 Task: Look for space in Telerghma, Algeria from 4th June, 2023 to 8th June, 2023 for 2 adults in price range Rs.8000 to Rs.16000. Place can be private room with 1  bedroom having 1 bed and 1 bathroom. Property type can be house, flat, hotel. Amenities needed are: washing machine. Booking option can be shelf check-in. Required host language is .
Action: Mouse moved to (796, 94)
Screenshot: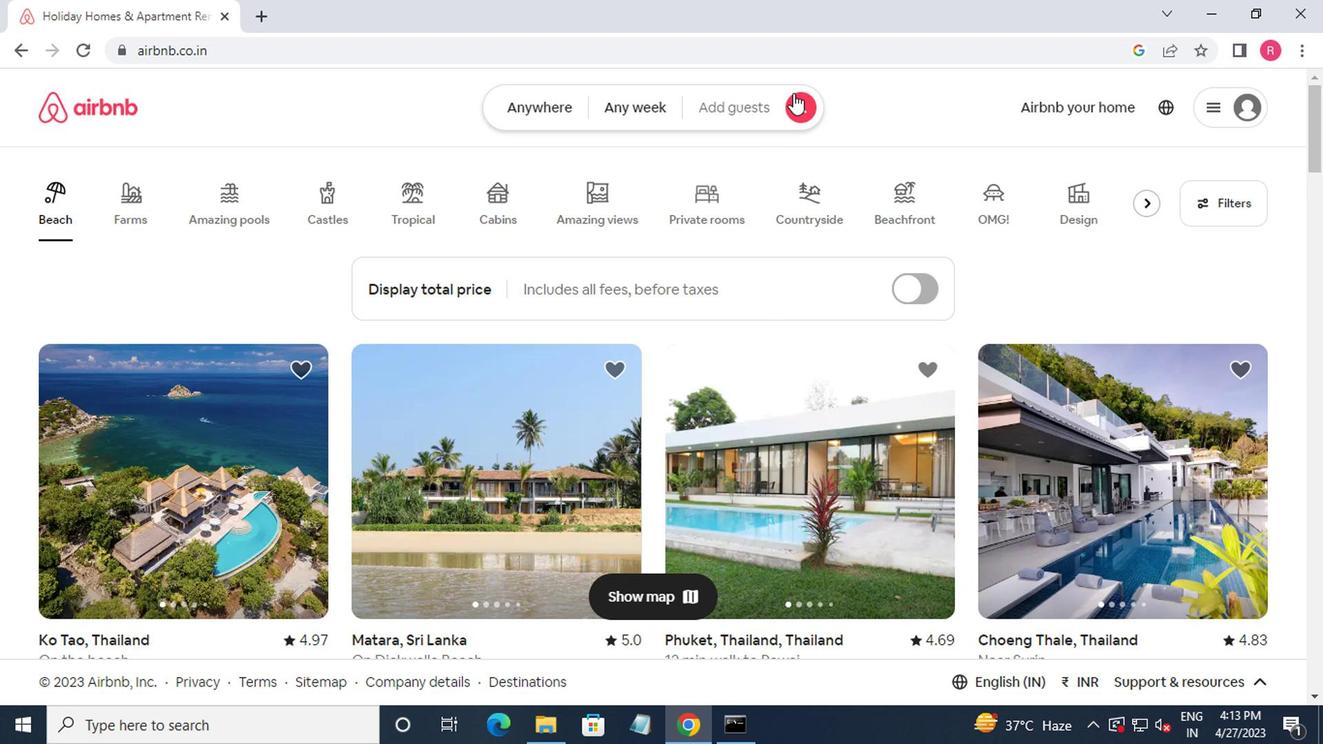 
Action: Mouse pressed left at (796, 94)
Screenshot: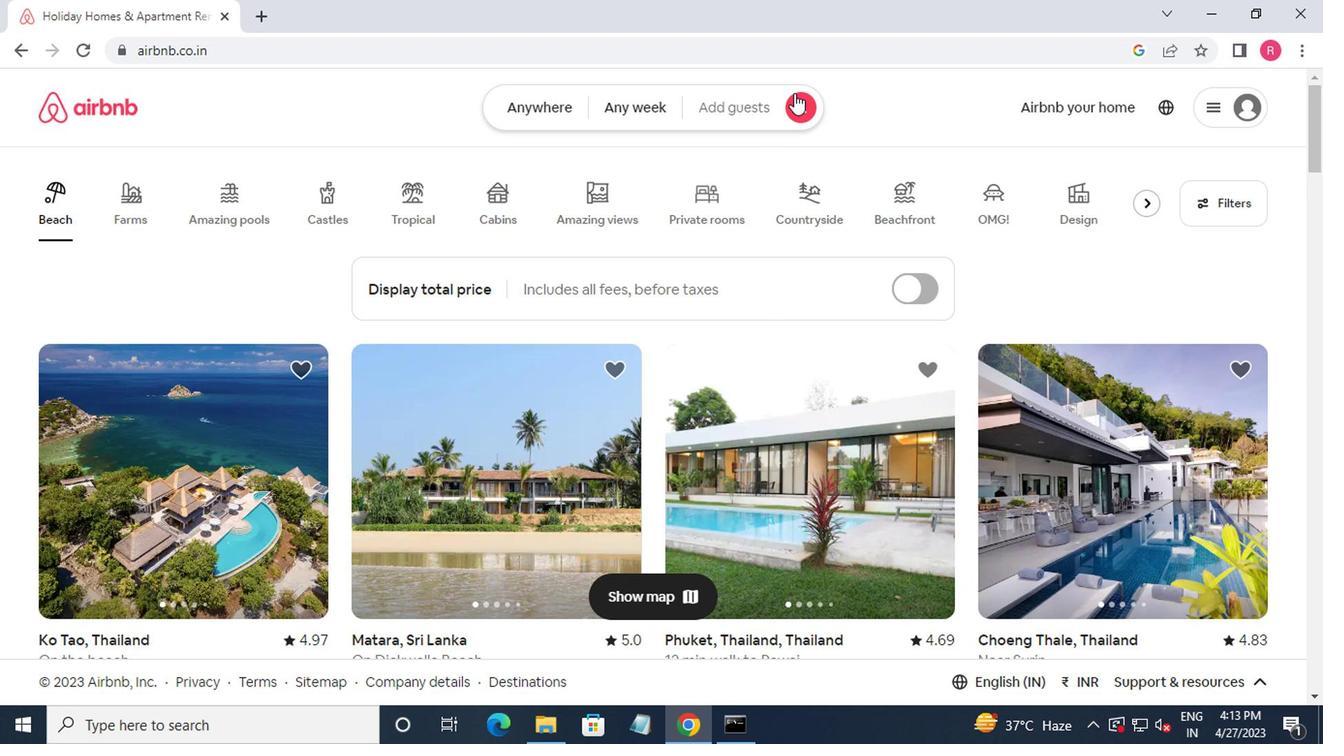 
Action: Mouse moved to (465, 190)
Screenshot: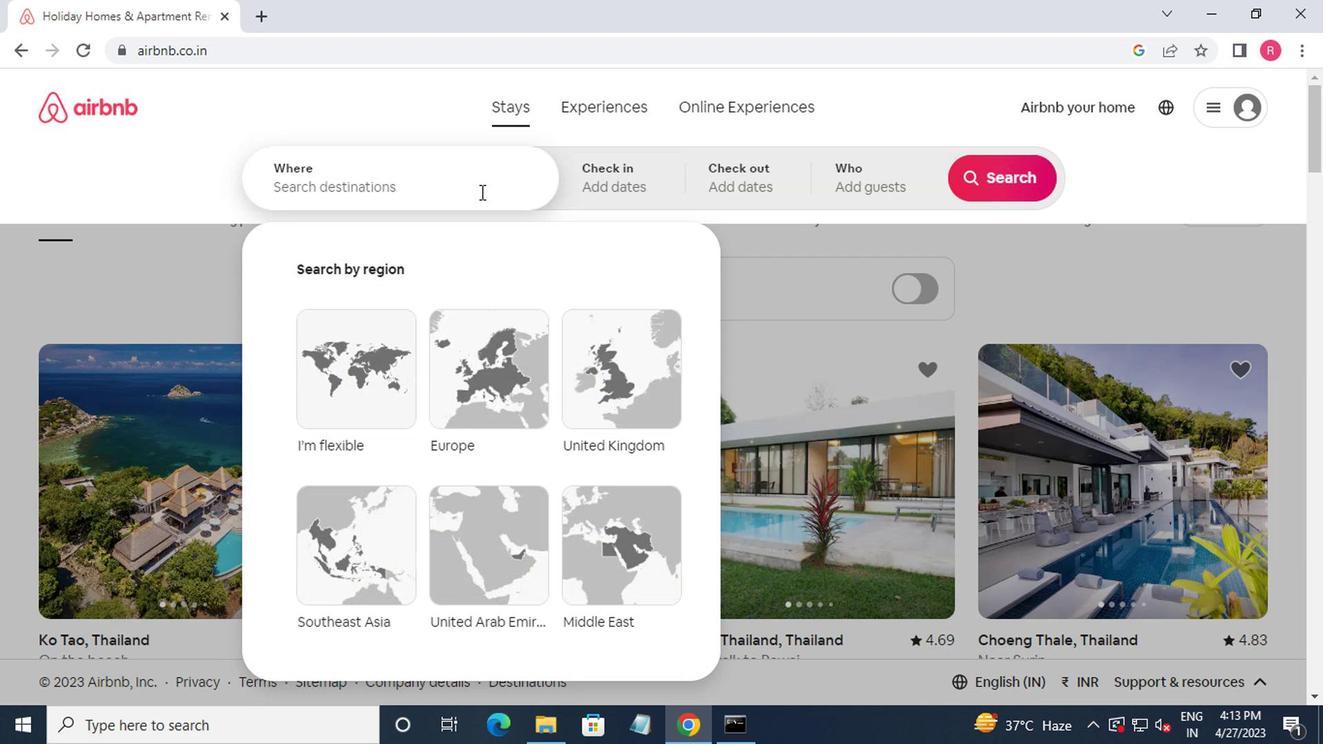
Action: Mouse pressed left at (465, 190)
Screenshot: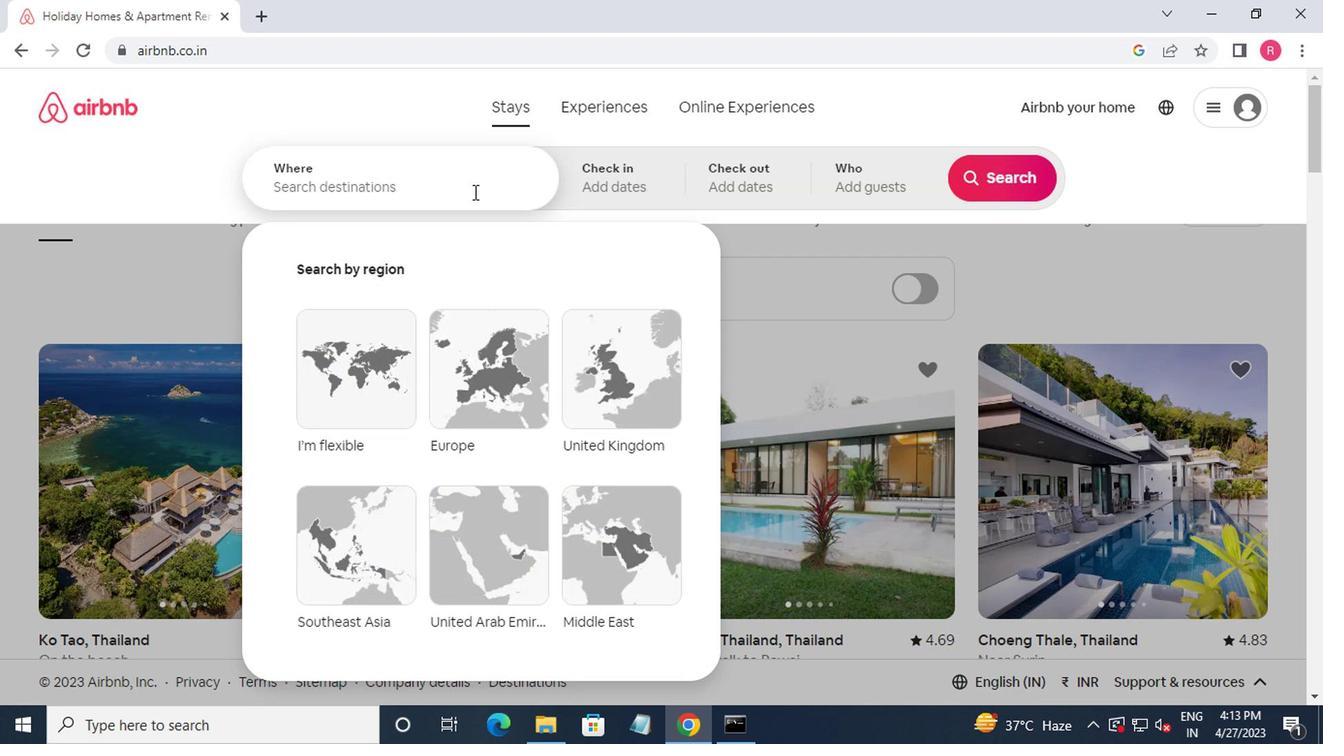 
Action: Mouse moved to (470, 198)
Screenshot: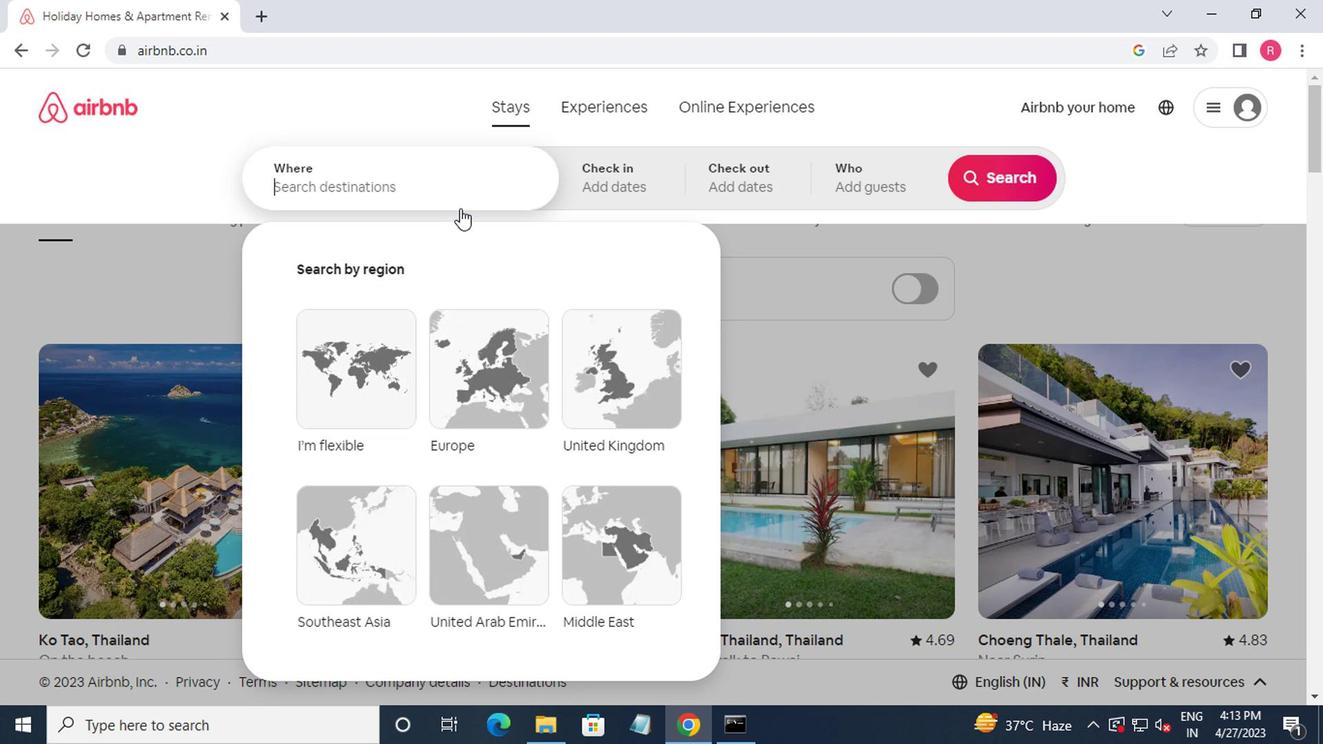 
Action: Key pressed telerghma<Key.down><Key.enter>
Screenshot: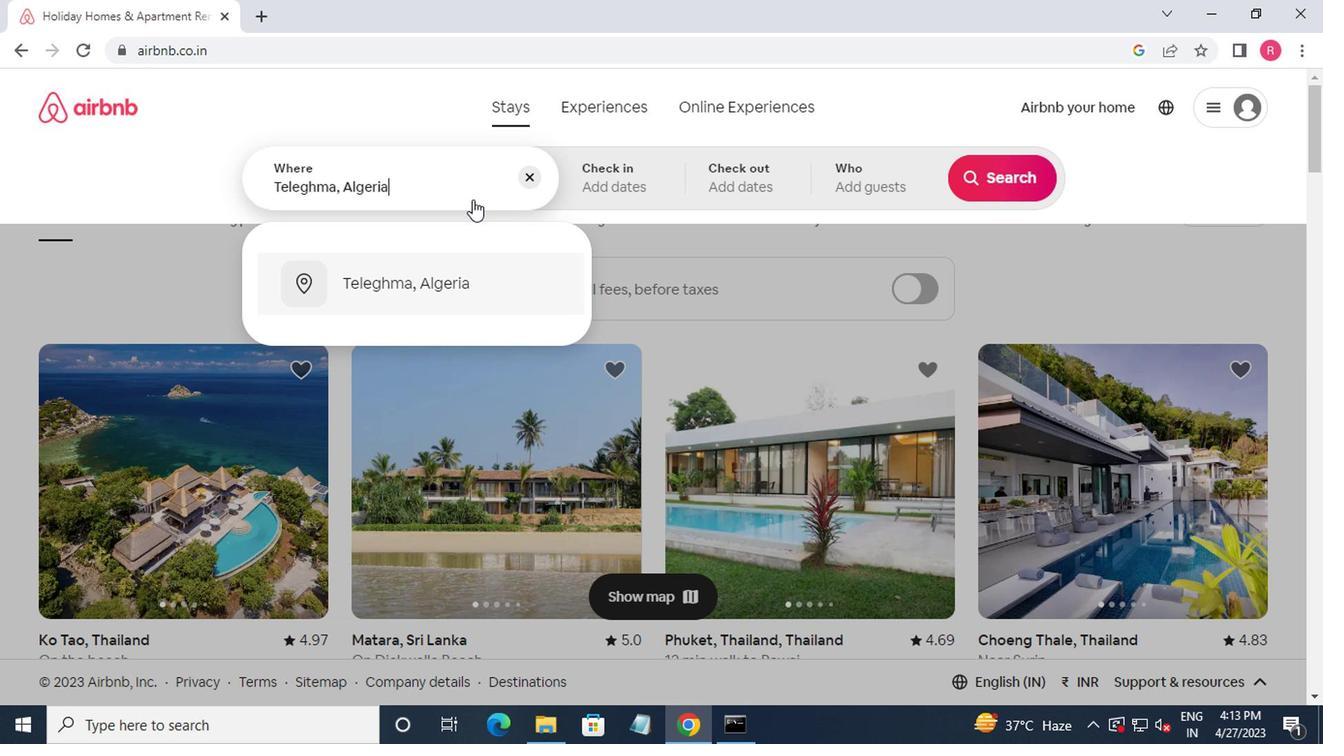
Action: Mouse moved to (974, 336)
Screenshot: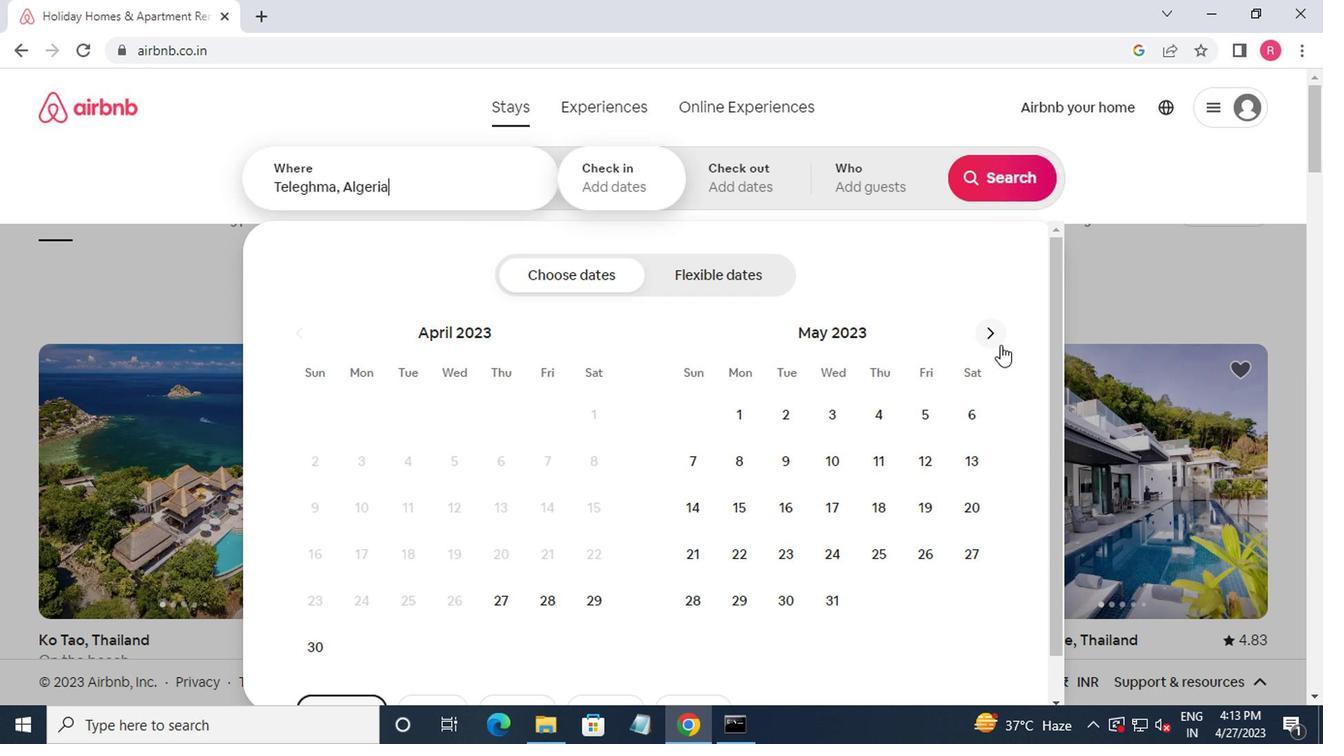 
Action: Mouse pressed left at (974, 336)
Screenshot: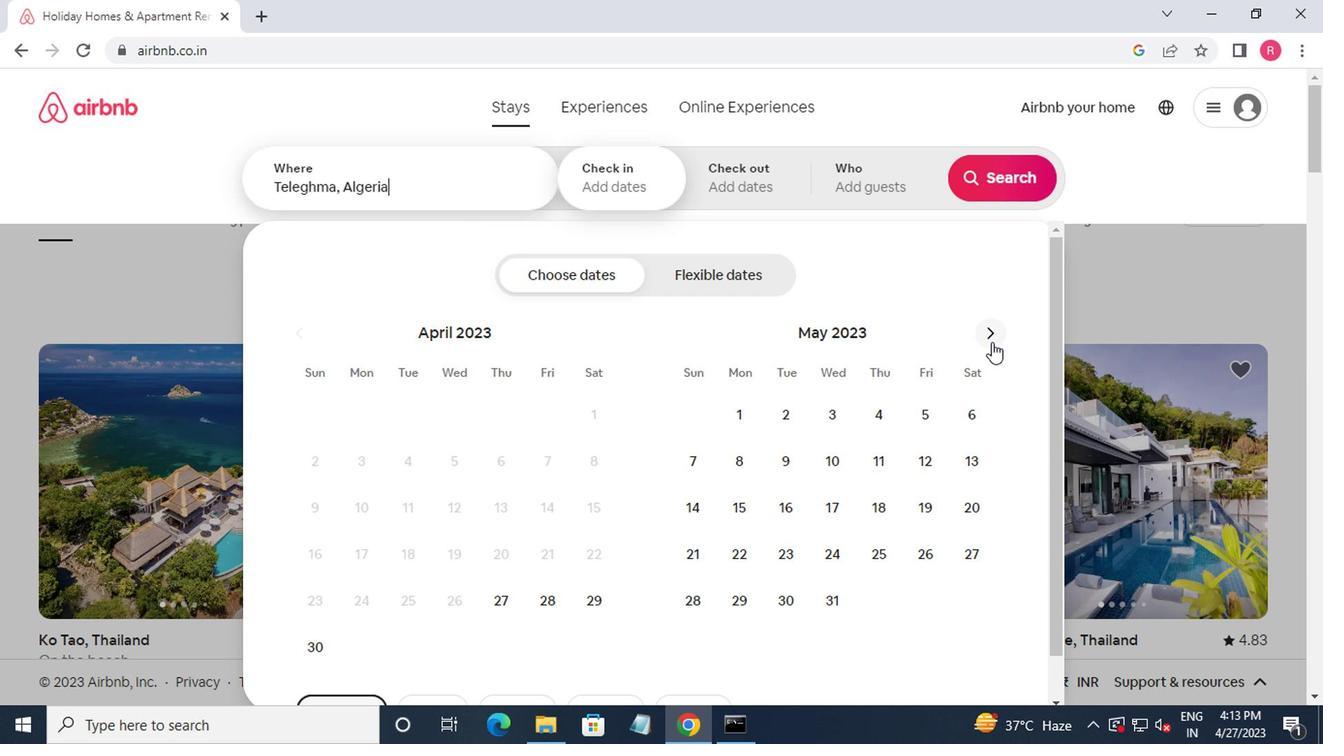 
Action: Mouse moved to (702, 467)
Screenshot: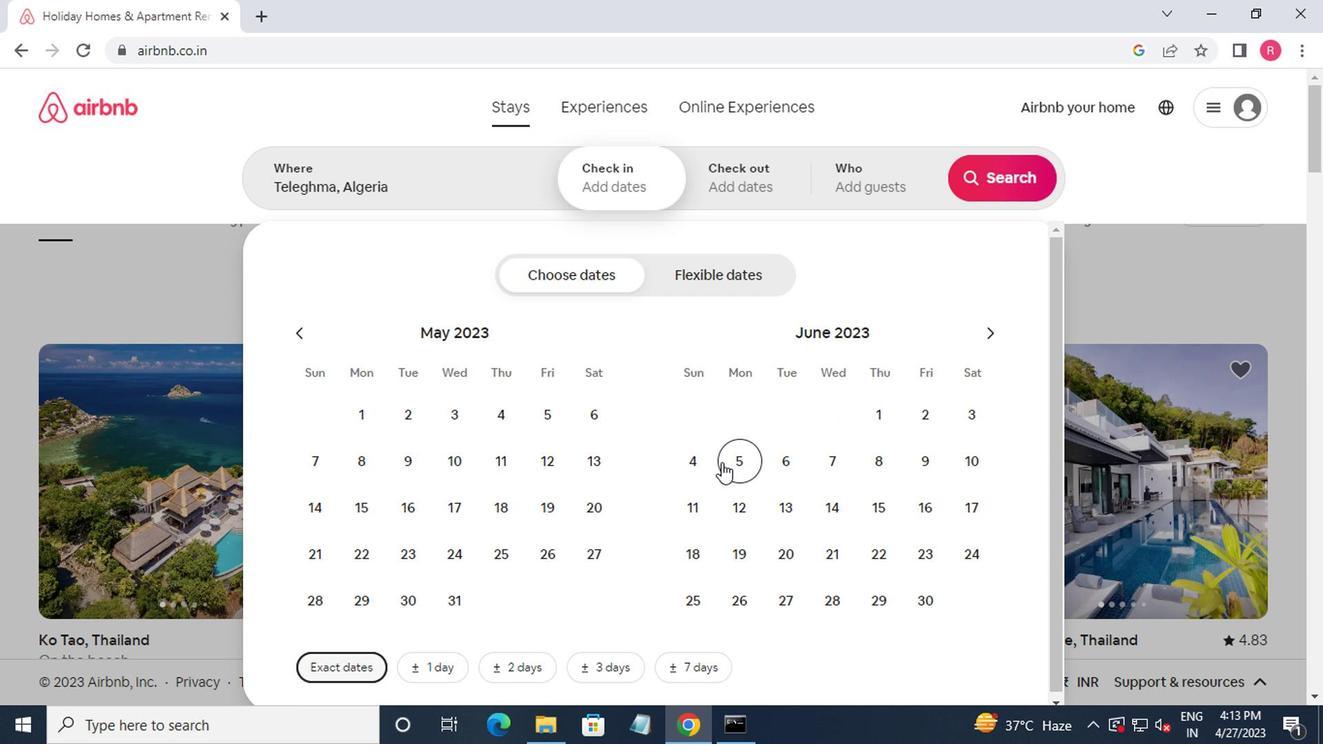 
Action: Mouse pressed left at (702, 467)
Screenshot: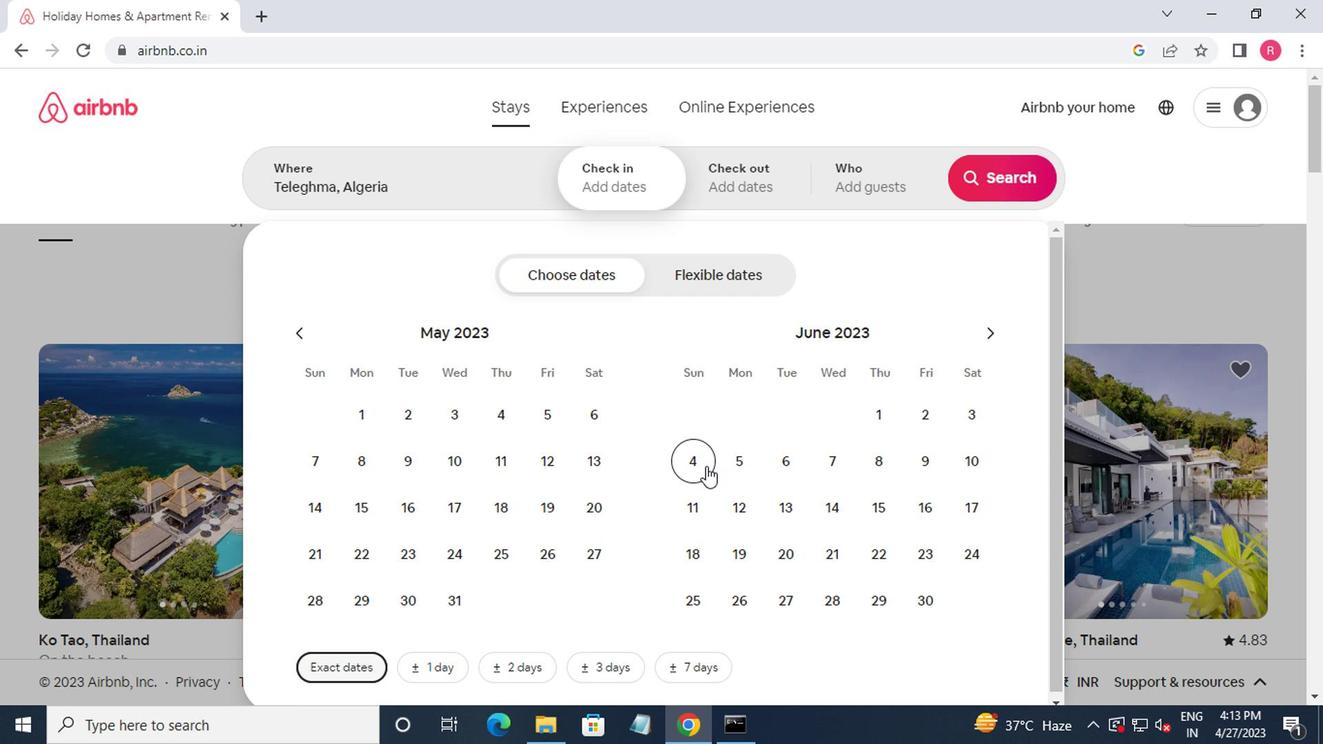 
Action: Mouse moved to (860, 470)
Screenshot: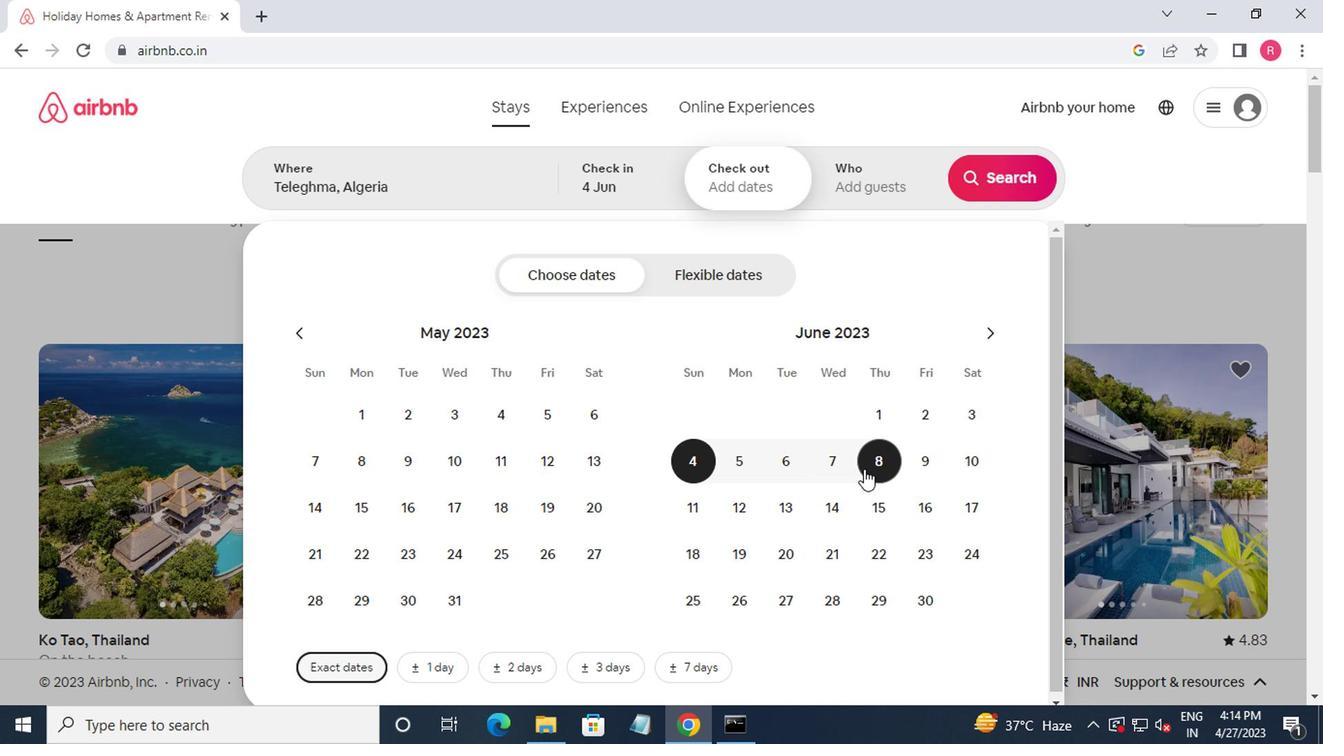 
Action: Mouse pressed left at (860, 470)
Screenshot: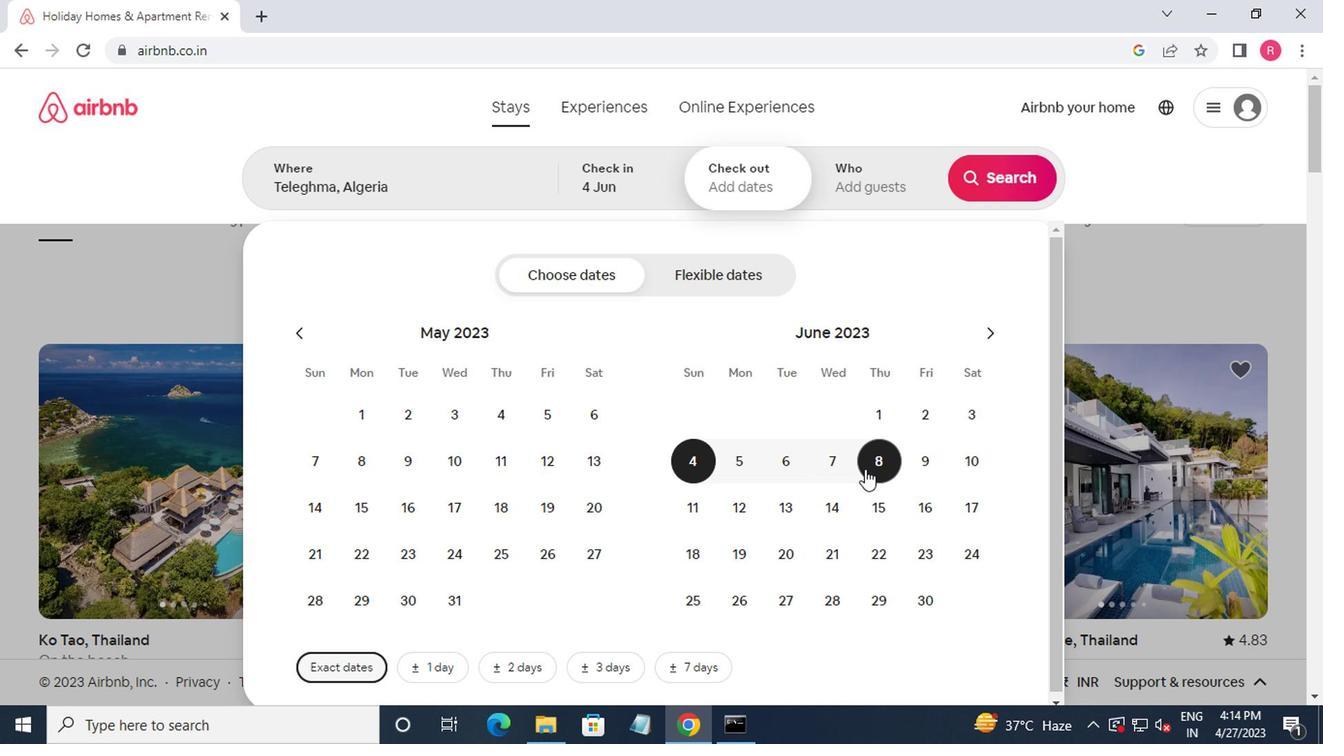 
Action: Mouse moved to (849, 170)
Screenshot: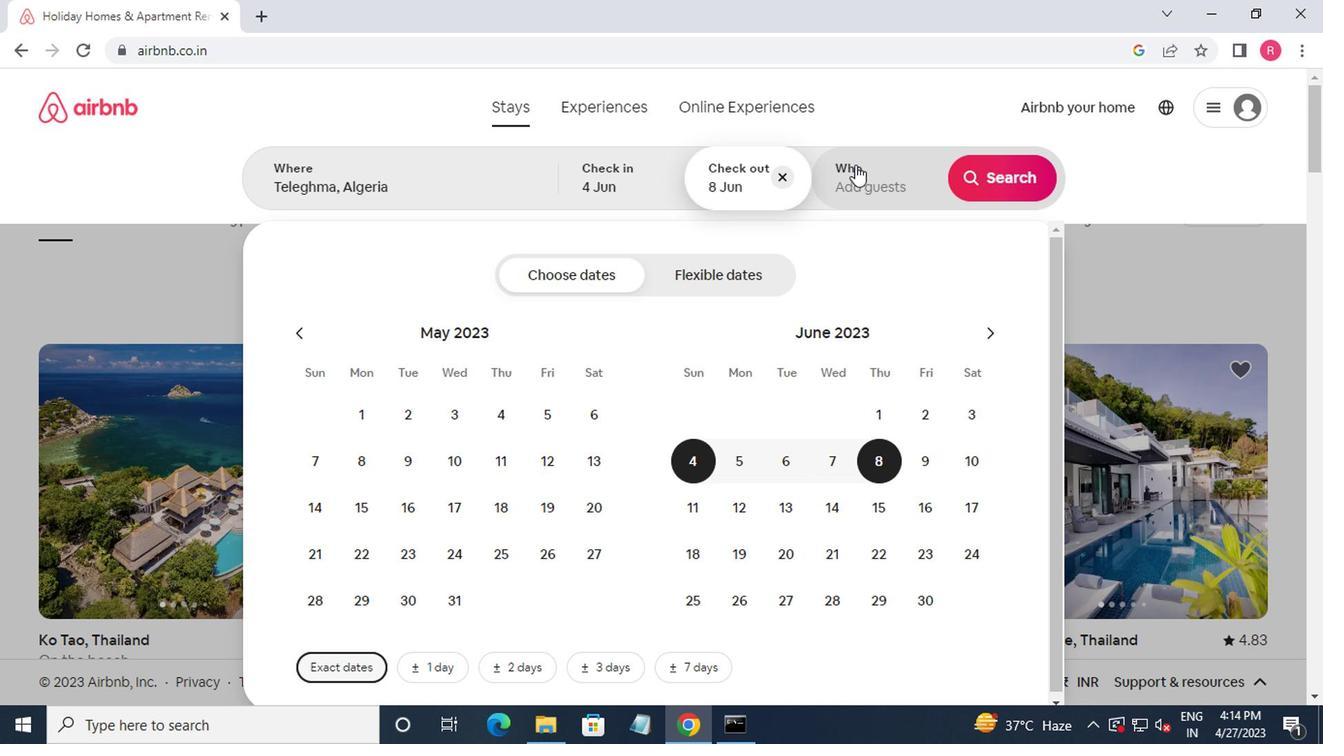 
Action: Mouse pressed left at (849, 170)
Screenshot: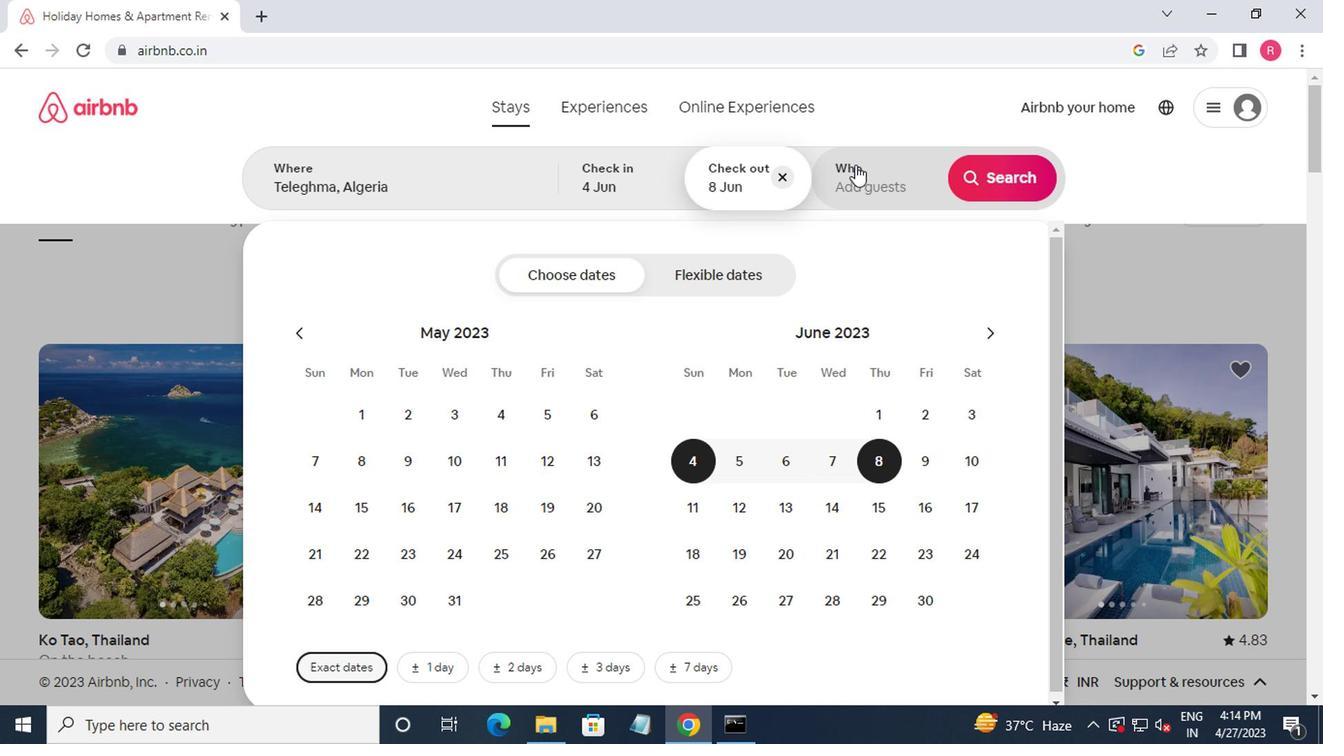 
Action: Mouse moved to (997, 282)
Screenshot: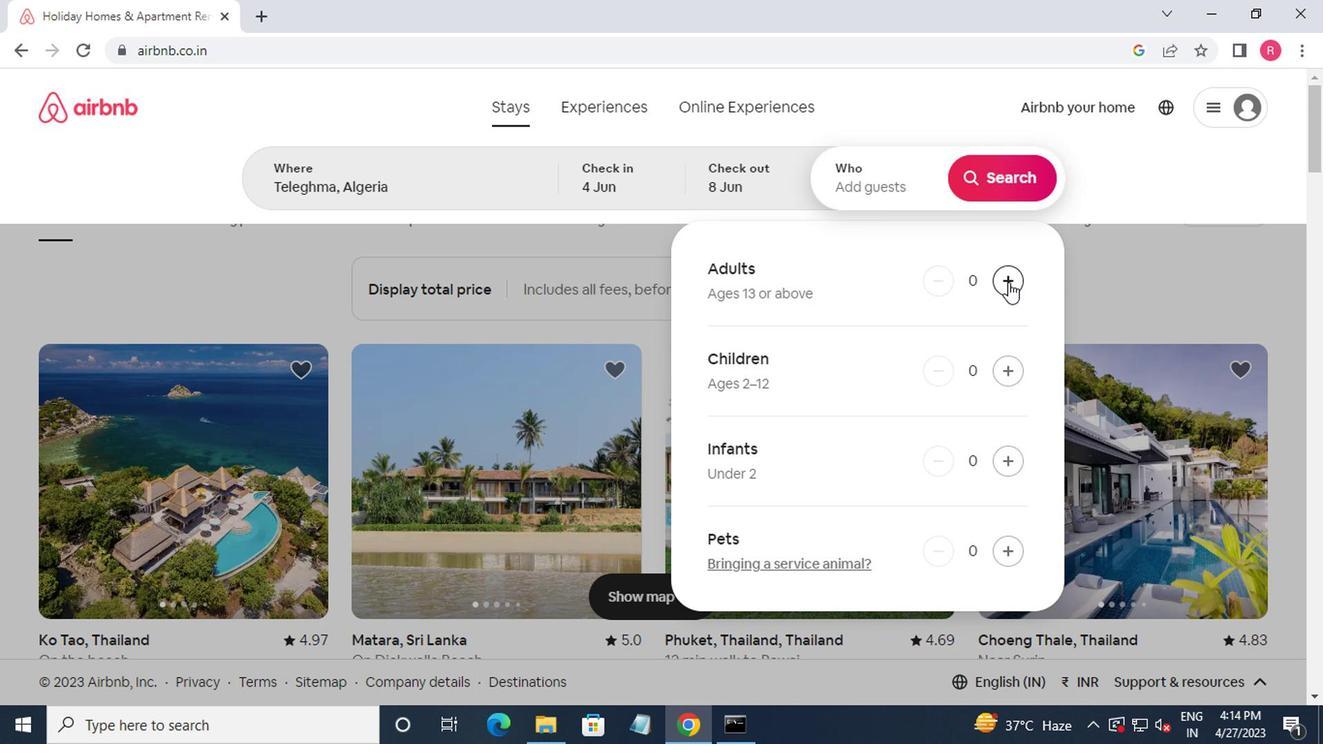 
Action: Mouse pressed left at (997, 282)
Screenshot: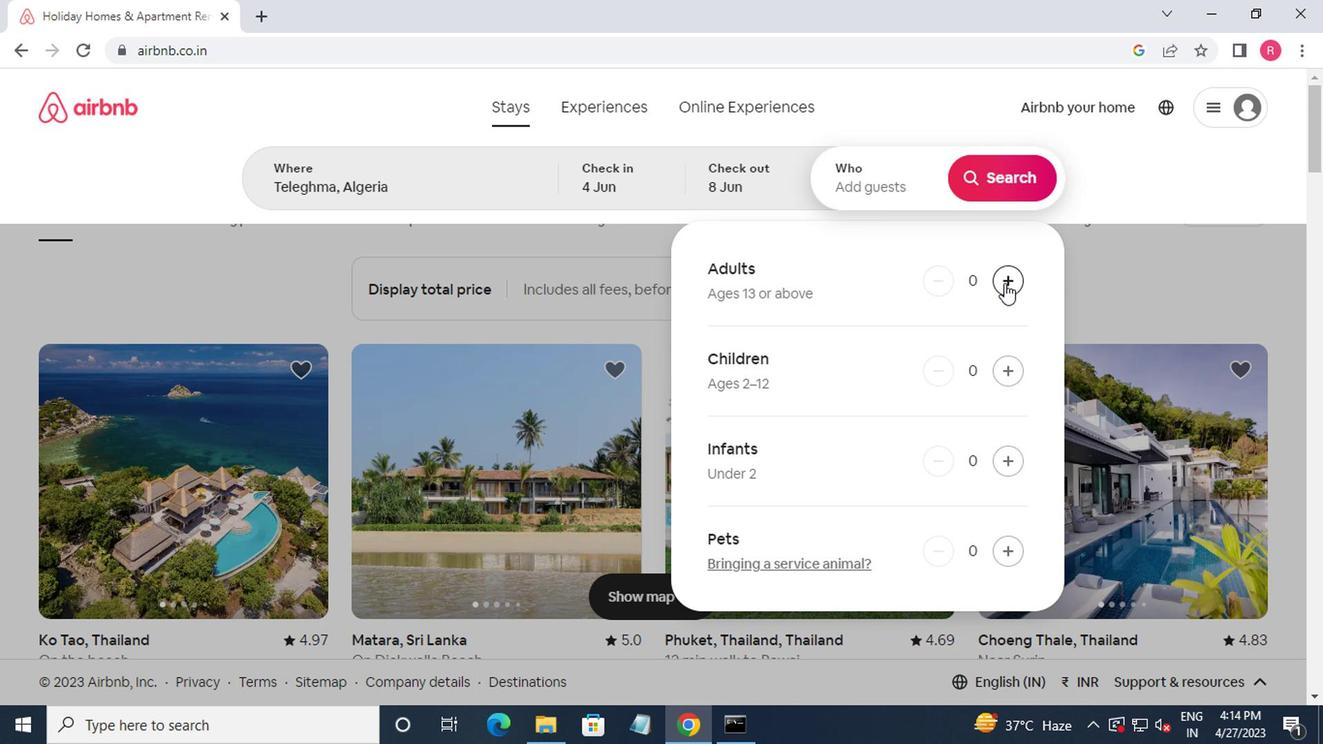 
Action: Mouse moved to (997, 282)
Screenshot: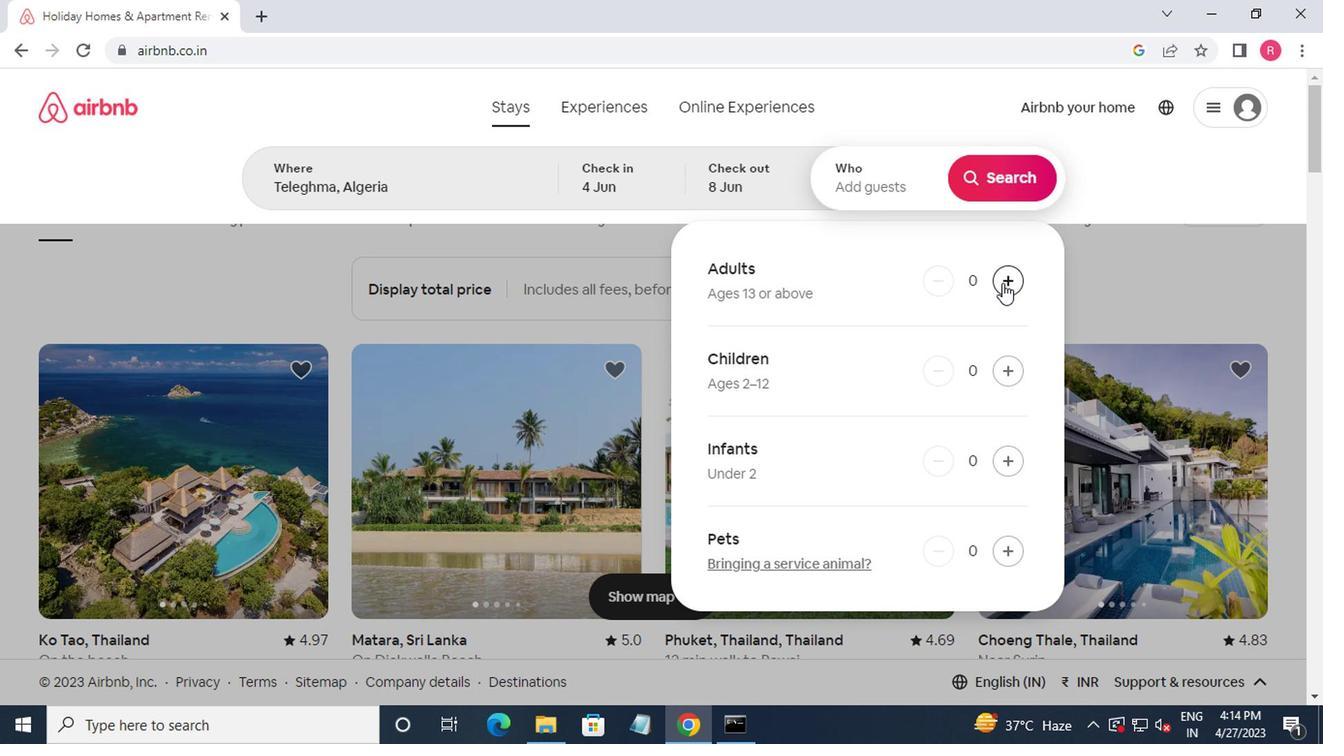 
Action: Mouse pressed left at (997, 282)
Screenshot: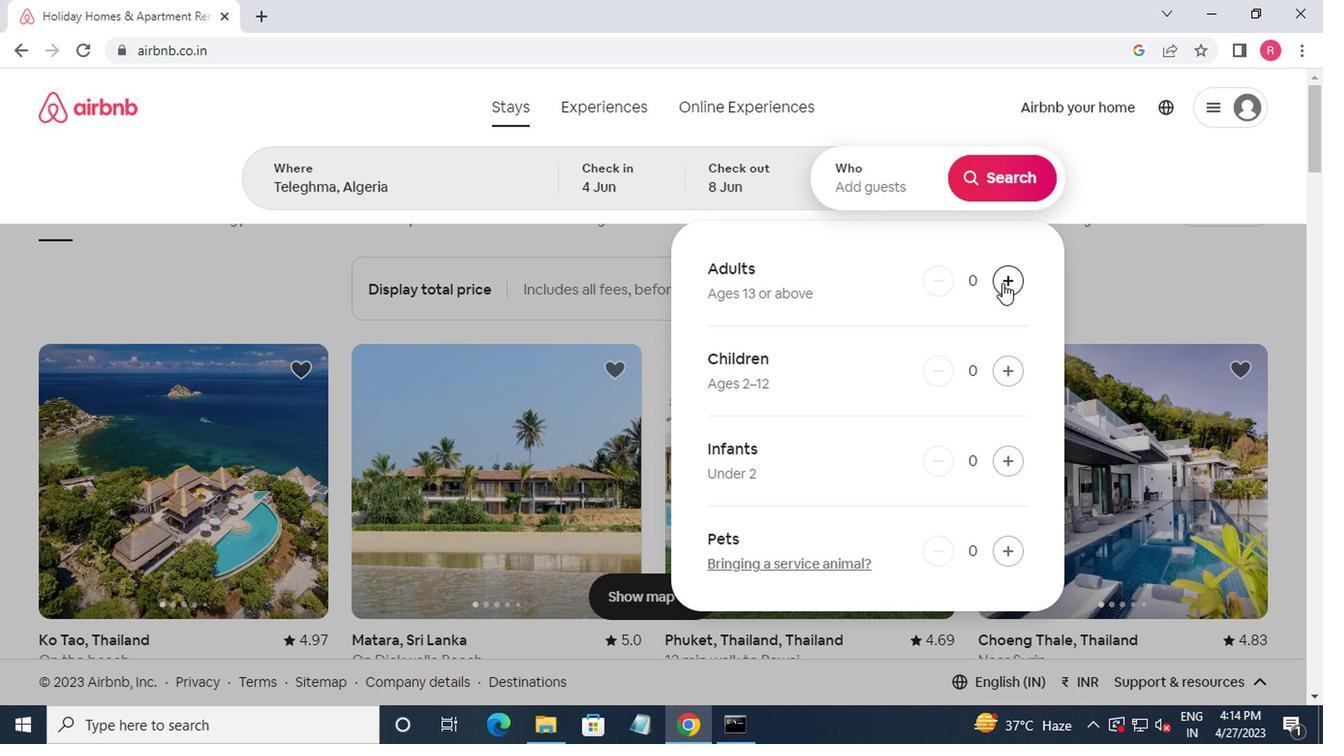 
Action: Mouse moved to (984, 189)
Screenshot: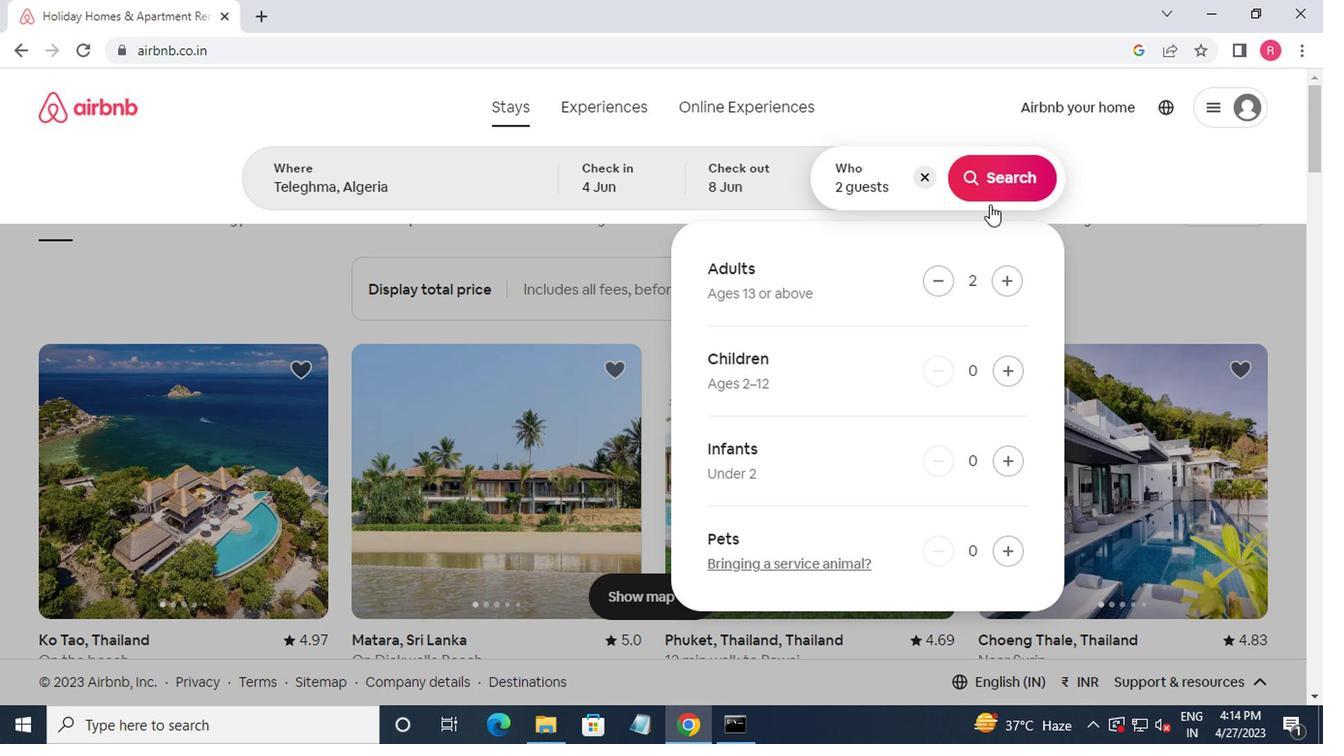 
Action: Mouse pressed left at (984, 189)
Screenshot: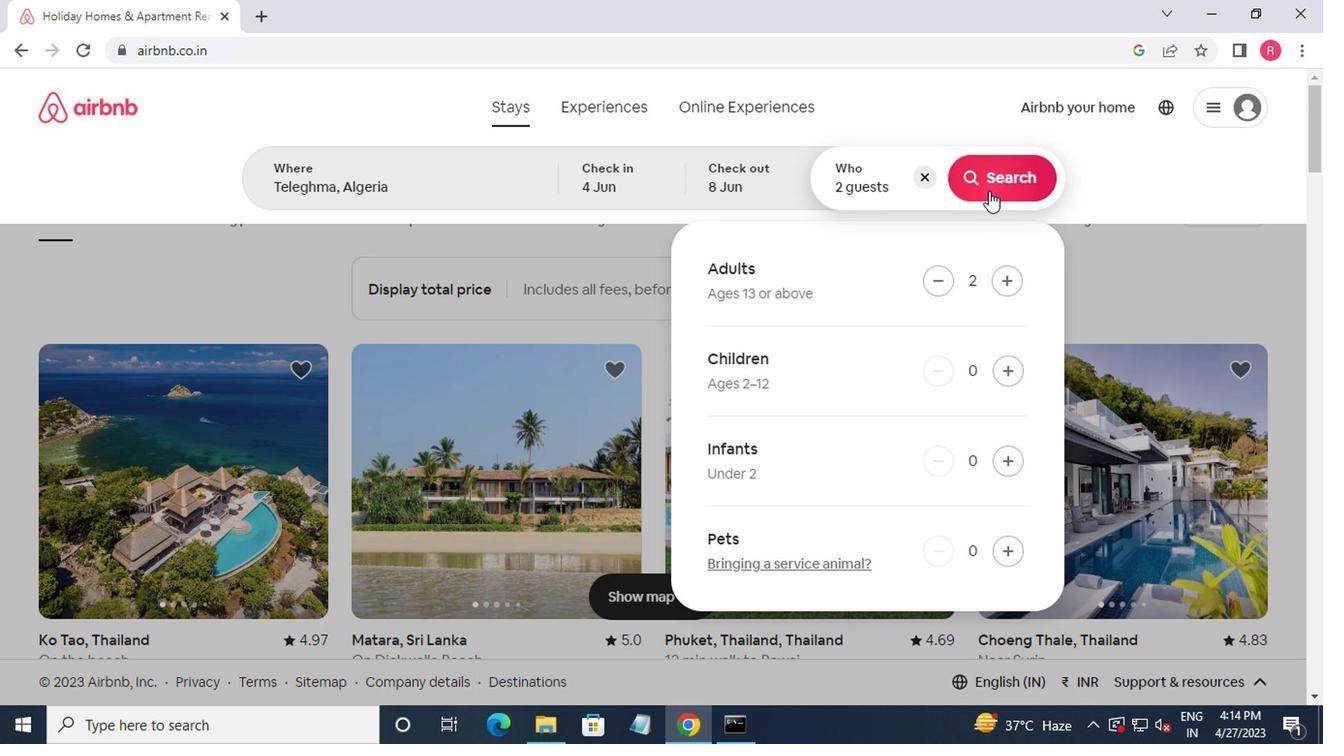 
Action: Mouse moved to (1196, 169)
Screenshot: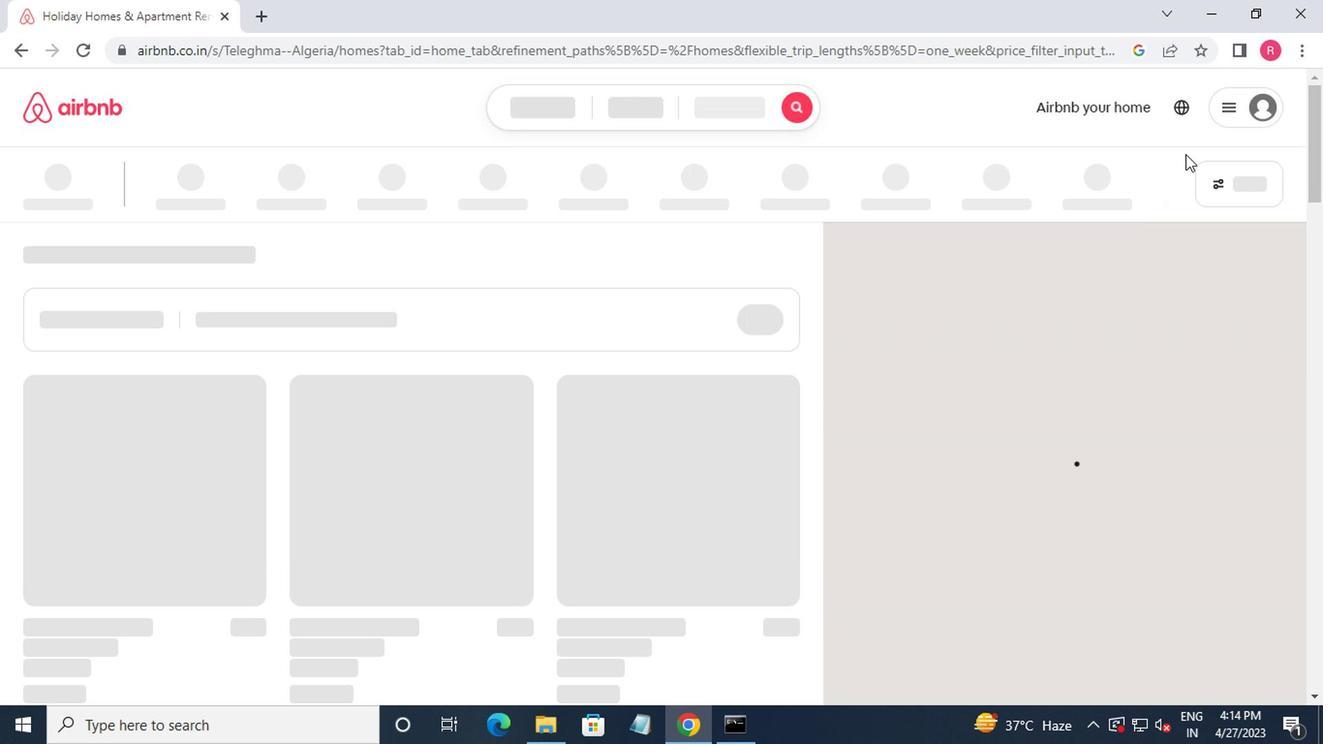 
Action: Mouse pressed left at (1196, 169)
Screenshot: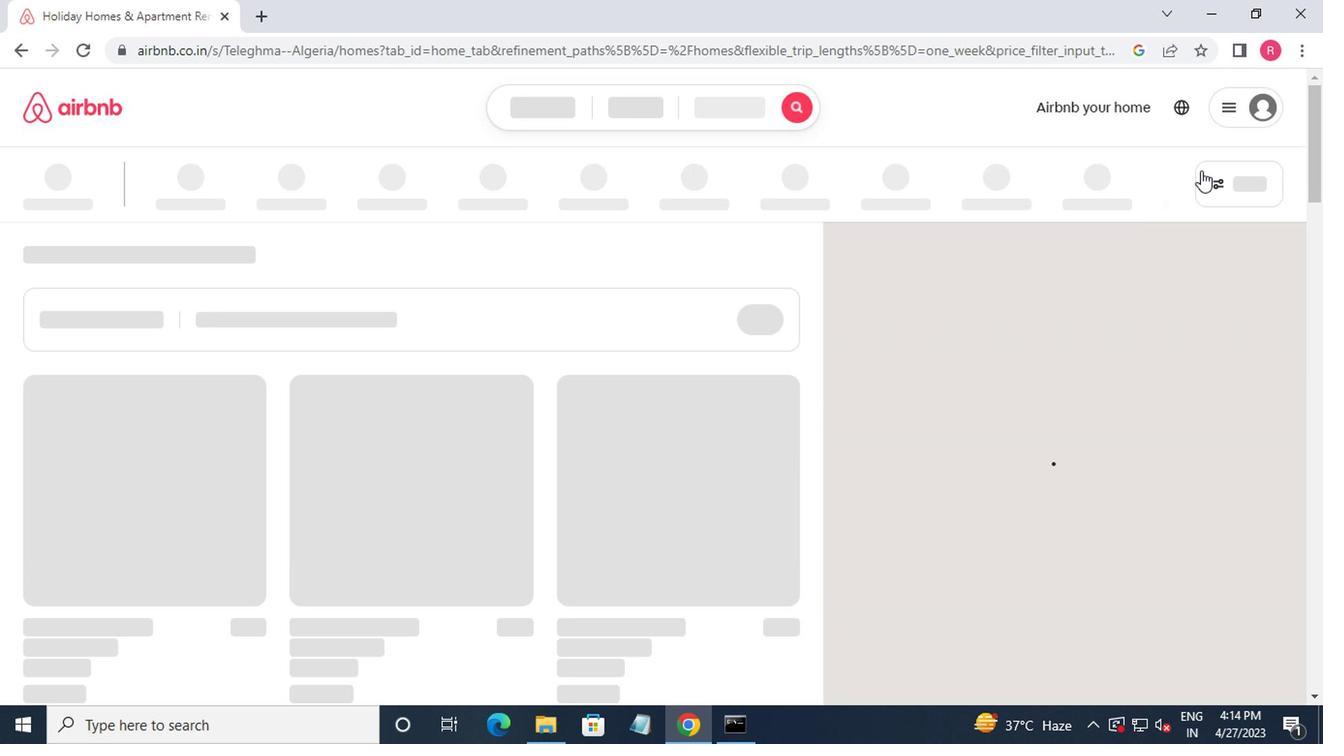
Action: Mouse moved to (1212, 190)
Screenshot: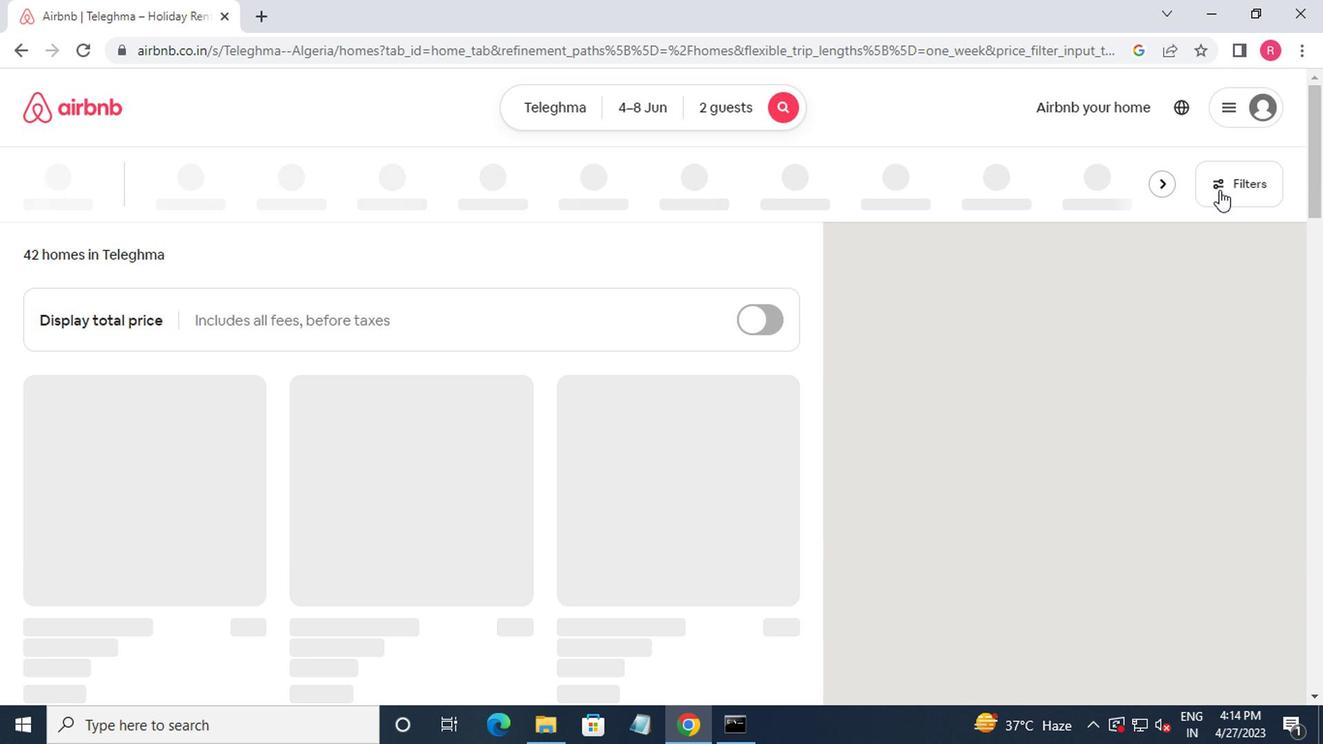 
Action: Mouse pressed left at (1212, 190)
Screenshot: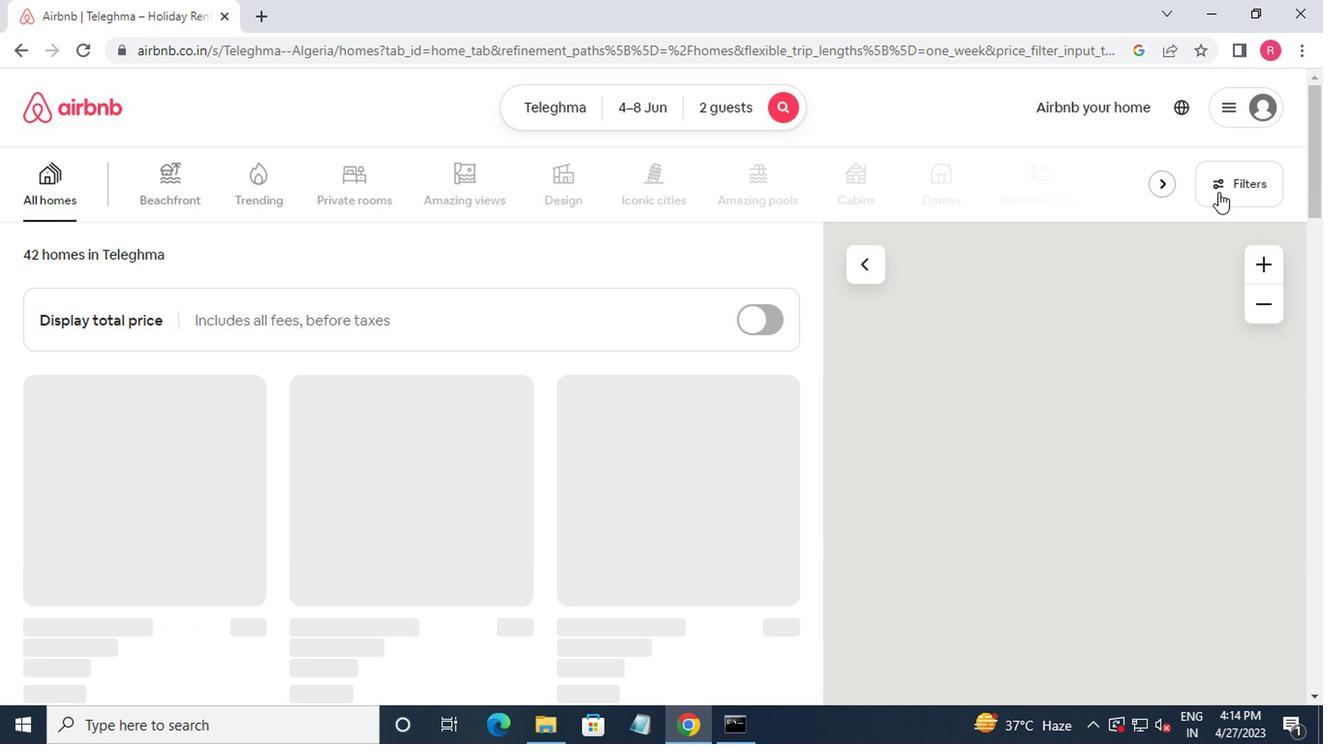 
Action: Mouse moved to (492, 401)
Screenshot: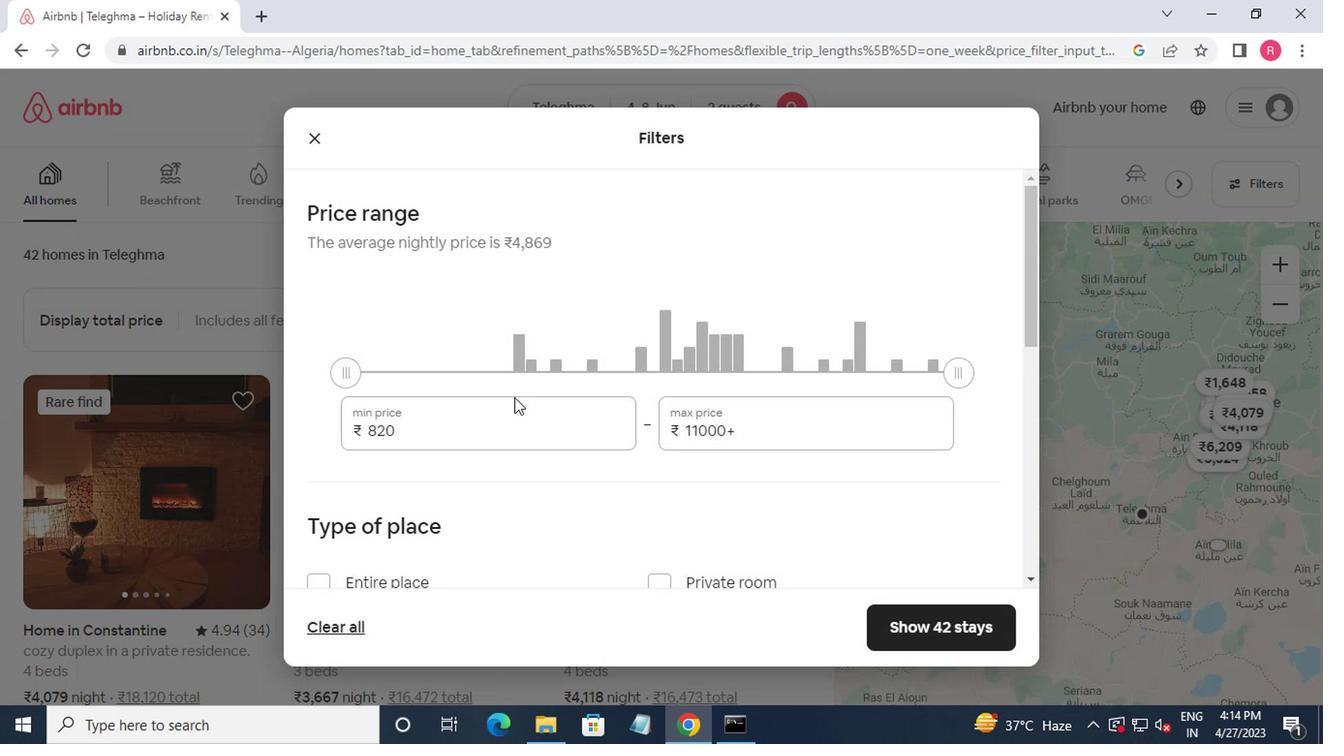 
Action: Mouse pressed left at (492, 401)
Screenshot: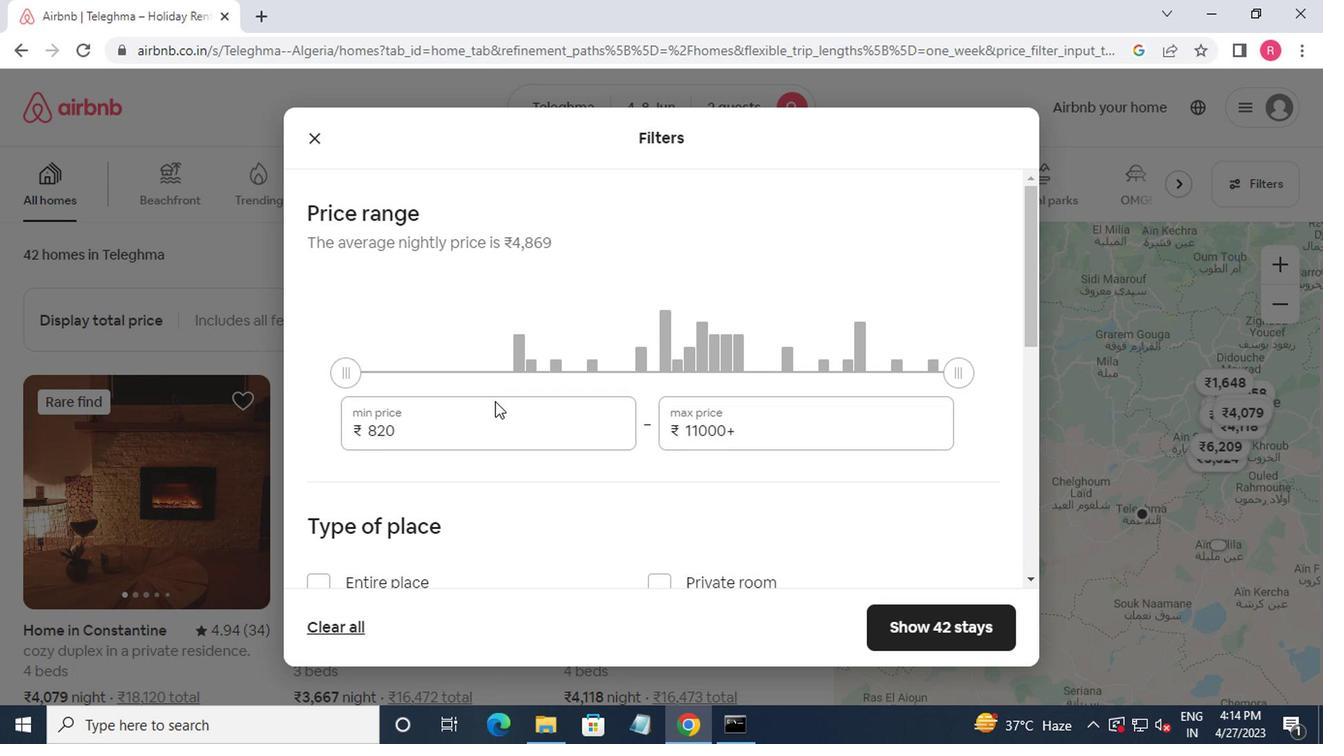 
Action: Mouse moved to (509, 423)
Screenshot: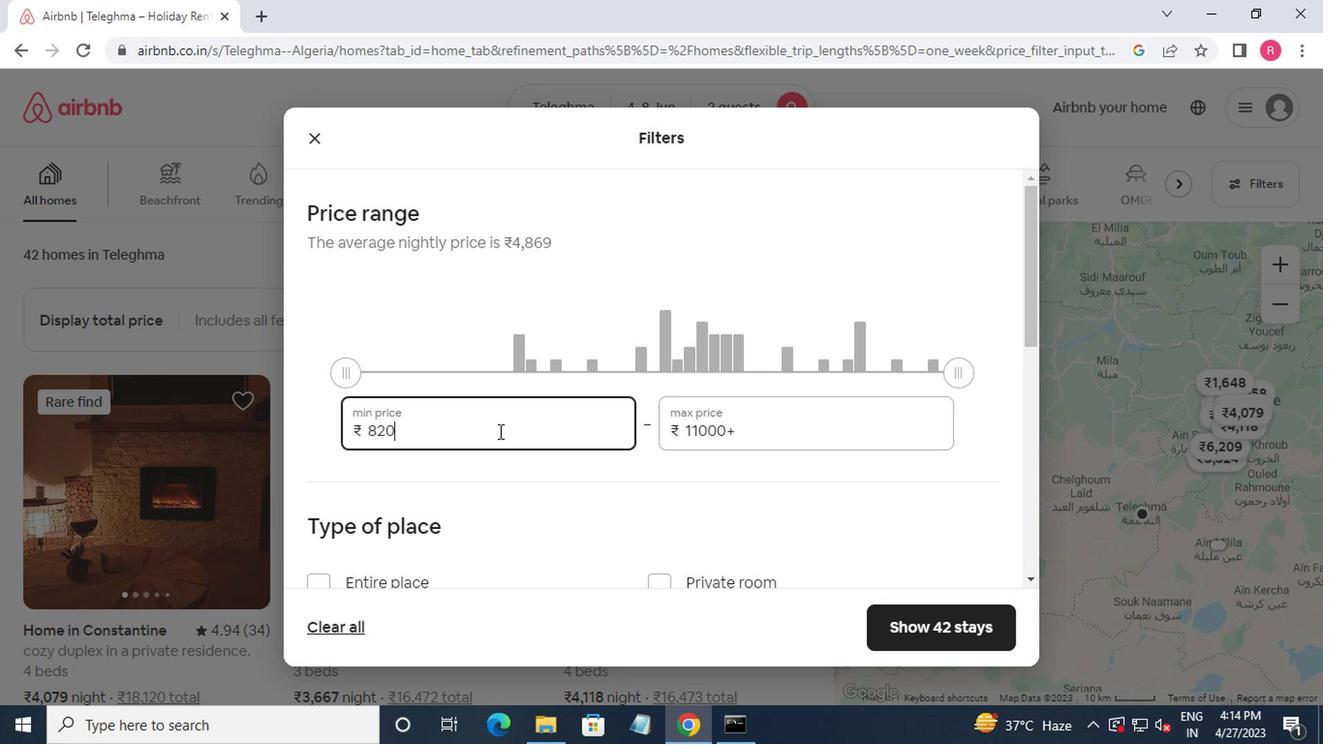 
Action: Key pressed <Key.backspace><Key.backspace>000<Key.tab>1600<Key.backspace><Key.backspace><Key.backspace><Key.backspace><Key.backspace>6000
Screenshot: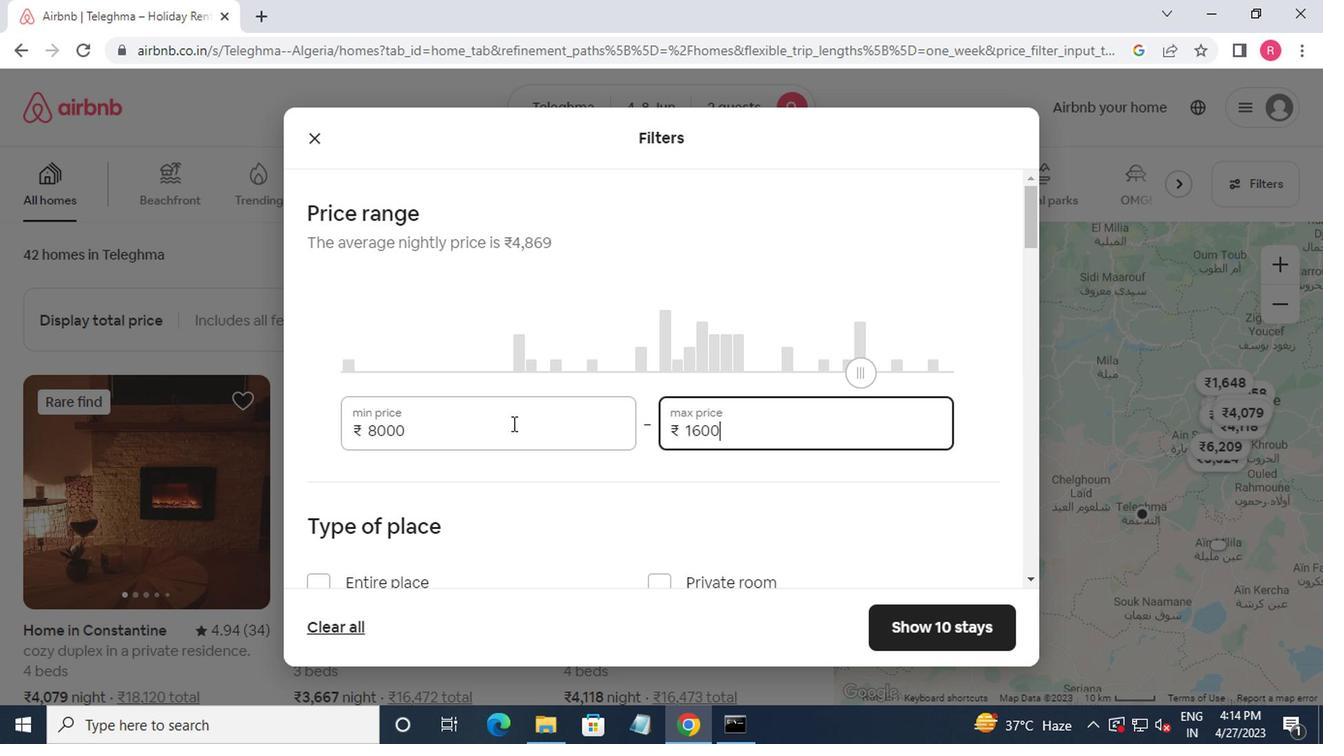 
Action: Mouse moved to (537, 400)
Screenshot: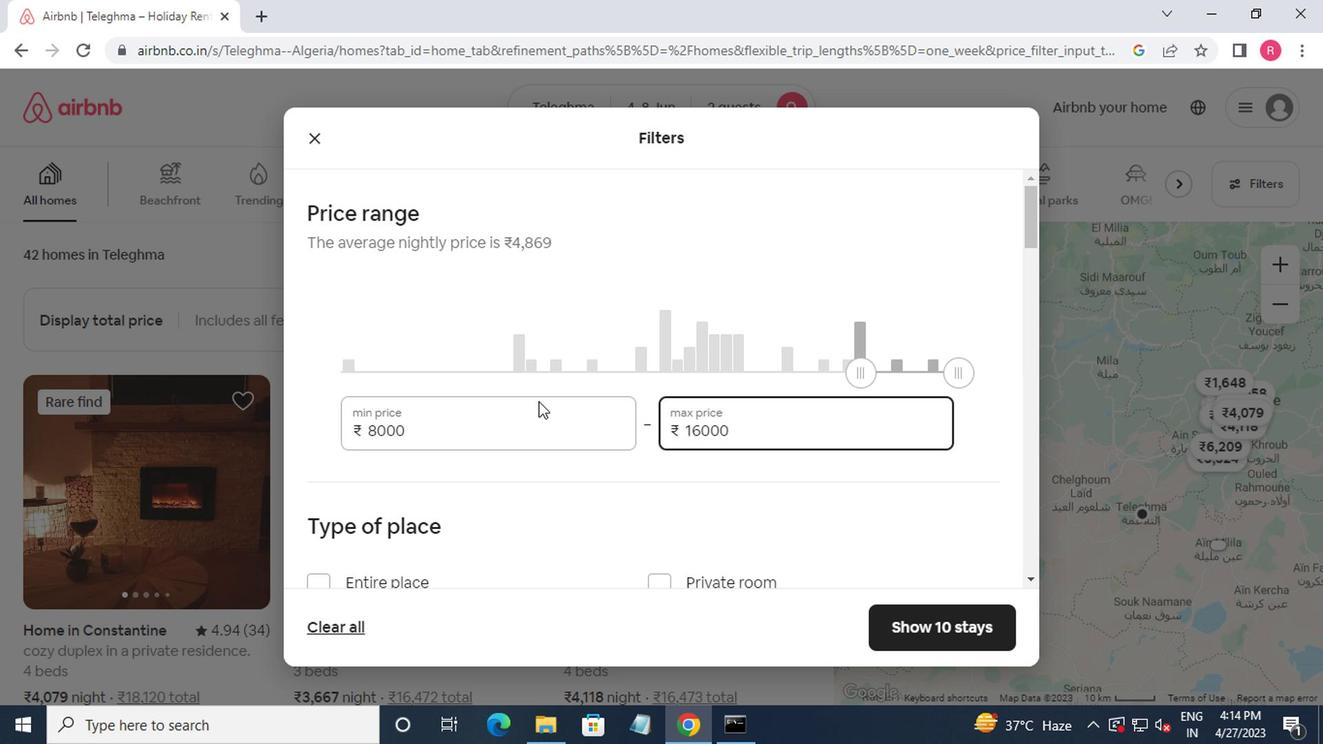 
Action: Mouse scrolled (537, 399) with delta (0, 0)
Screenshot: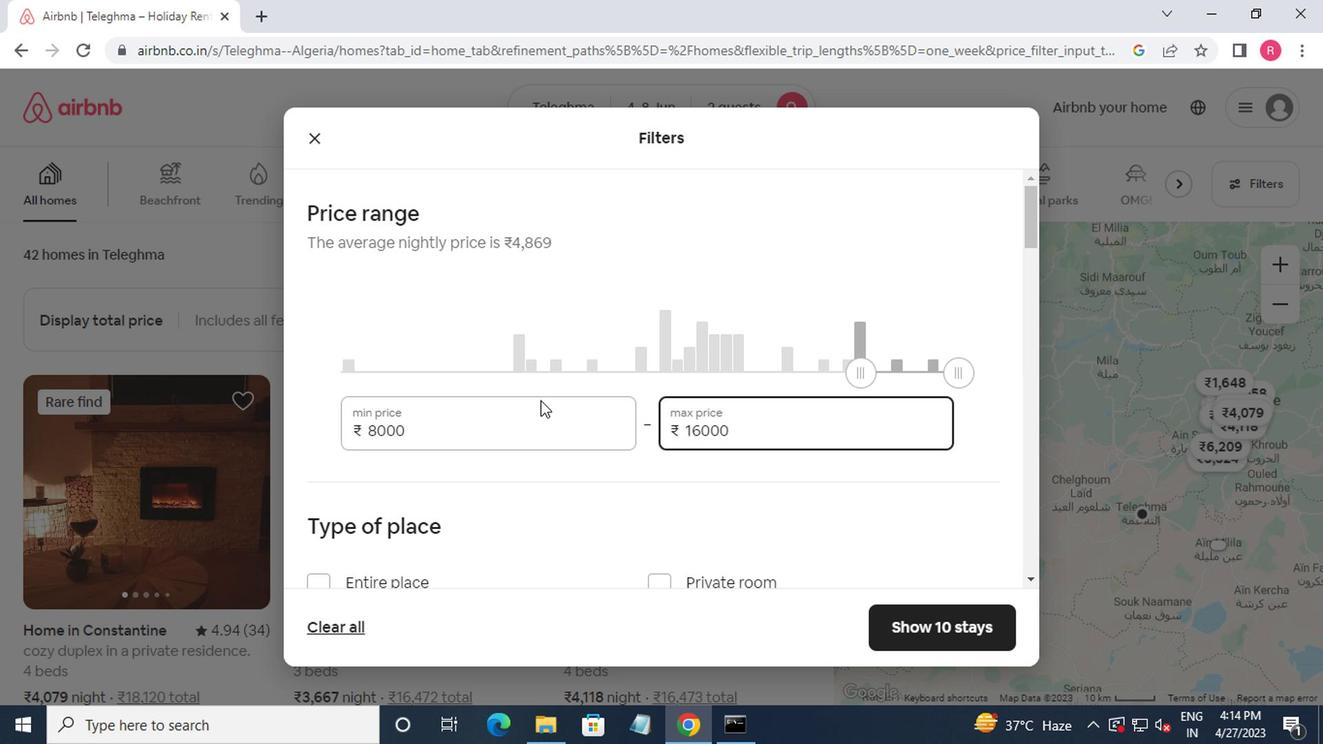 
Action: Mouse scrolled (537, 399) with delta (0, 0)
Screenshot: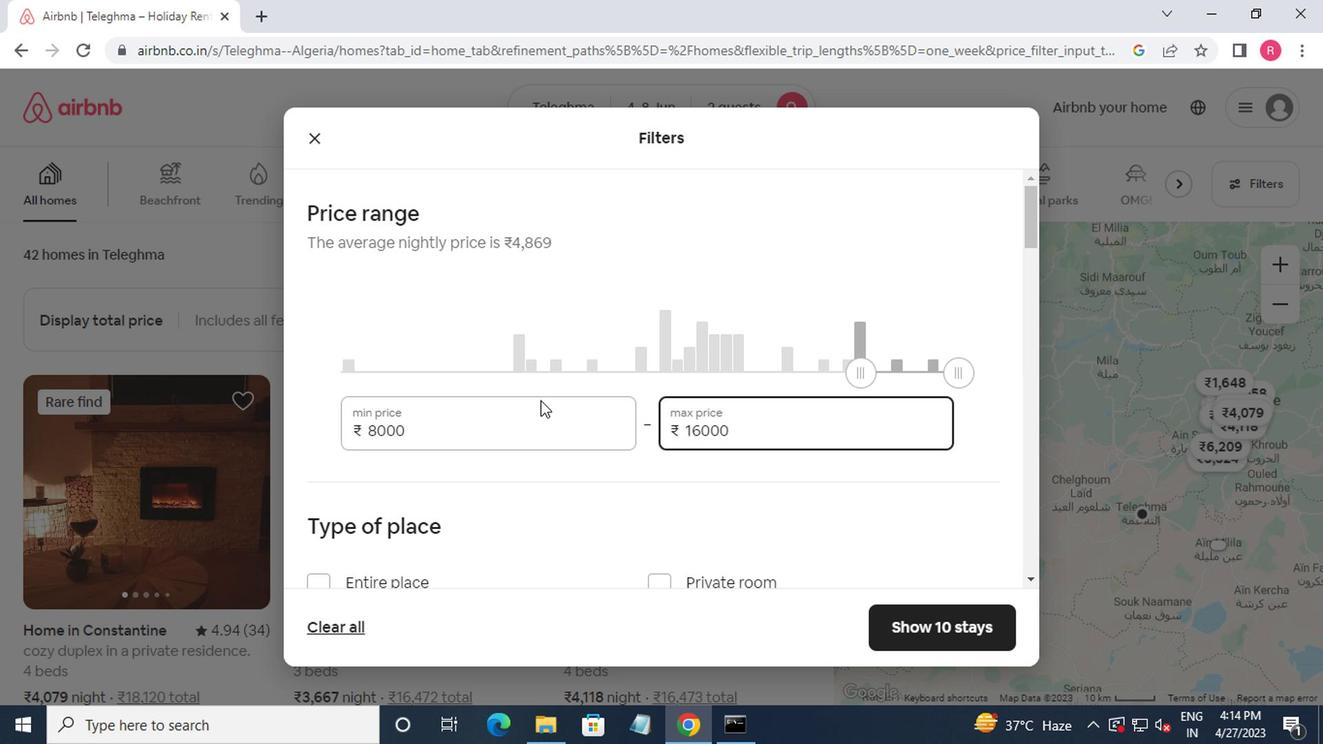 
Action: Mouse moved to (537, 403)
Screenshot: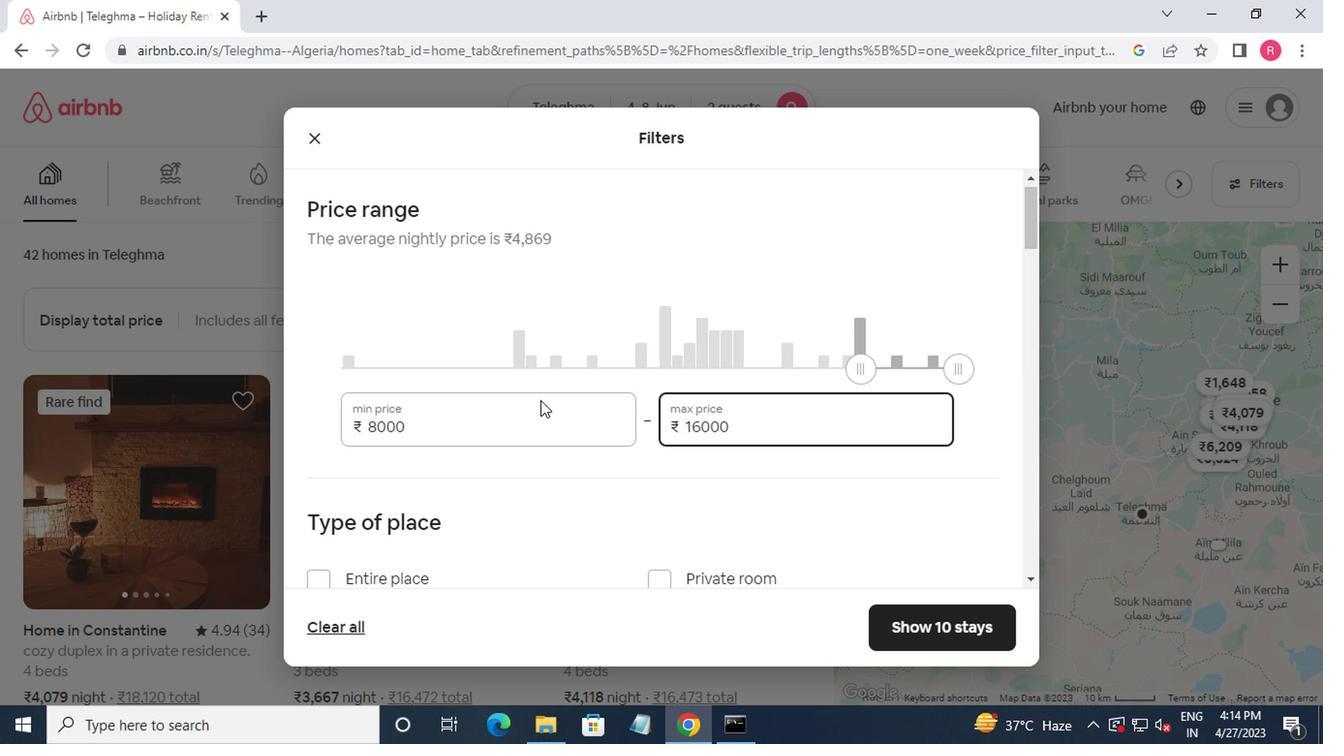 
Action: Mouse scrolled (537, 402) with delta (0, -1)
Screenshot: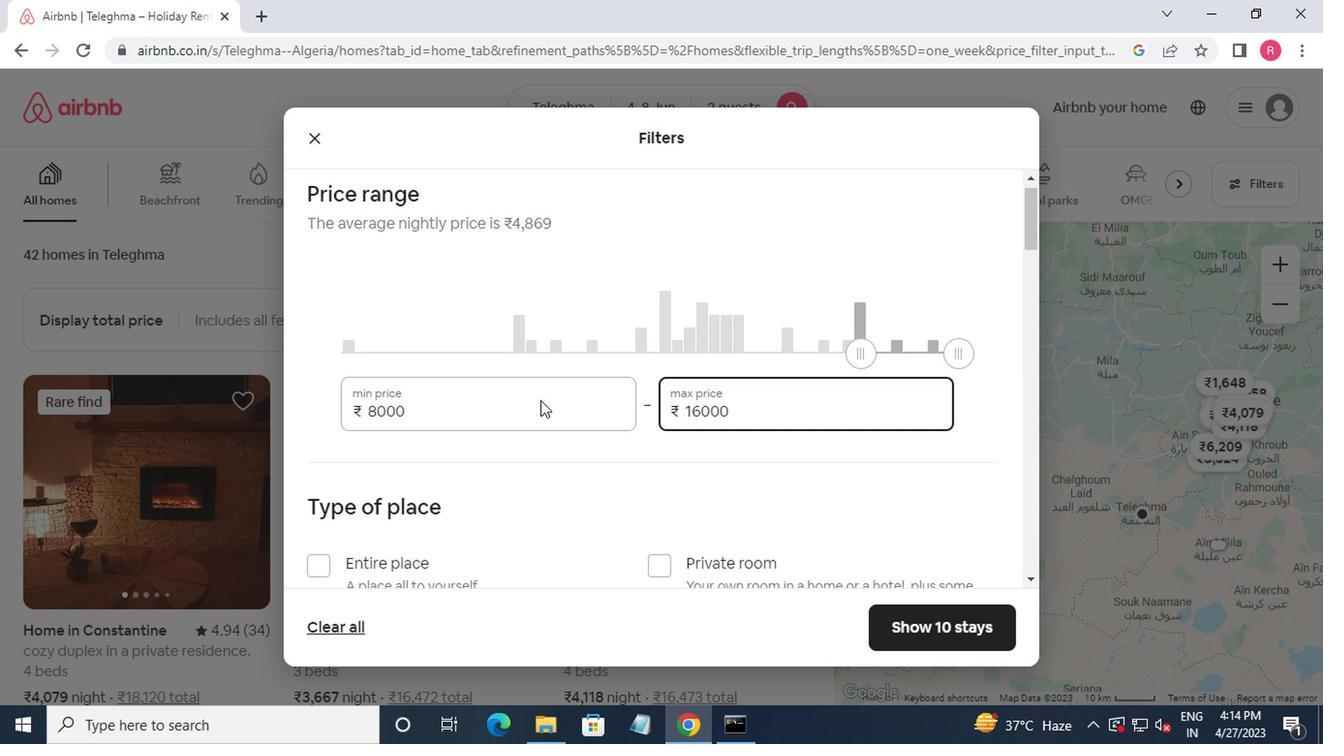 
Action: Mouse moved to (536, 405)
Screenshot: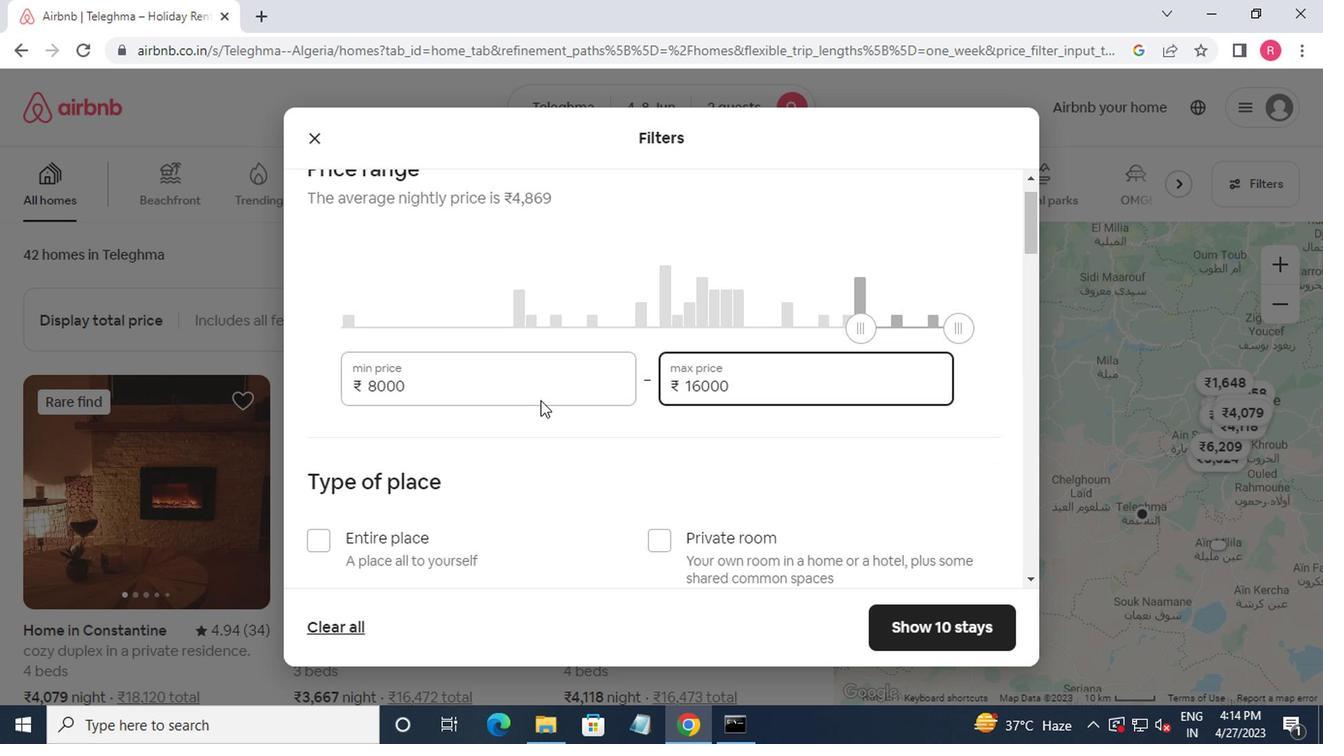 
Action: Mouse scrolled (536, 404) with delta (0, 0)
Screenshot: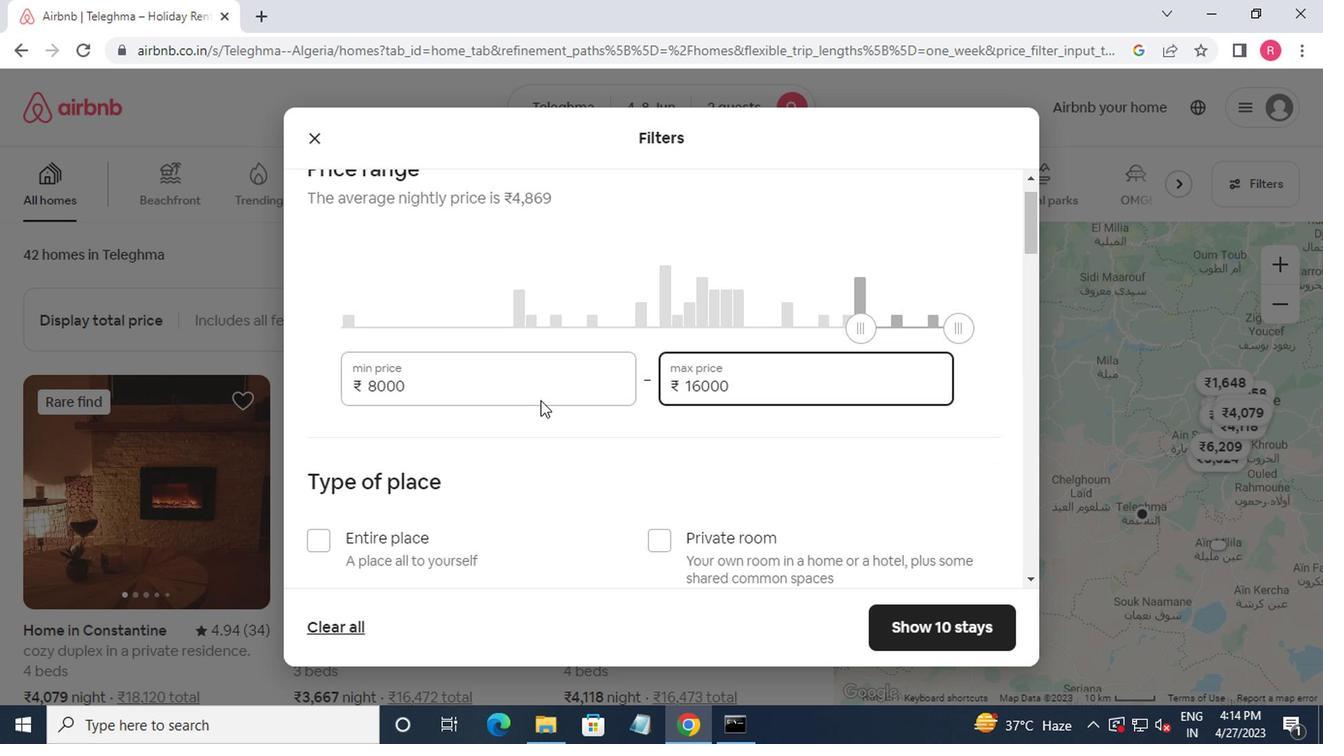 
Action: Mouse moved to (651, 203)
Screenshot: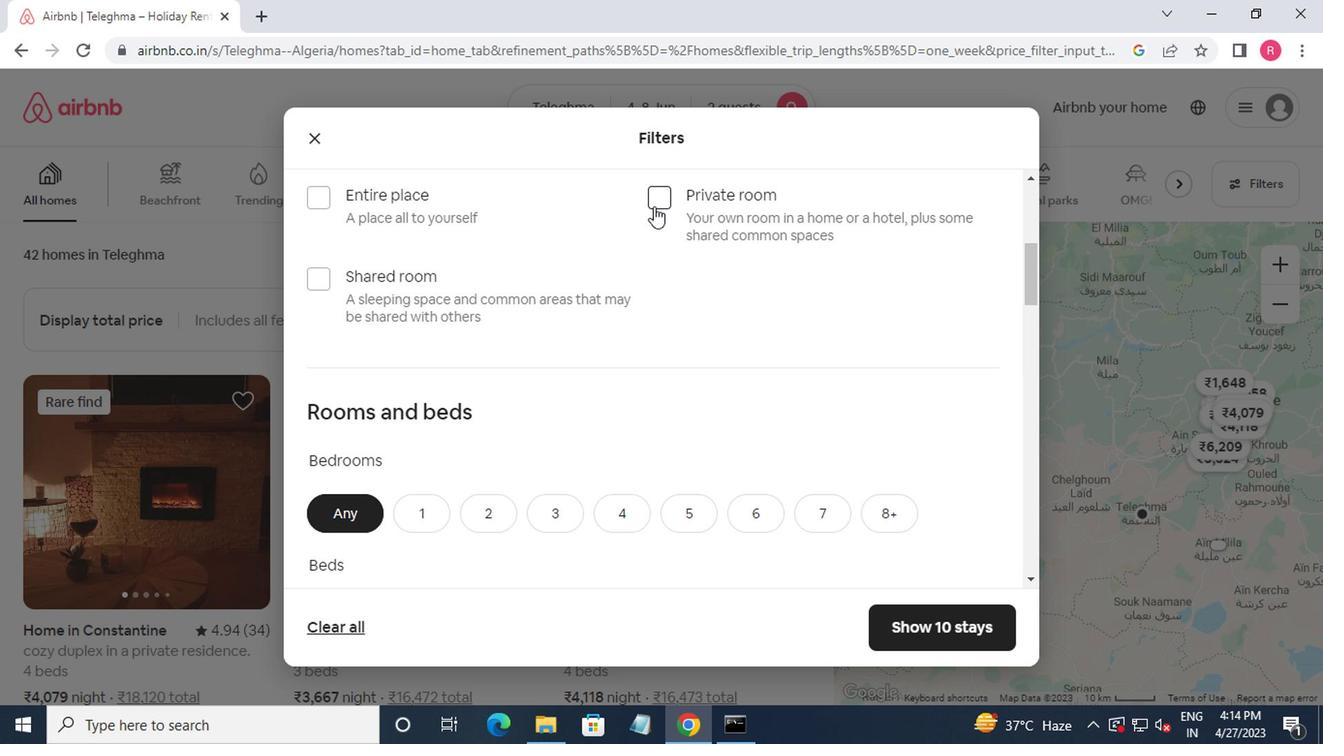 
Action: Mouse pressed left at (651, 203)
Screenshot: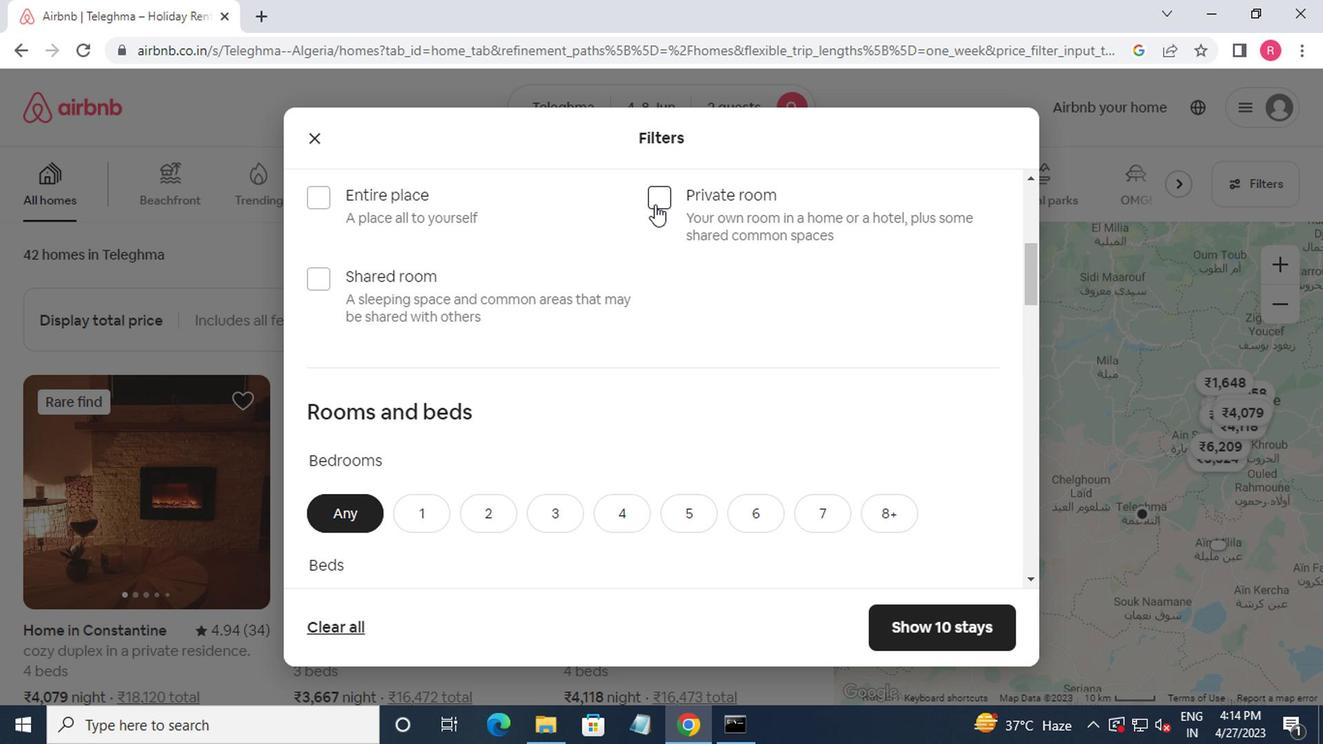 
Action: Mouse moved to (653, 219)
Screenshot: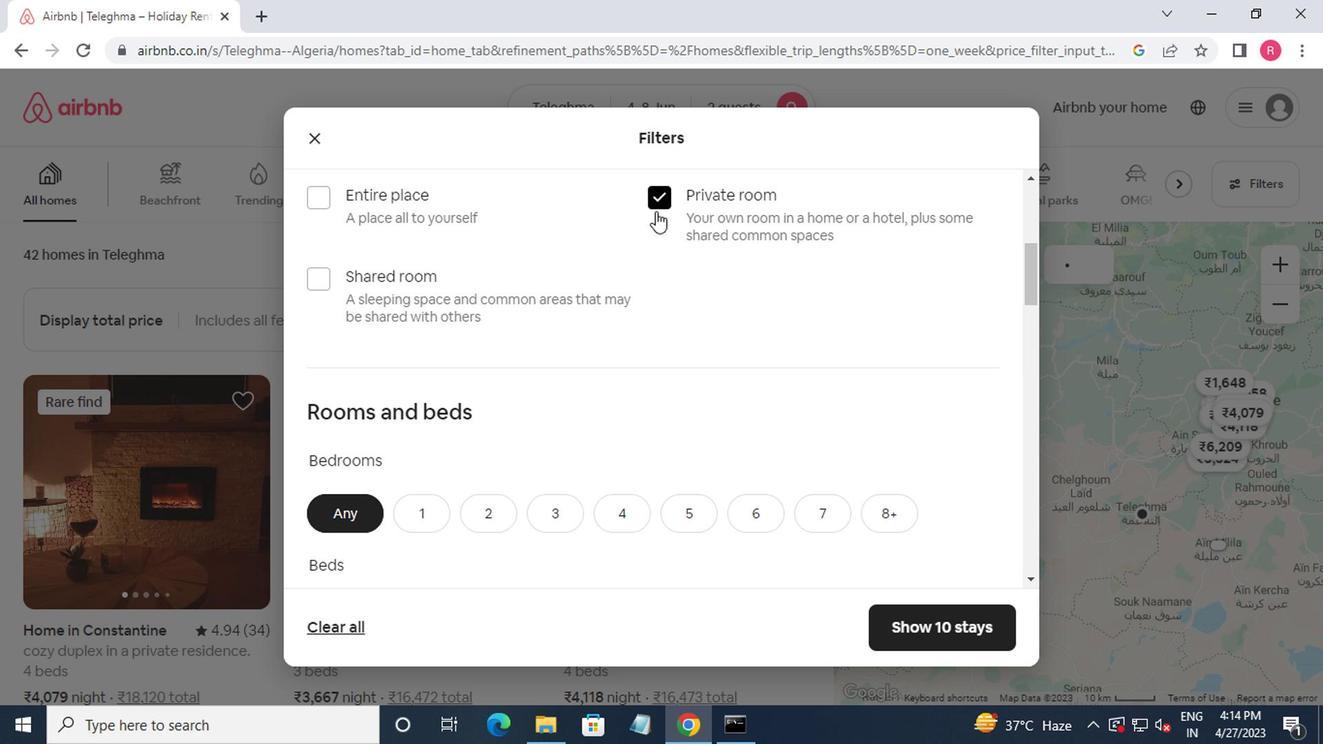 
Action: Mouse scrolled (653, 217) with delta (0, -1)
Screenshot: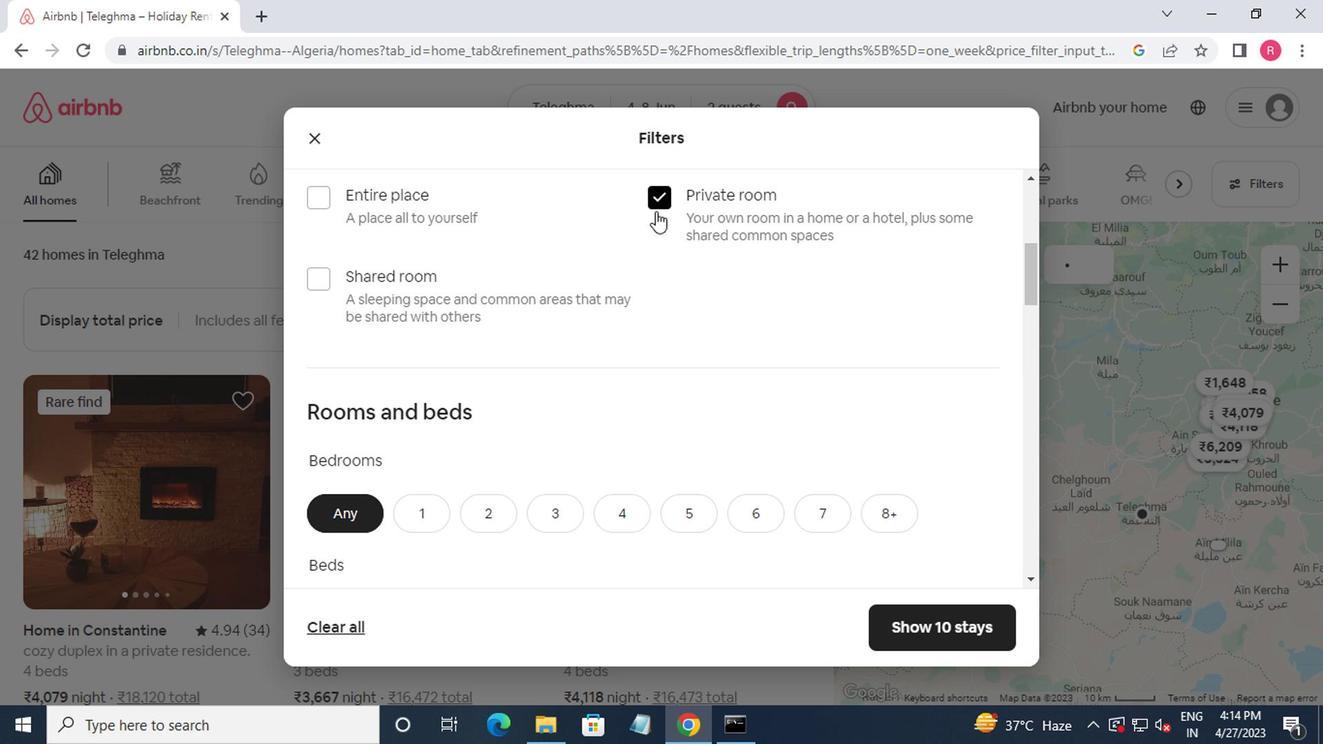 
Action: Mouse moved to (656, 223)
Screenshot: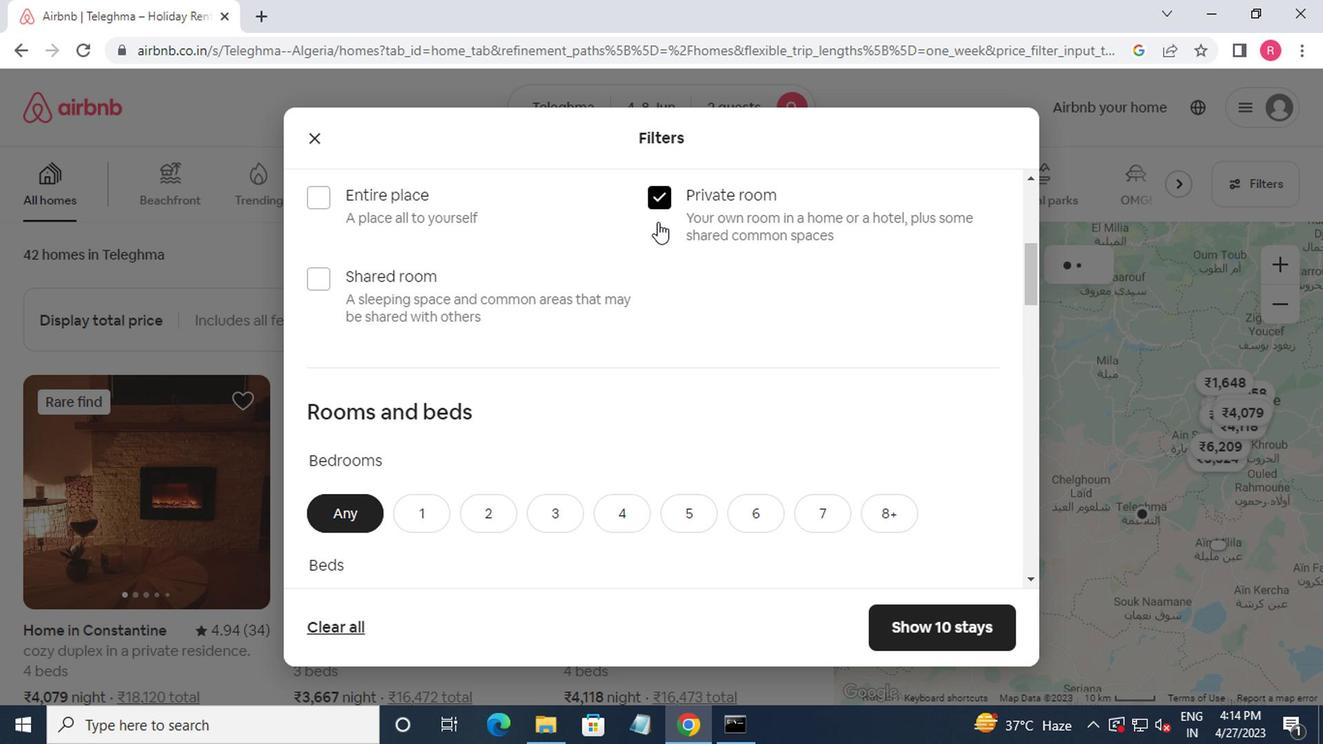 
Action: Mouse scrolled (656, 223) with delta (0, 0)
Screenshot: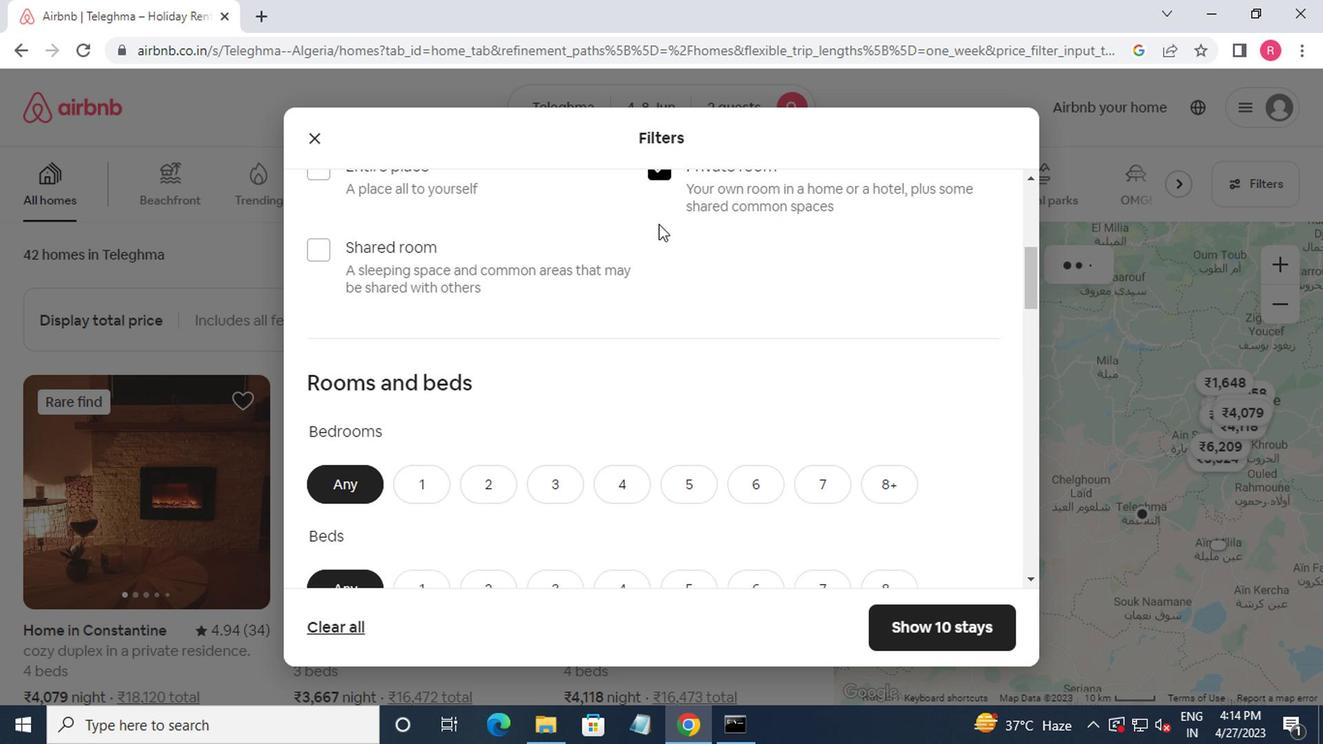 
Action: Mouse moved to (609, 252)
Screenshot: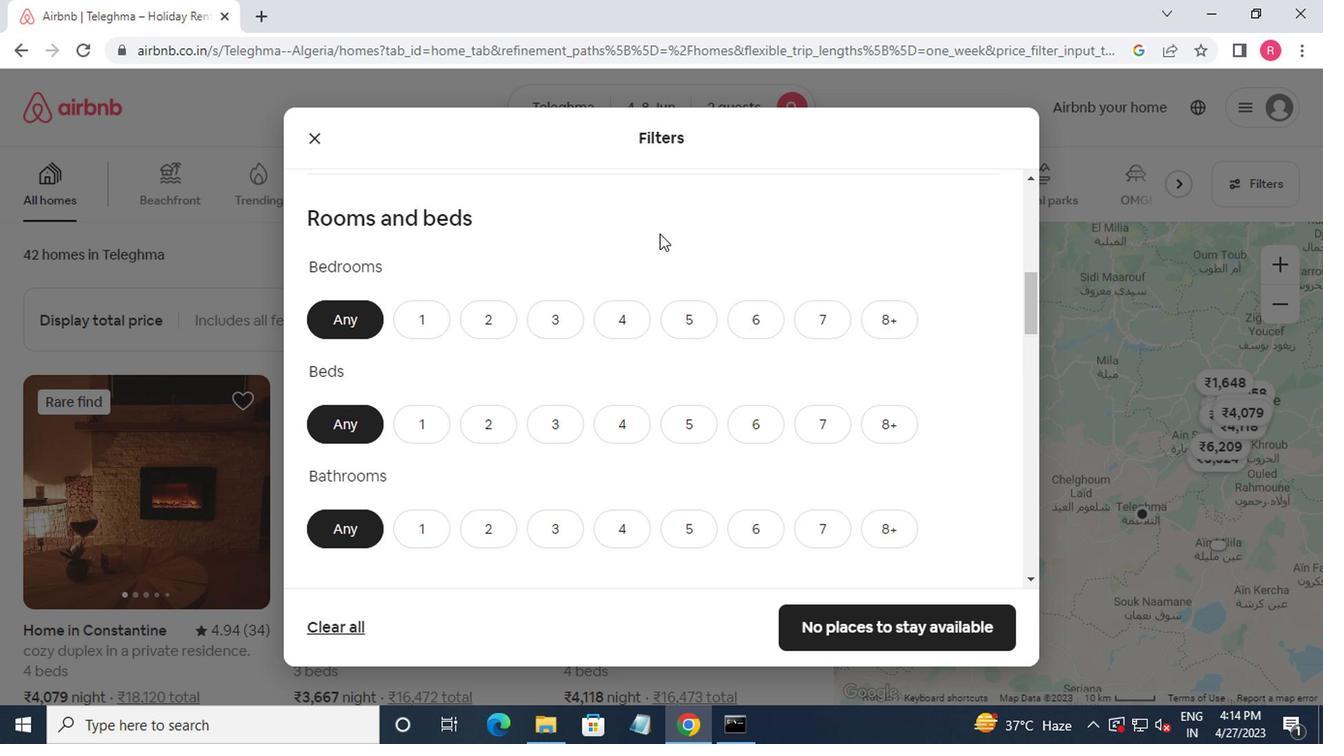 
Action: Mouse scrolled (609, 252) with delta (0, 0)
Screenshot: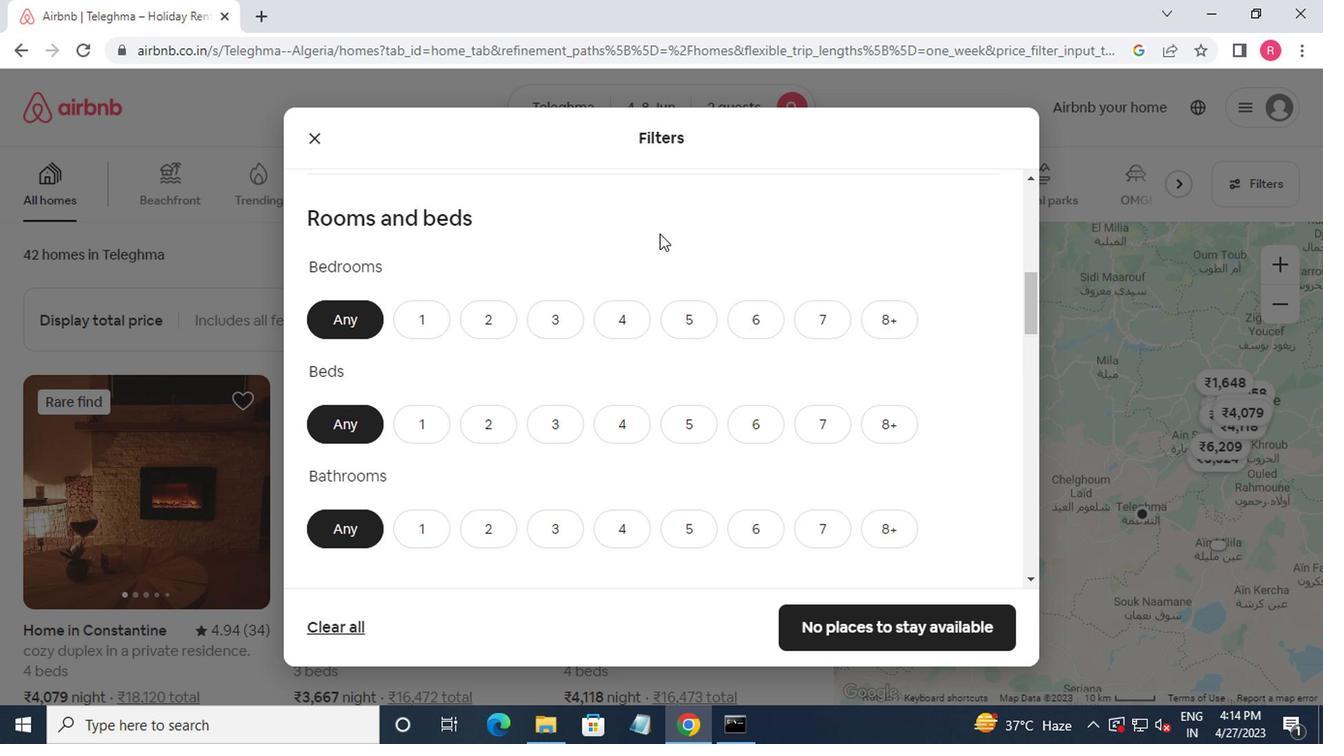 
Action: Mouse moved to (412, 226)
Screenshot: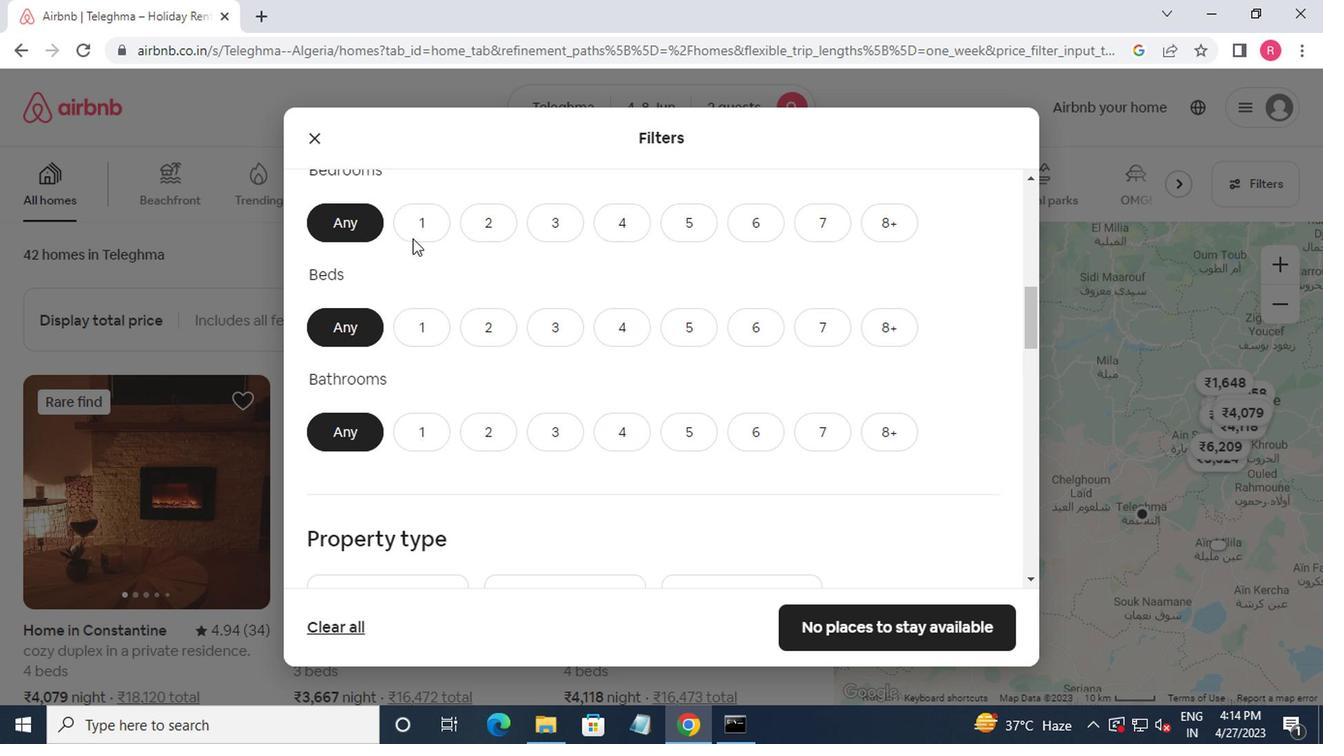 
Action: Mouse pressed left at (412, 226)
Screenshot: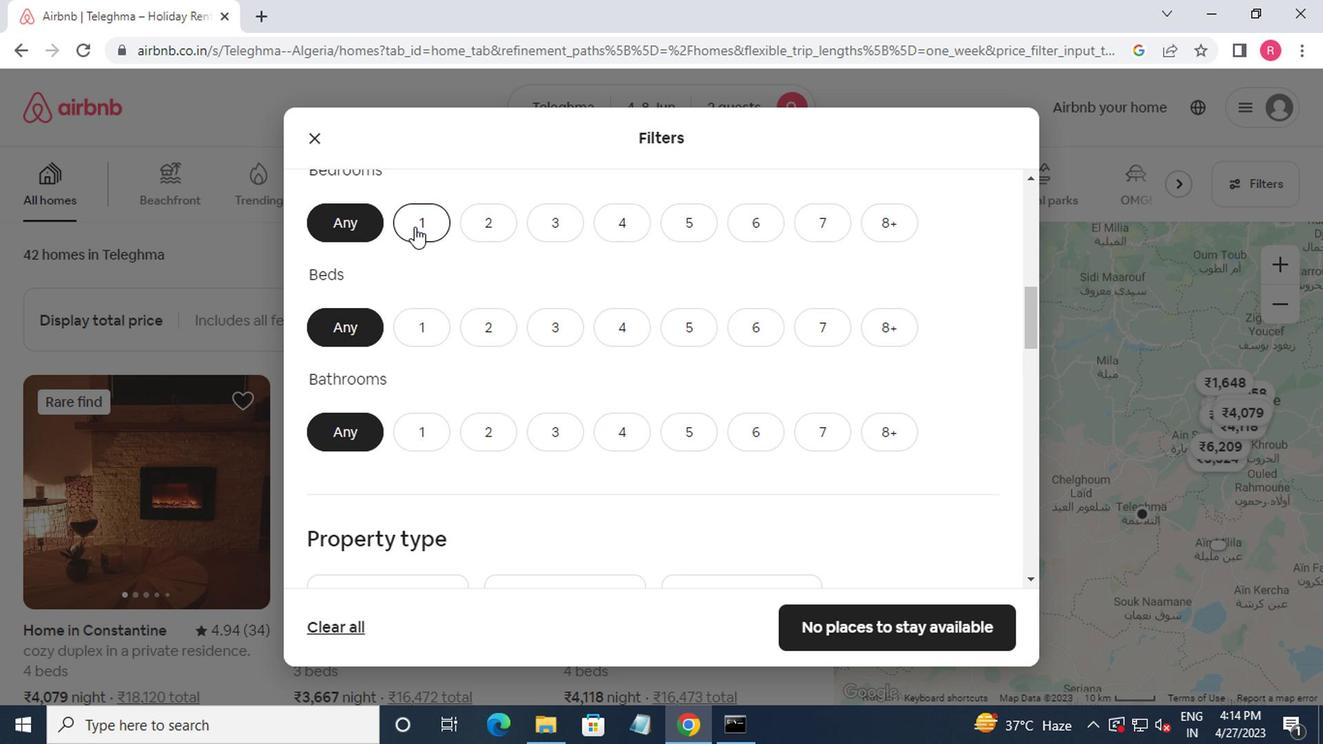 
Action: Mouse moved to (424, 241)
Screenshot: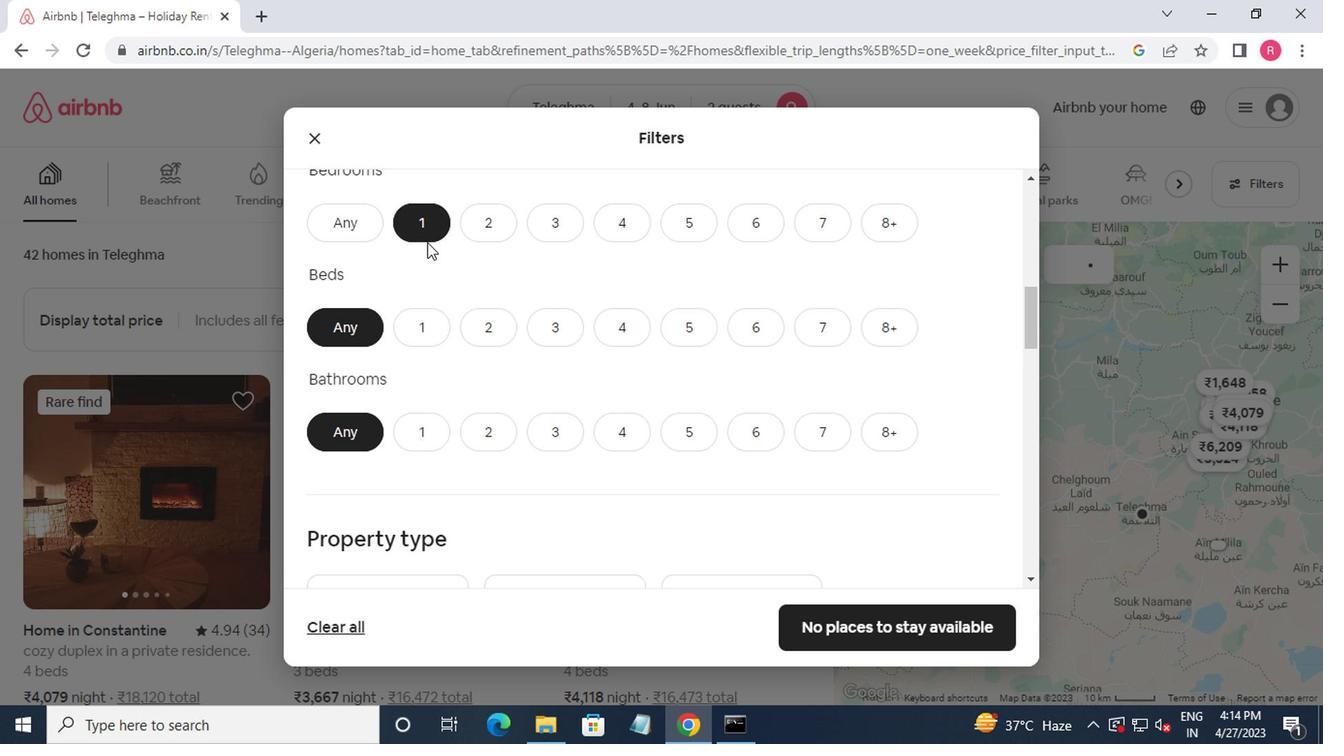 
Action: Mouse scrolled (424, 240) with delta (0, 0)
Screenshot: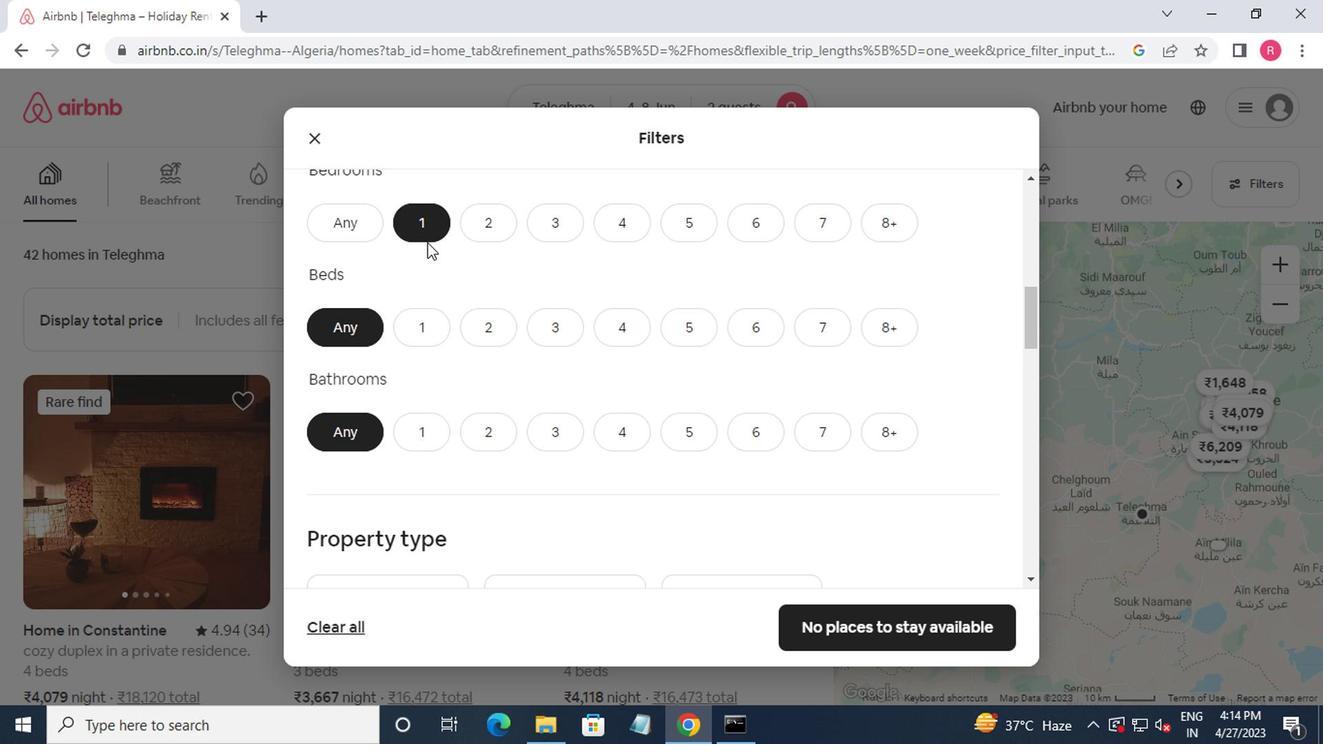 
Action: Mouse moved to (425, 237)
Screenshot: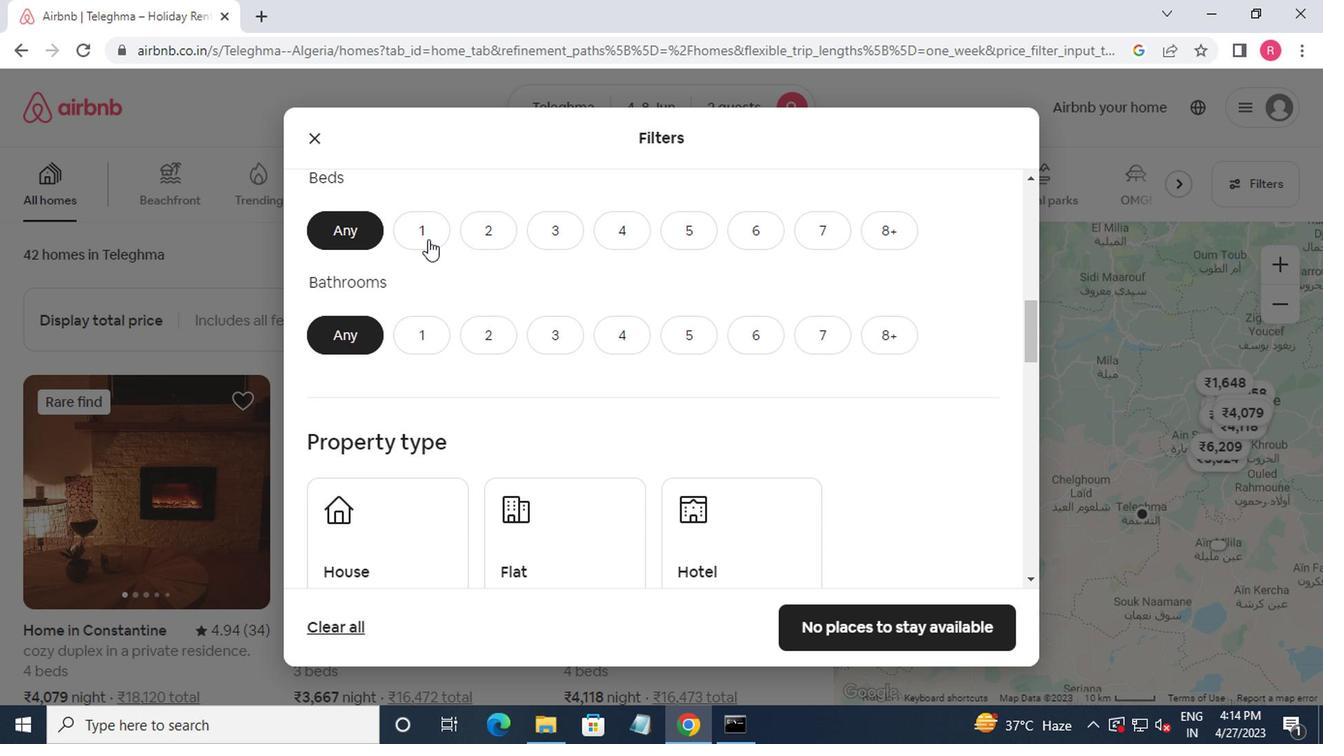 
Action: Mouse pressed left at (425, 237)
Screenshot: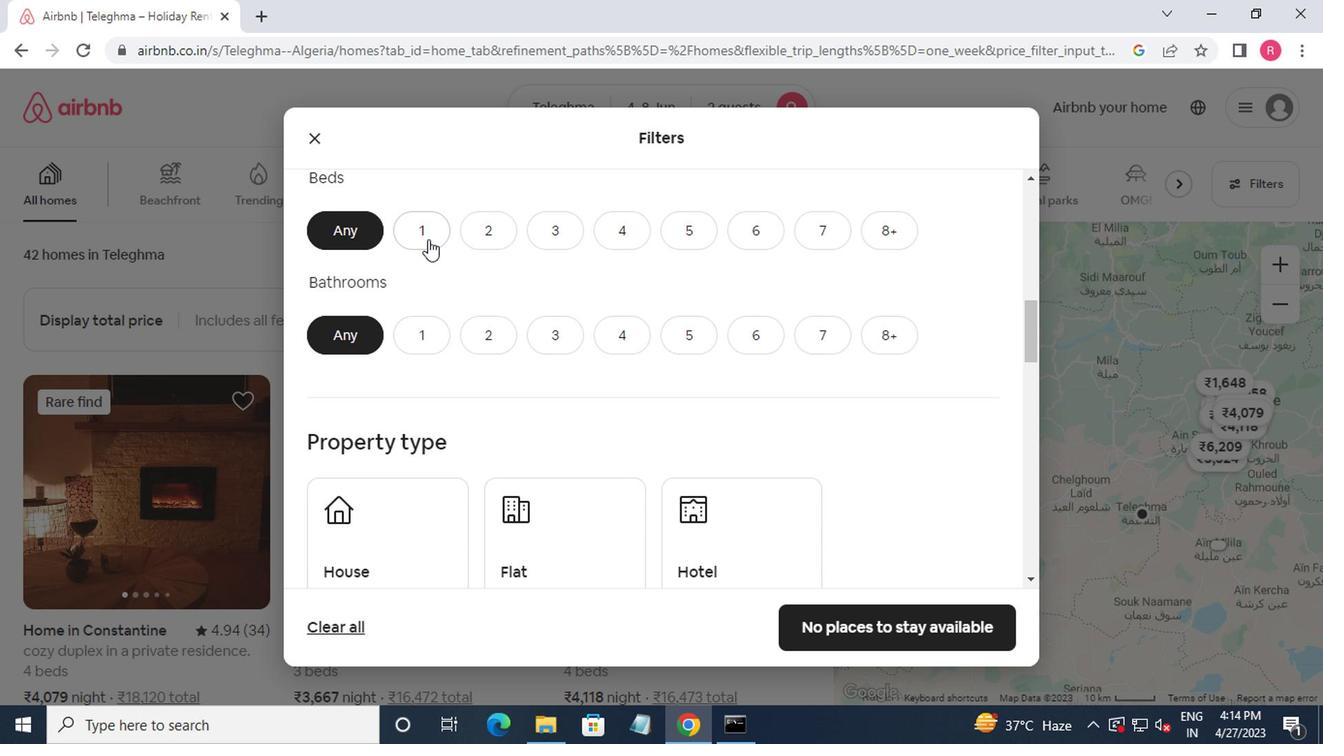 
Action: Mouse moved to (425, 334)
Screenshot: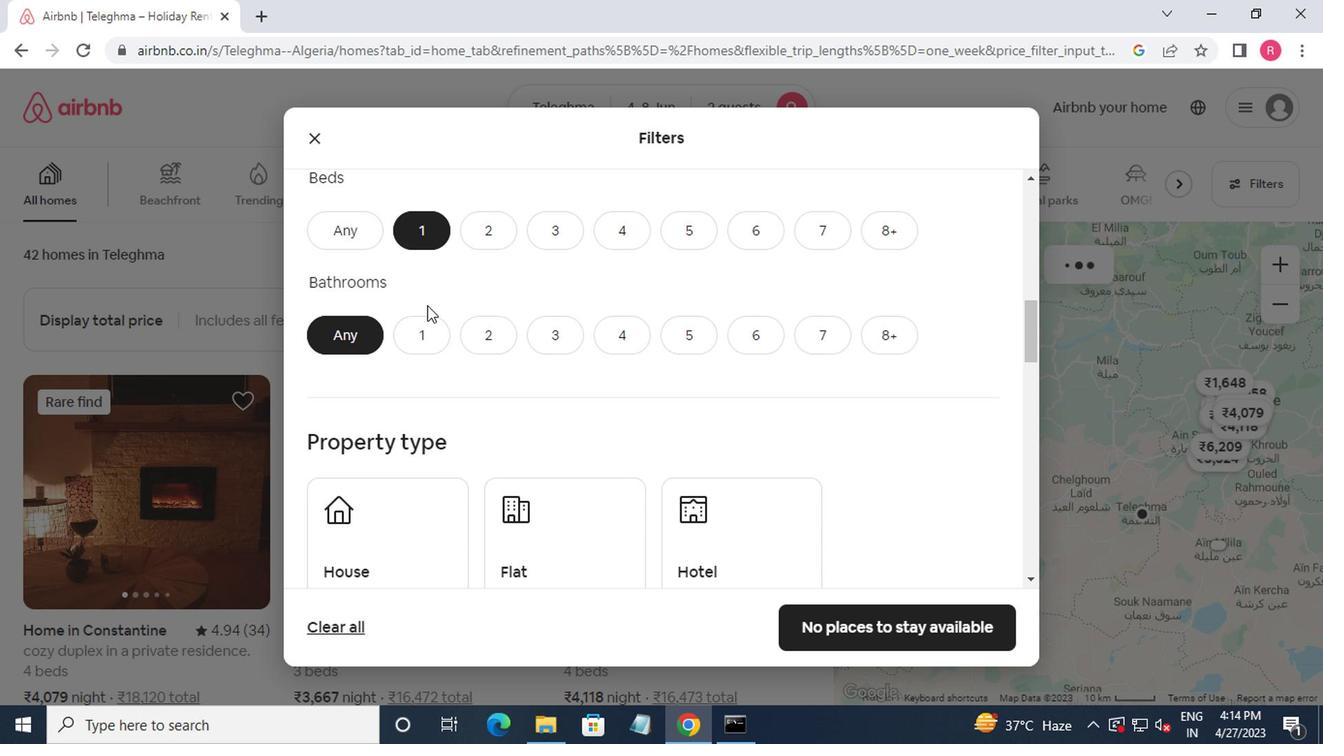 
Action: Mouse pressed left at (425, 334)
Screenshot: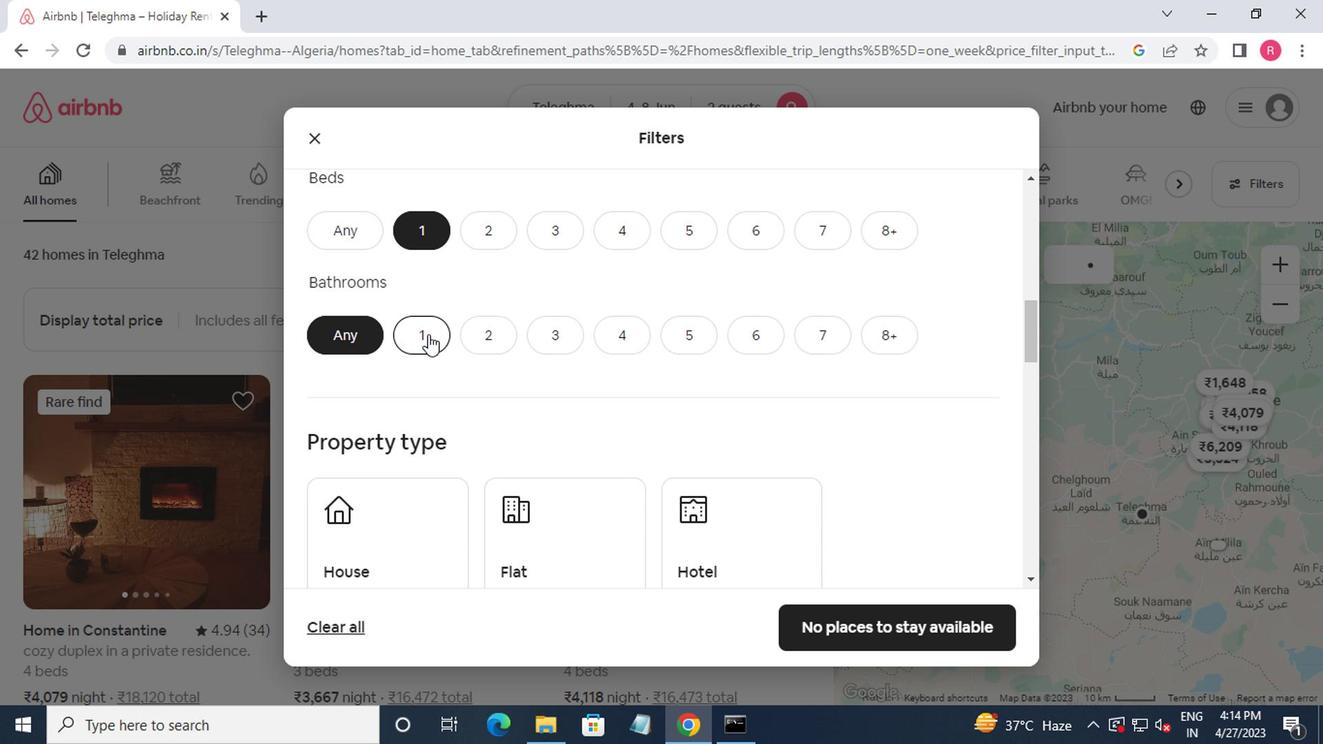 
Action: Mouse moved to (408, 486)
Screenshot: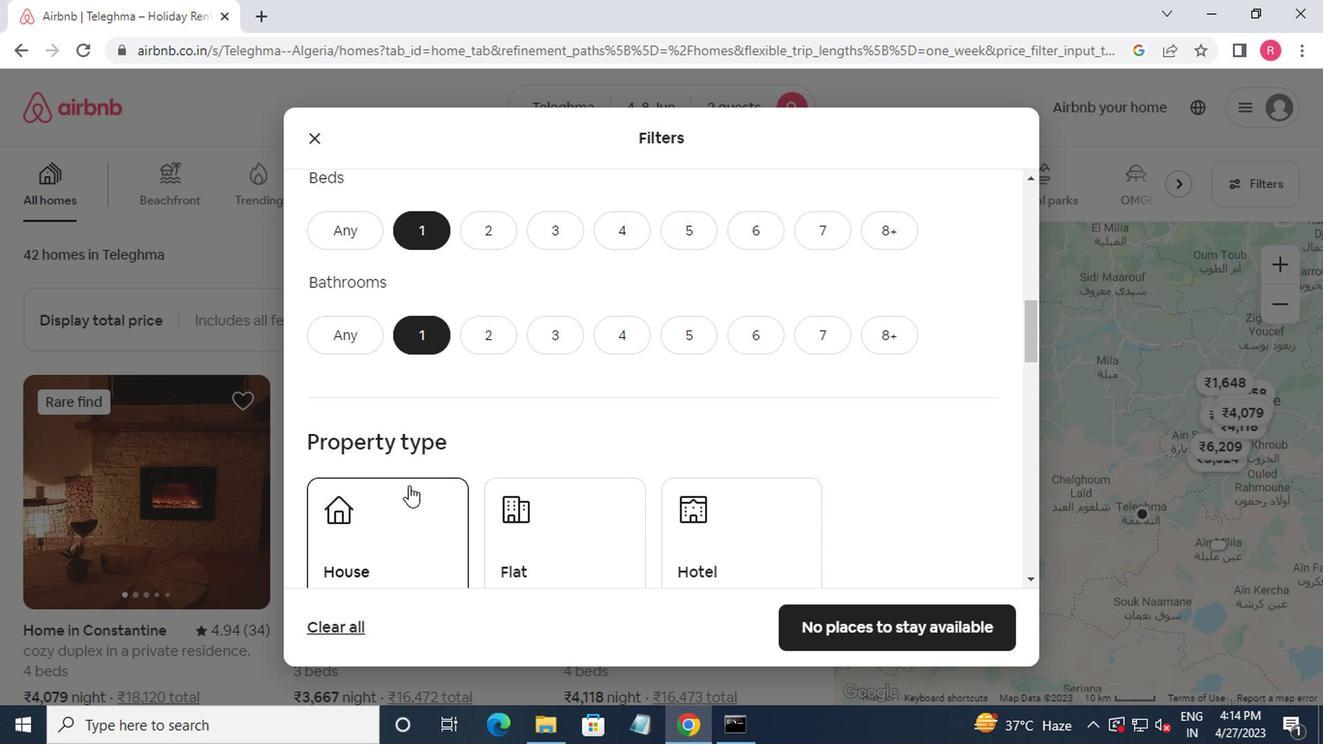 
Action: Mouse pressed left at (408, 486)
Screenshot: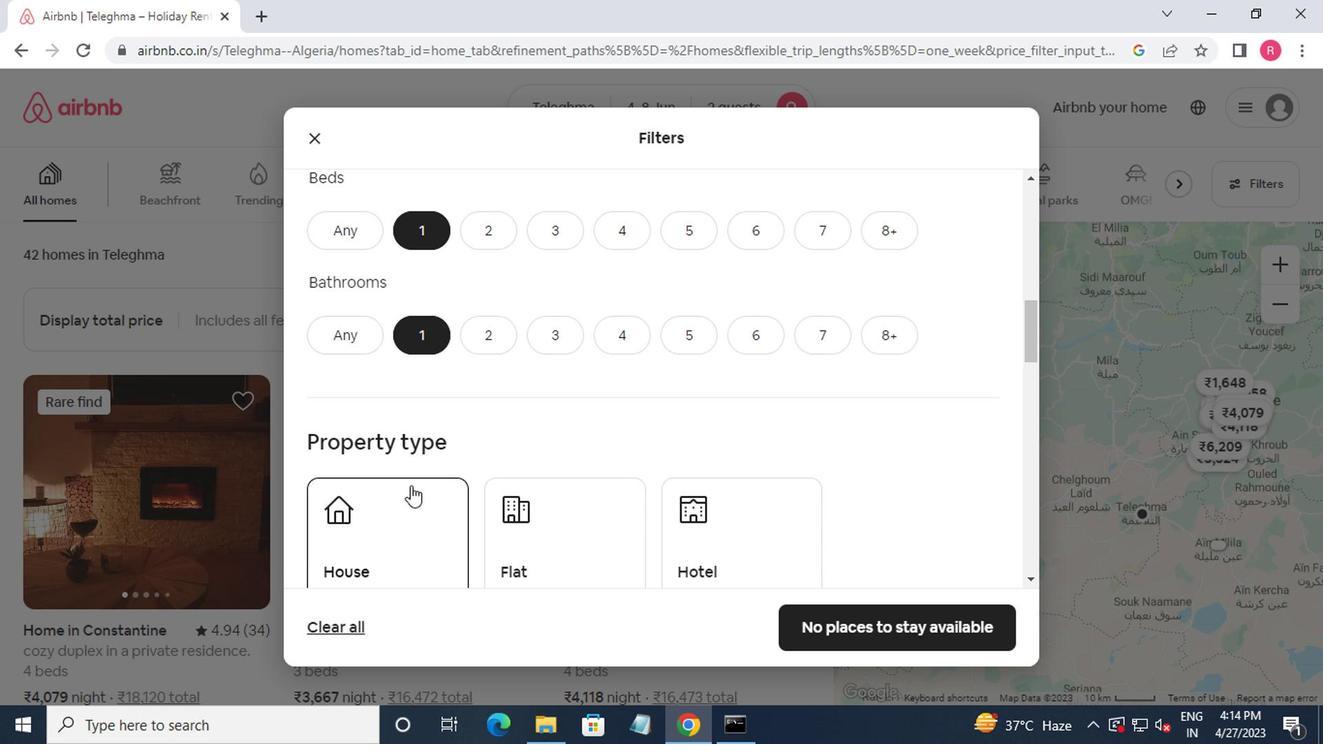 
Action: Mouse moved to (450, 482)
Screenshot: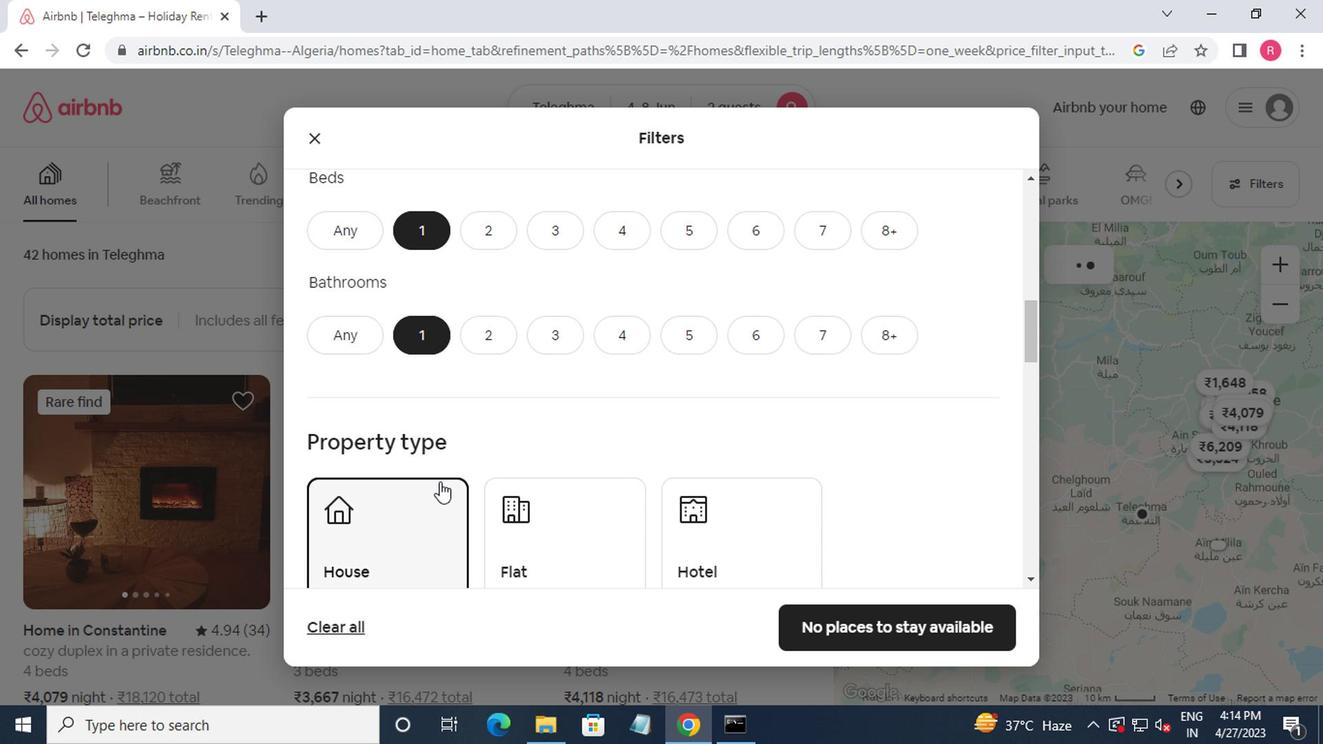 
Action: Mouse scrolled (450, 481) with delta (0, 0)
Screenshot: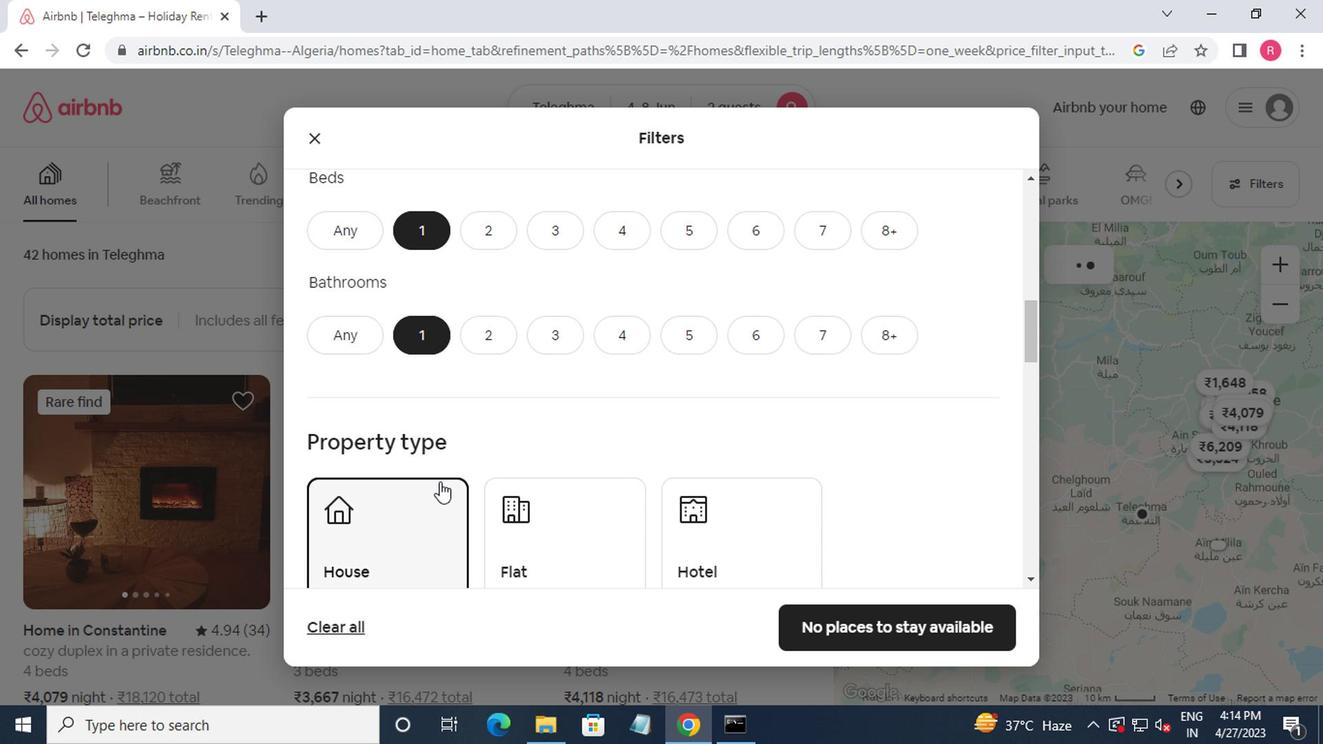 
Action: Mouse moved to (510, 443)
Screenshot: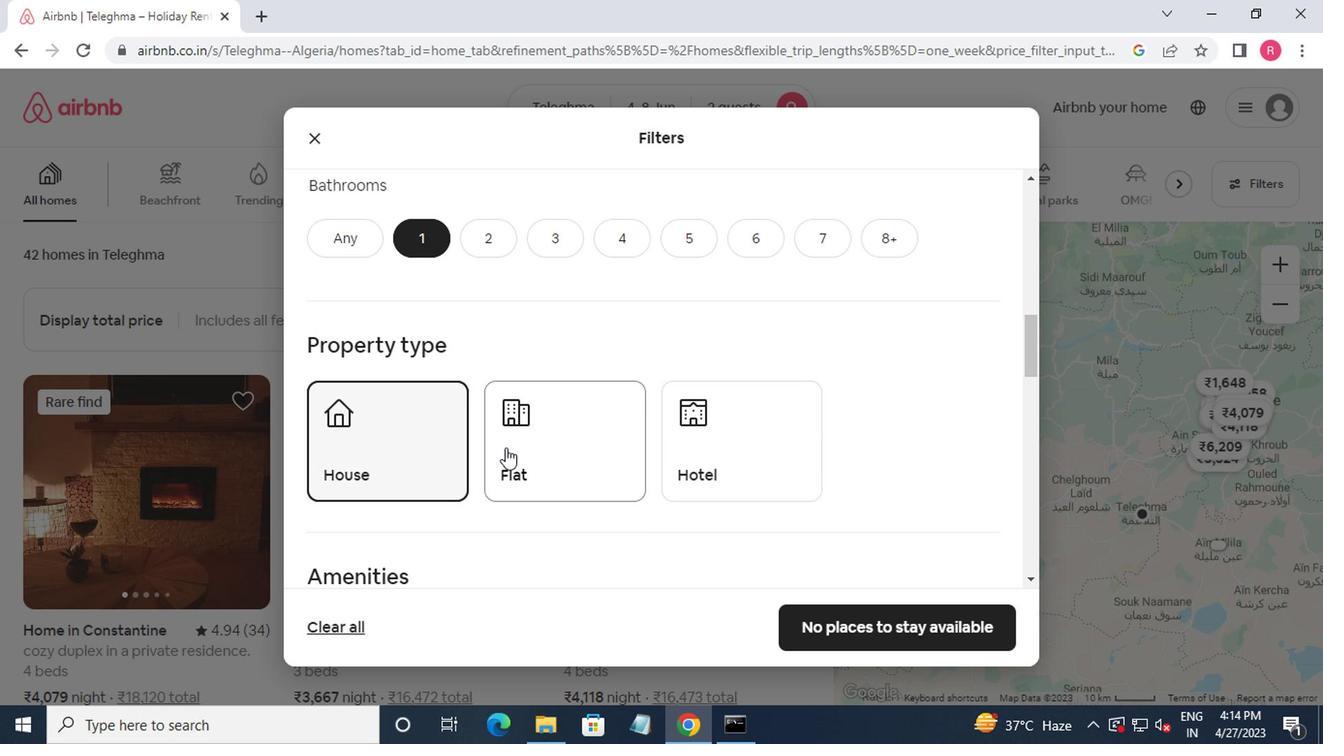 
Action: Mouse pressed left at (510, 443)
Screenshot: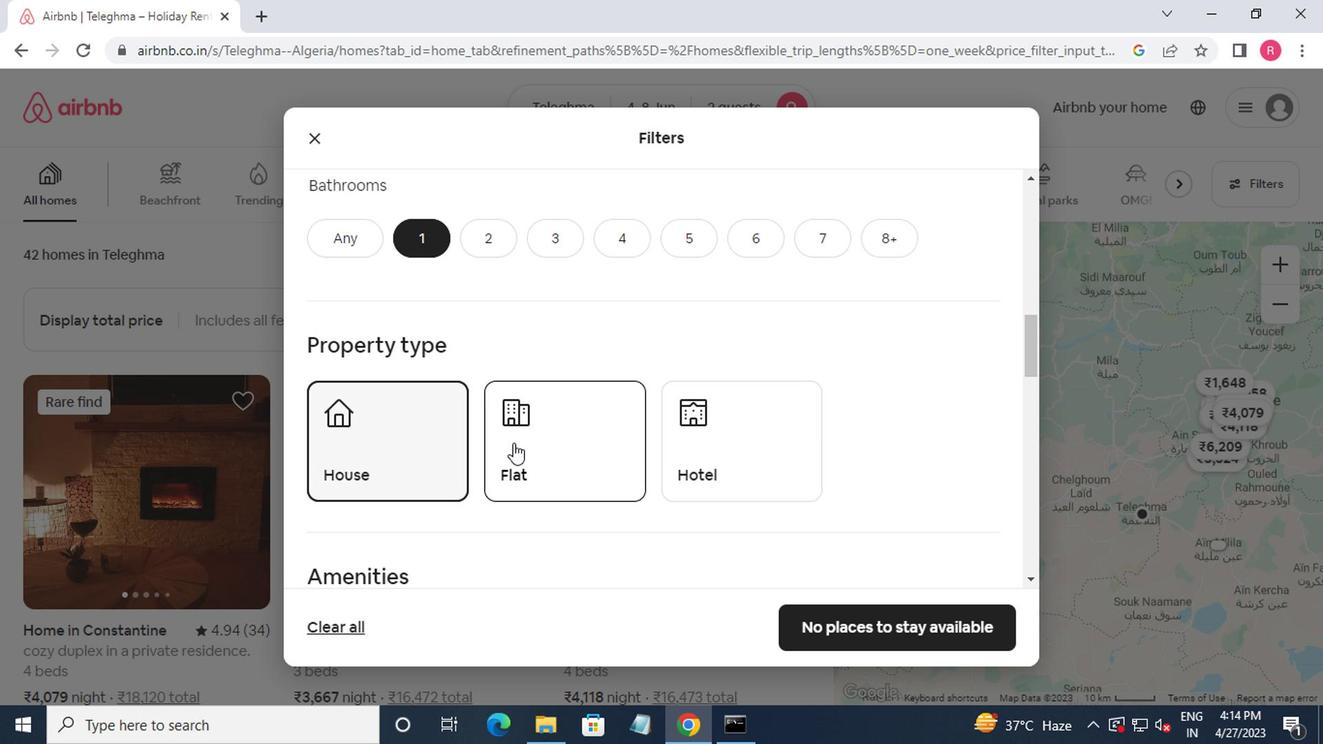 
Action: Mouse moved to (677, 455)
Screenshot: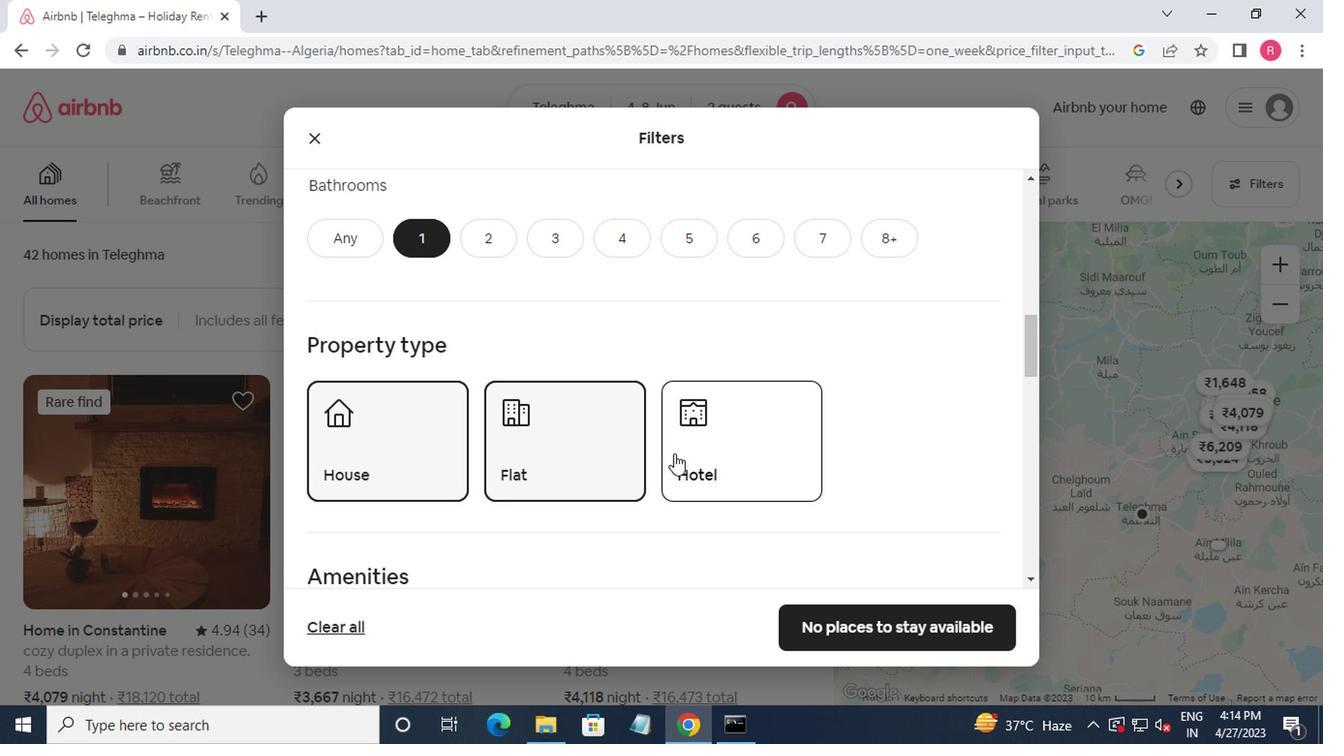 
Action: Mouse pressed left at (677, 455)
Screenshot: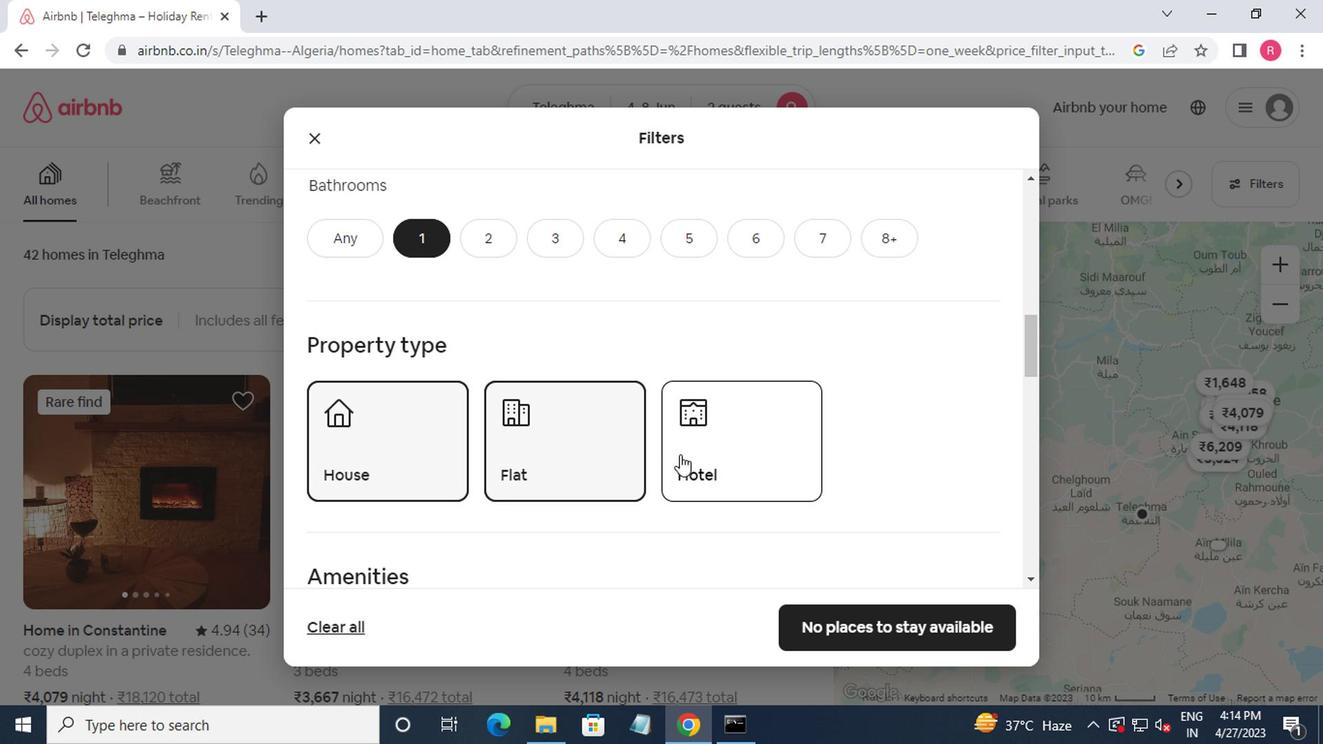 
Action: Mouse moved to (705, 454)
Screenshot: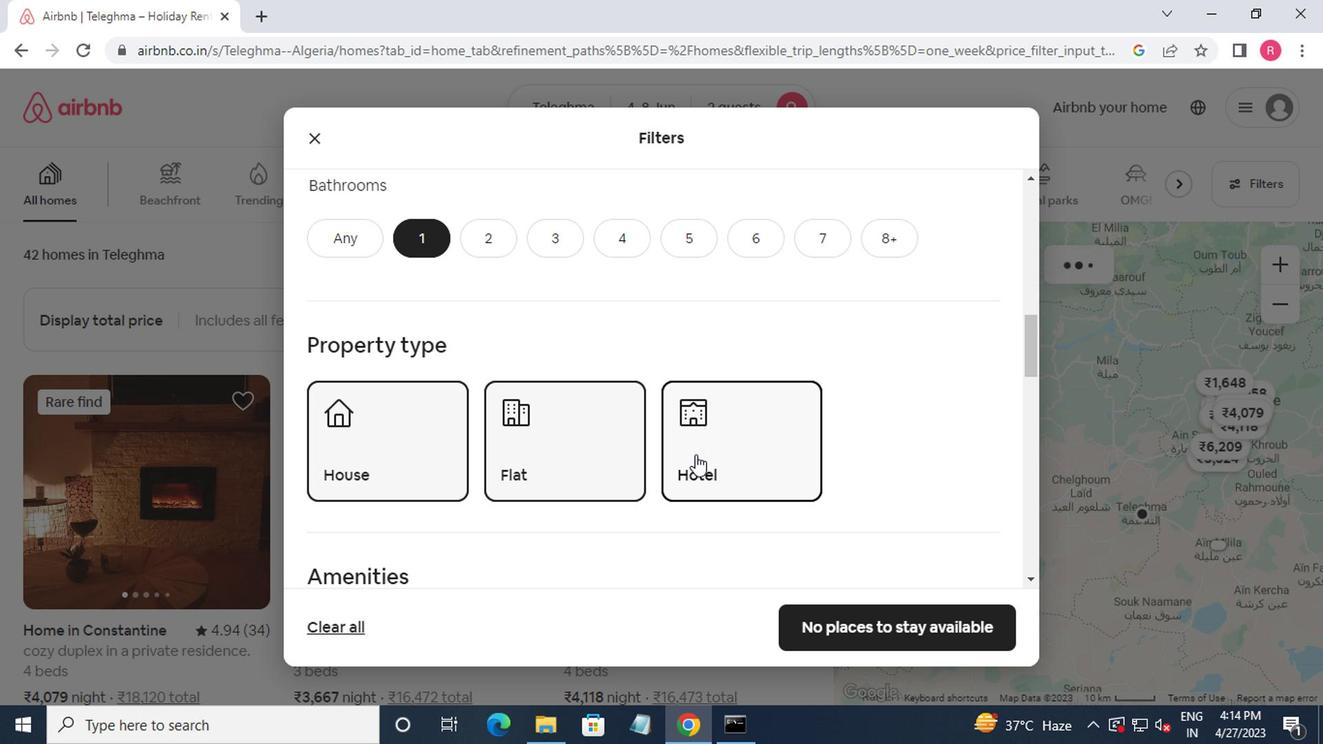 
Action: Mouse scrolled (705, 453) with delta (0, 0)
Screenshot: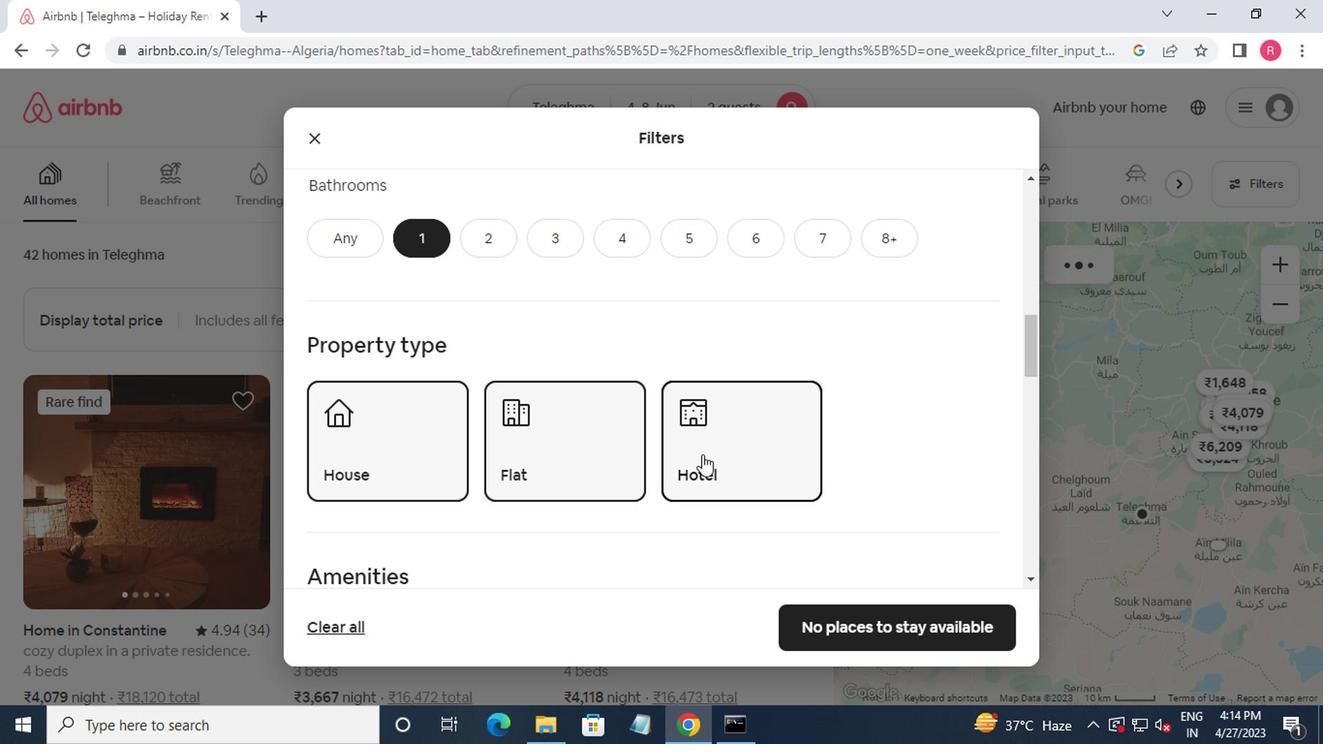 
Action: Mouse moved to (705, 454)
Screenshot: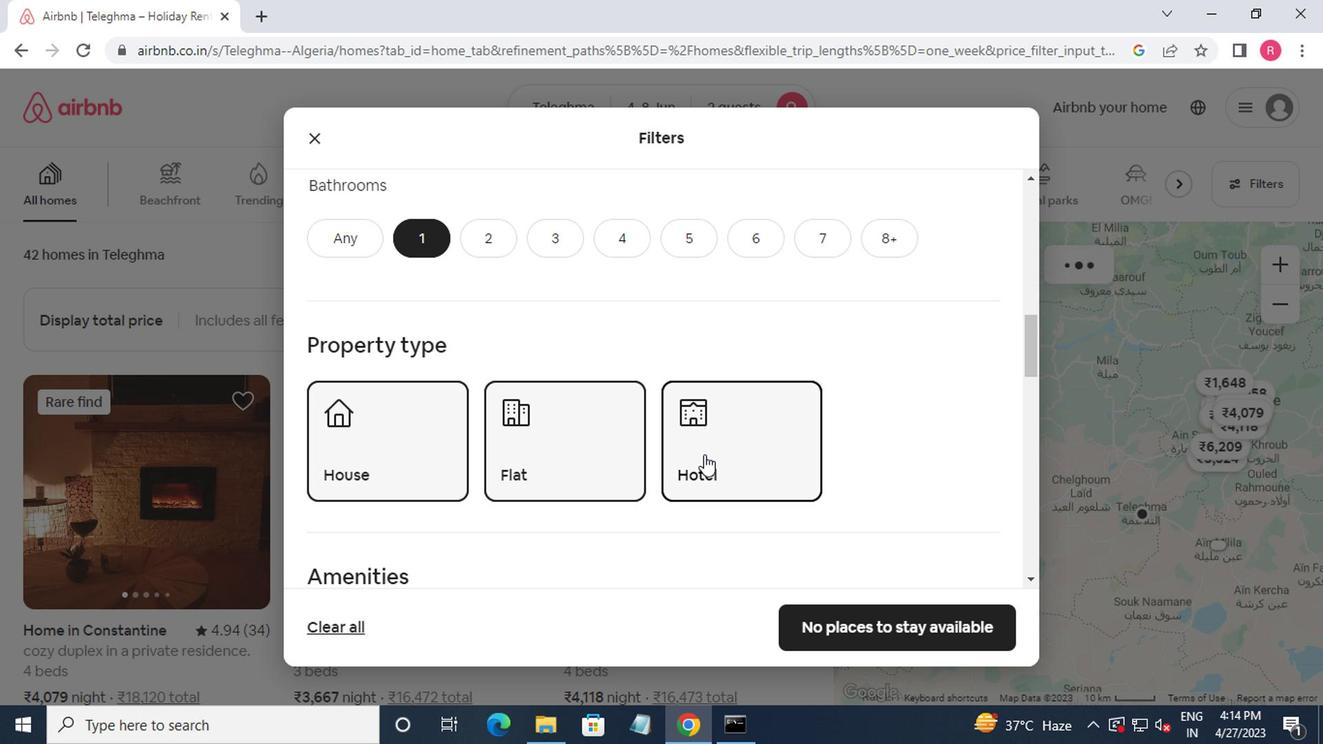 
Action: Mouse scrolled (705, 453) with delta (0, 0)
Screenshot: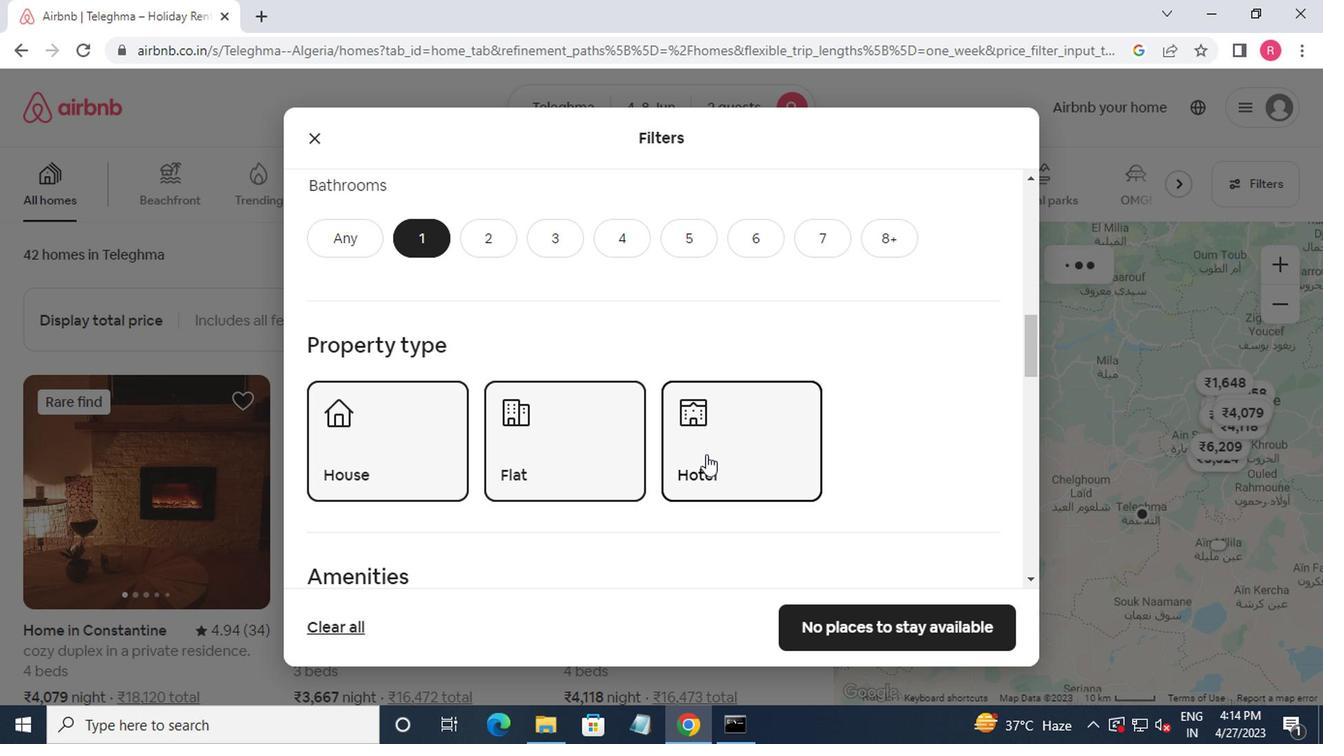 
Action: Mouse scrolled (705, 453) with delta (0, 0)
Screenshot: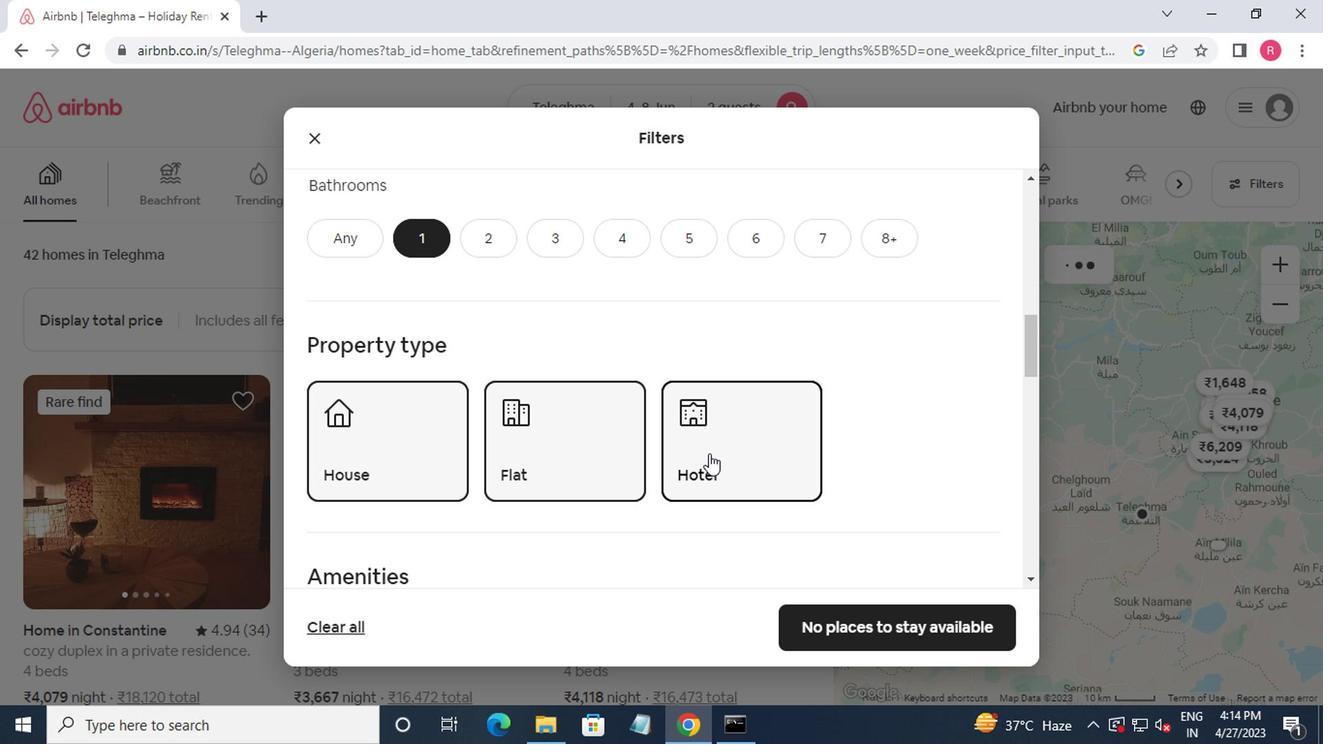
Action: Mouse moved to (709, 432)
Screenshot: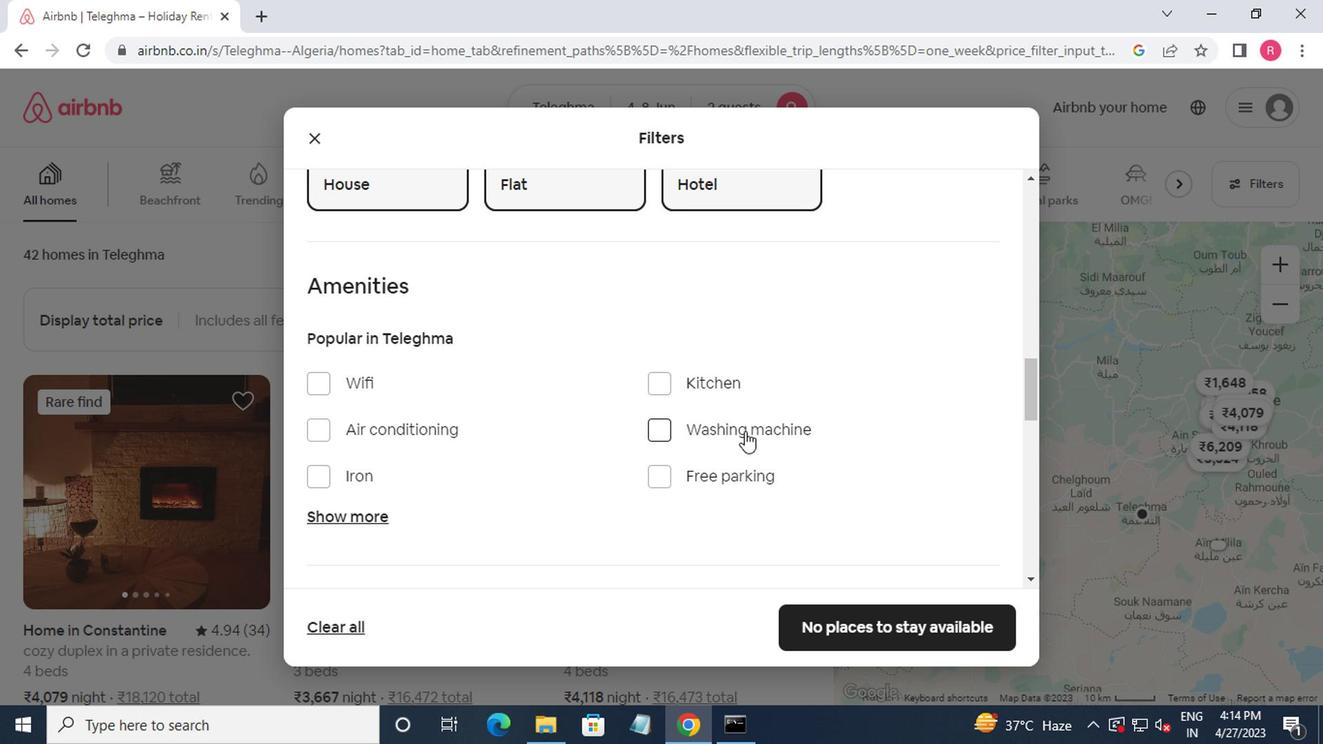 
Action: Mouse pressed left at (709, 432)
Screenshot: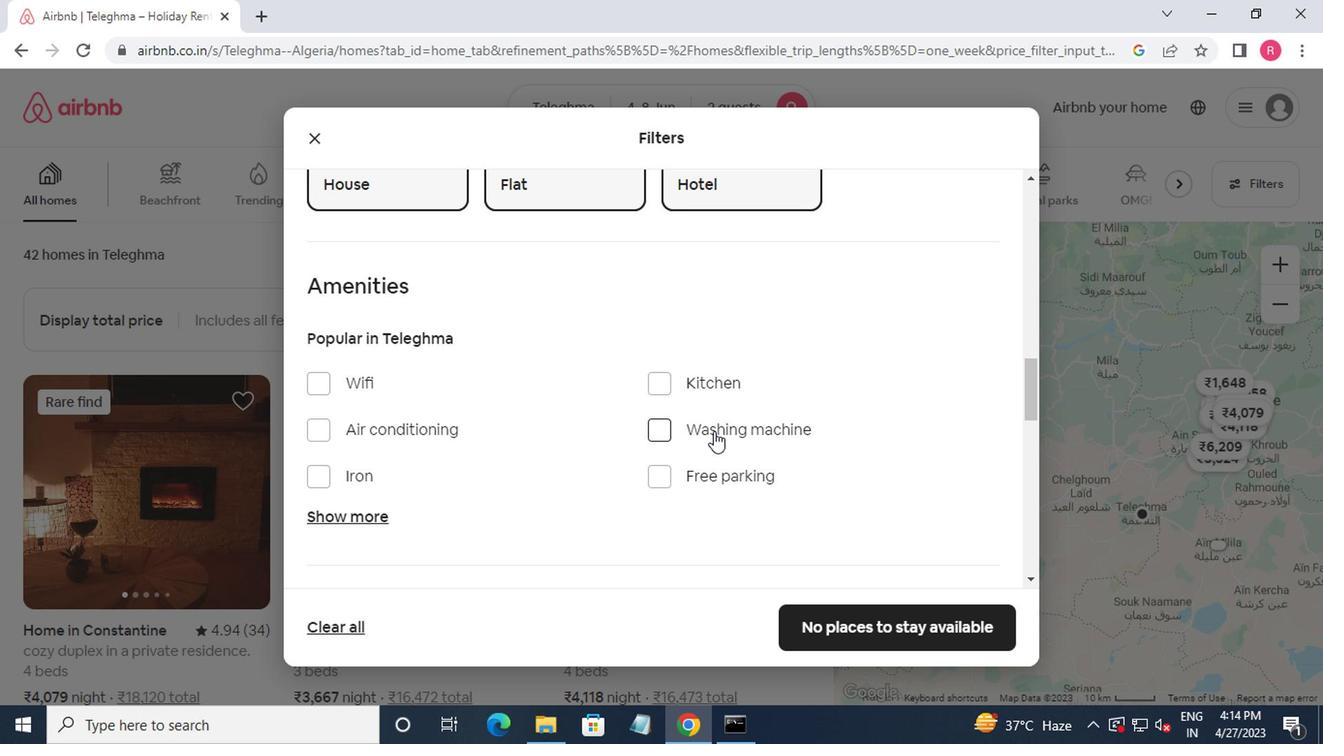
Action: Mouse moved to (706, 439)
Screenshot: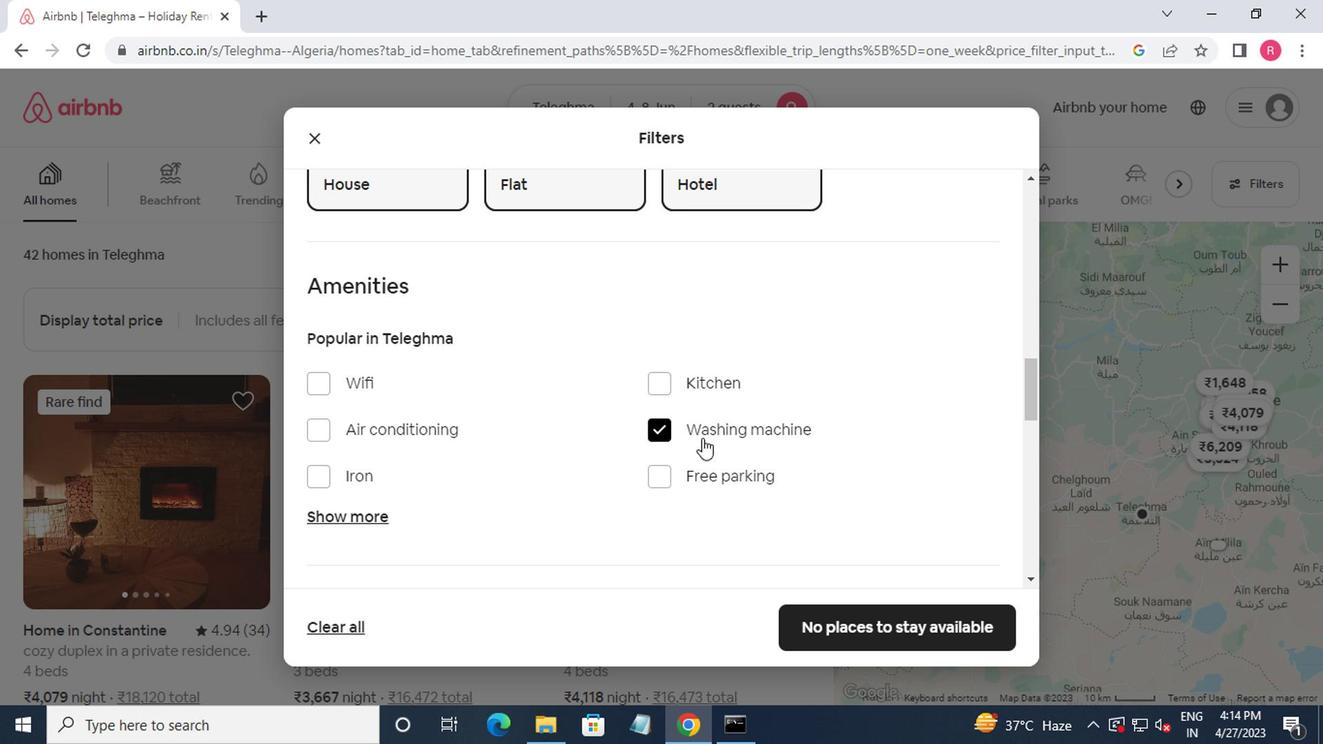 
Action: Mouse scrolled (706, 439) with delta (0, 0)
Screenshot: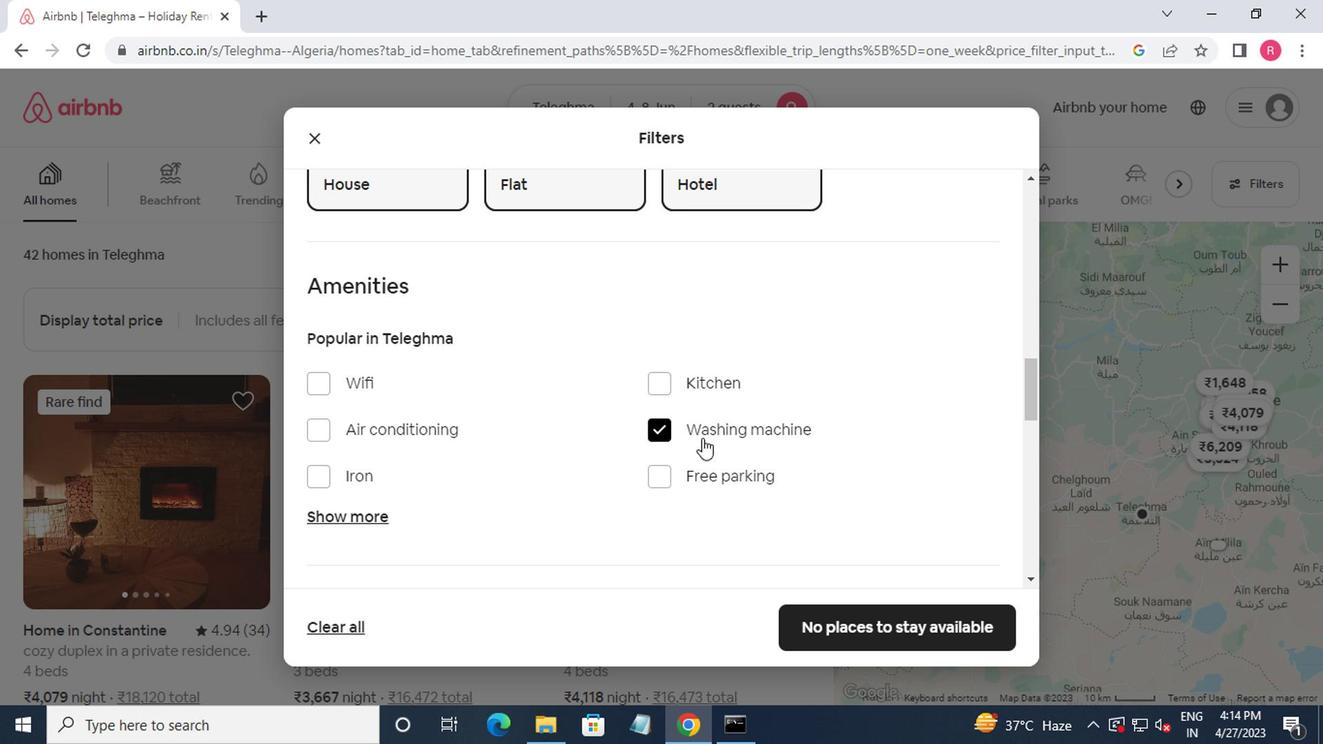 
Action: Mouse moved to (713, 432)
Screenshot: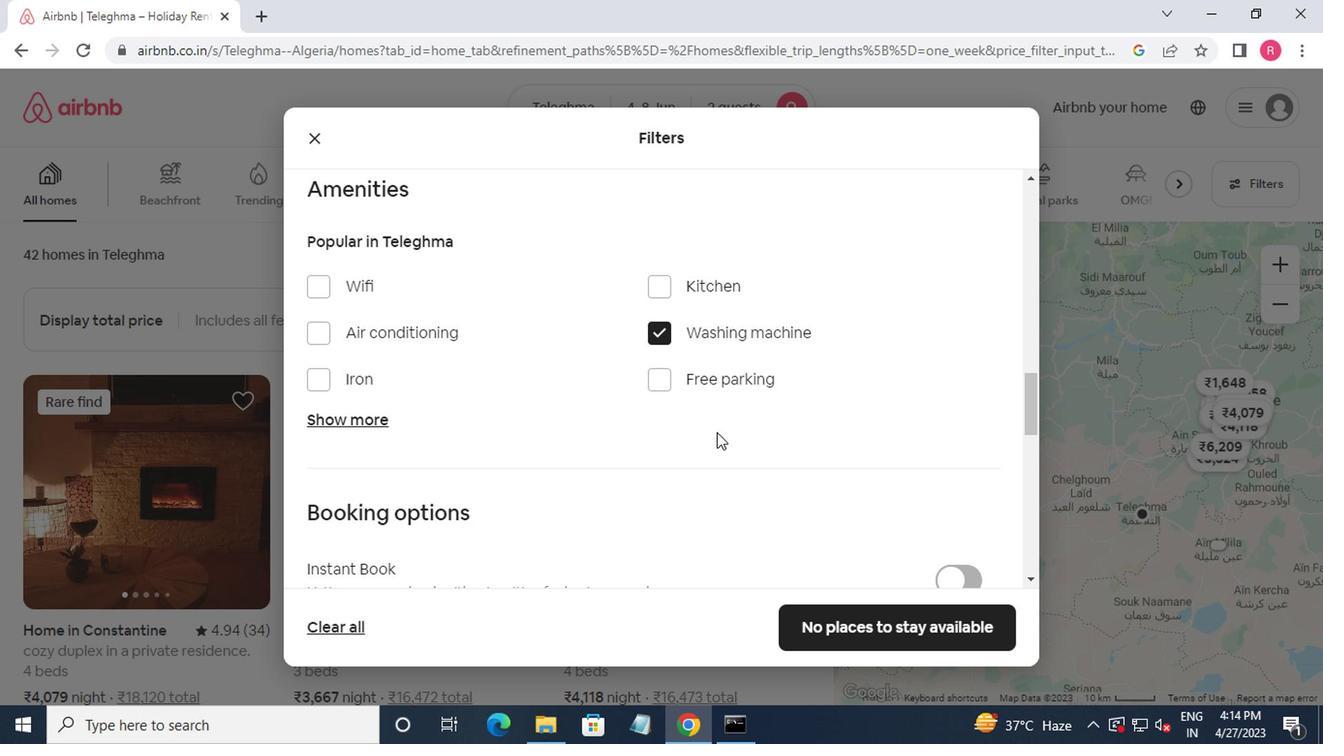 
Action: Mouse scrolled (713, 432) with delta (0, 0)
Screenshot: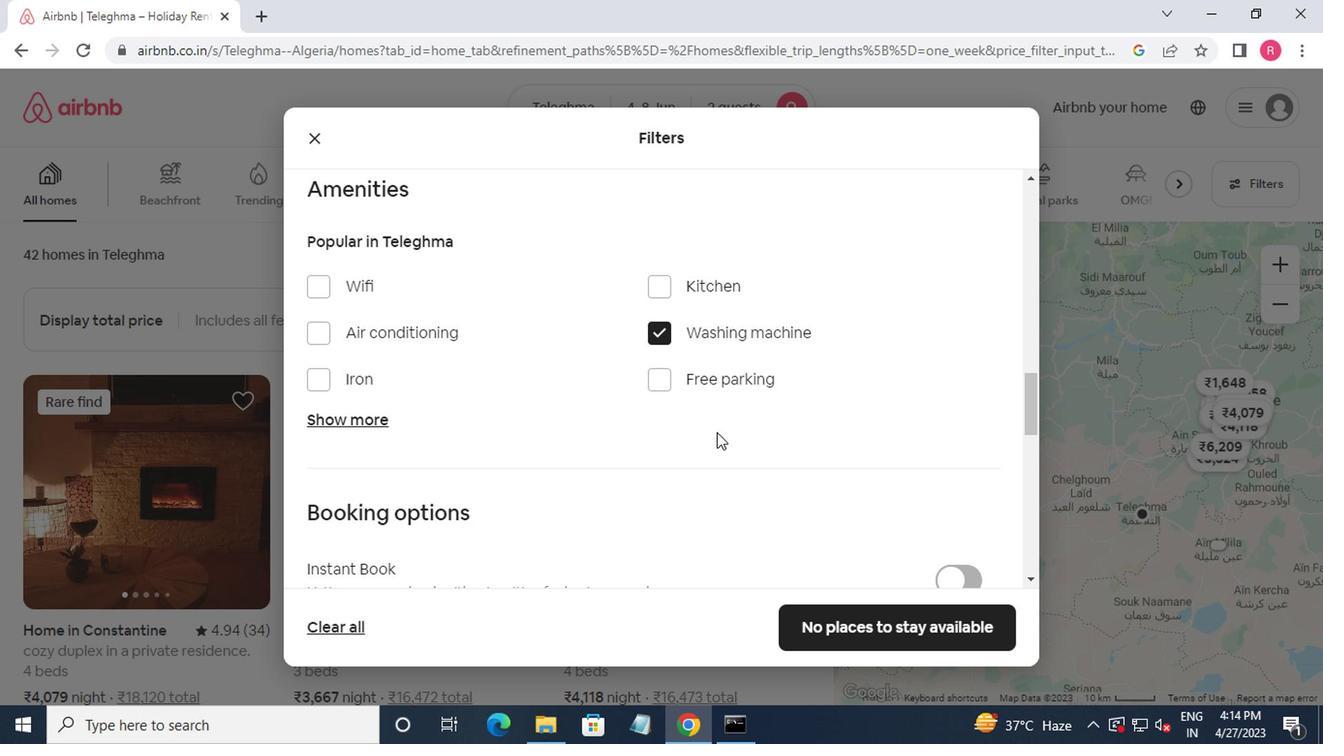 
Action: Mouse moved to (713, 433)
Screenshot: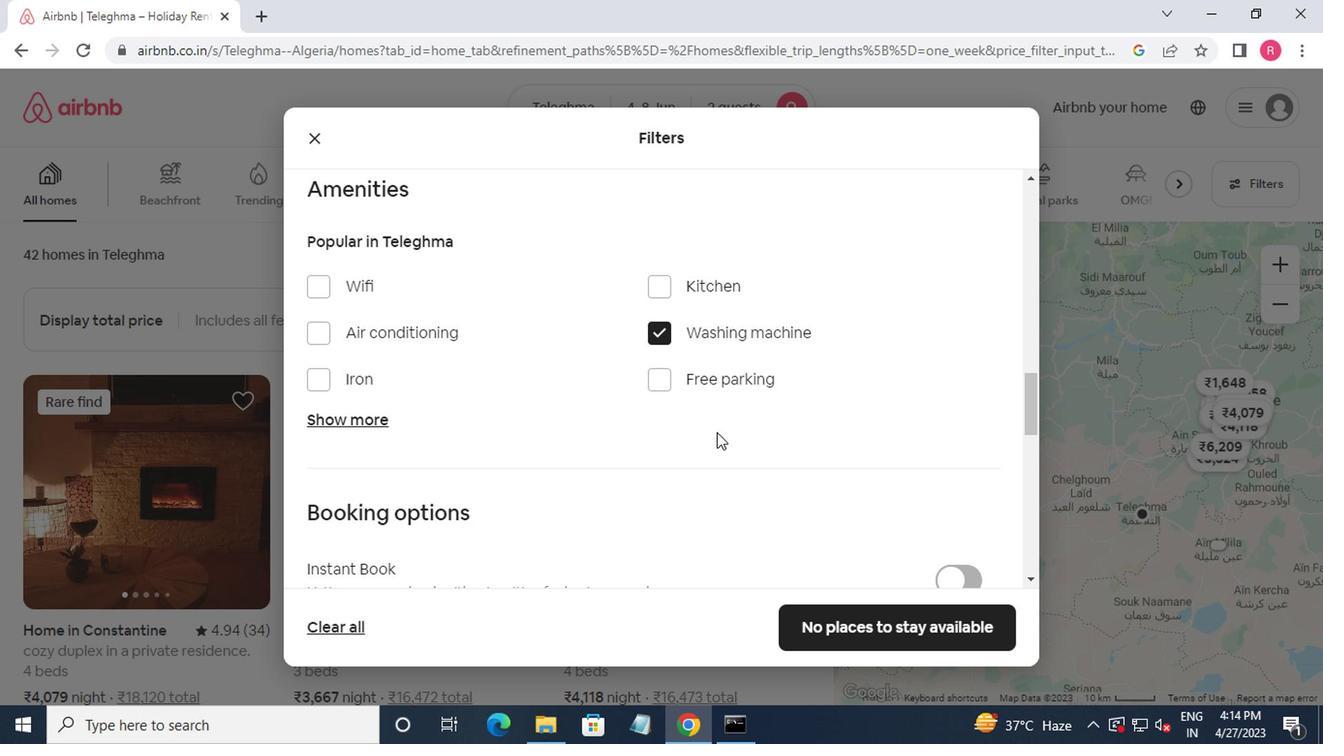 
Action: Mouse scrolled (713, 432) with delta (0, 0)
Screenshot: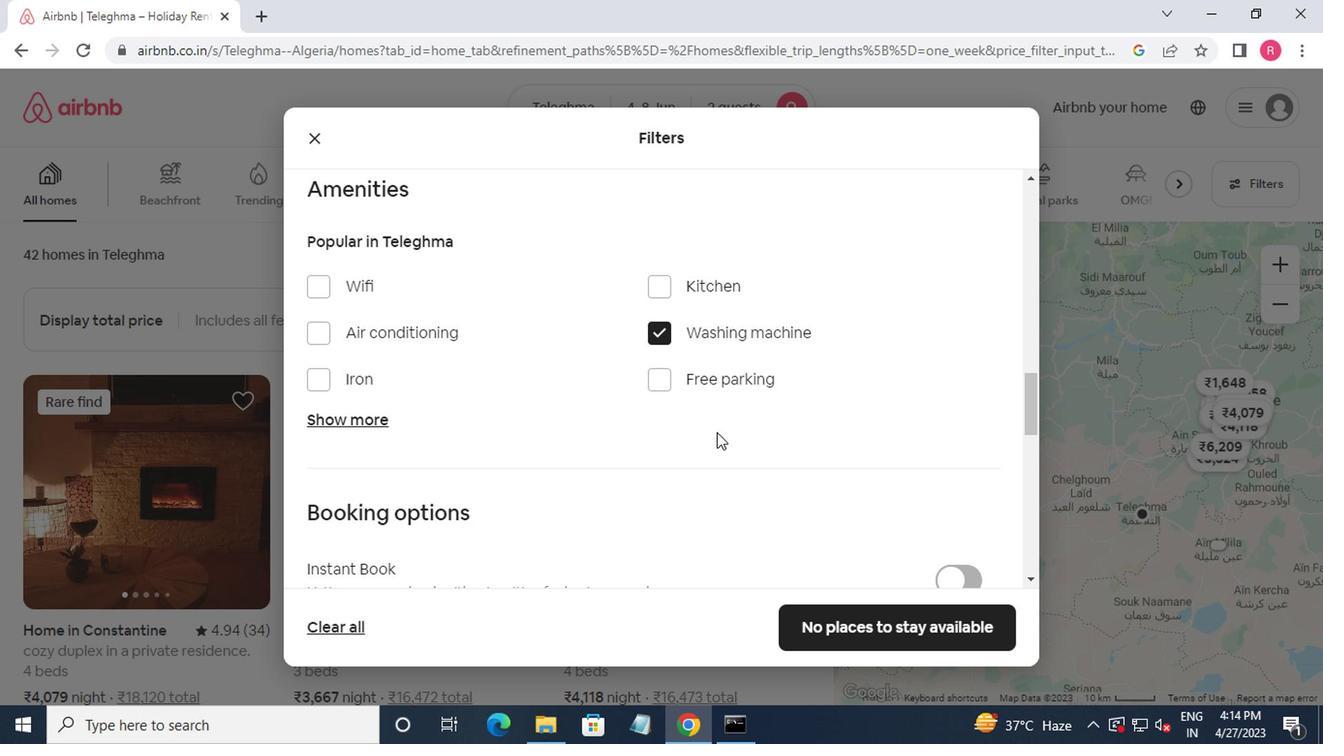 
Action: Mouse scrolled (713, 432) with delta (0, 0)
Screenshot: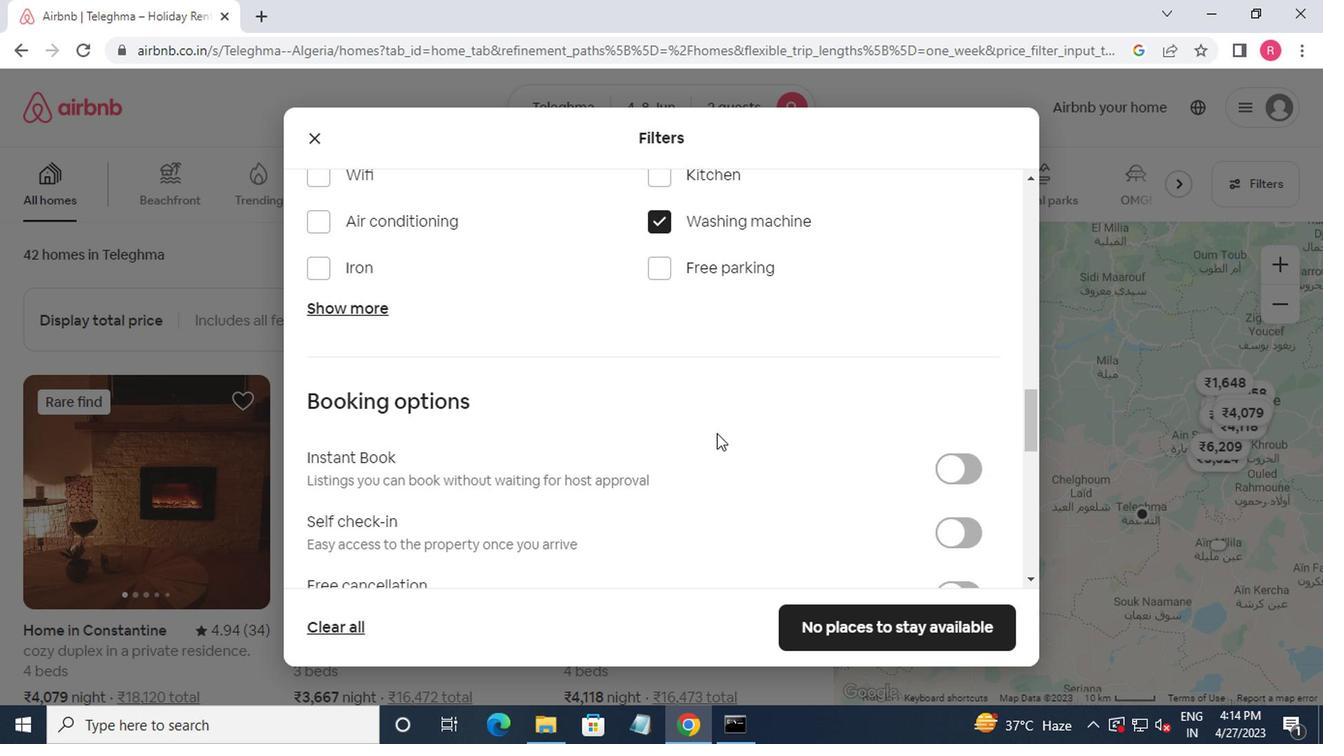 
Action: Mouse moved to (960, 359)
Screenshot: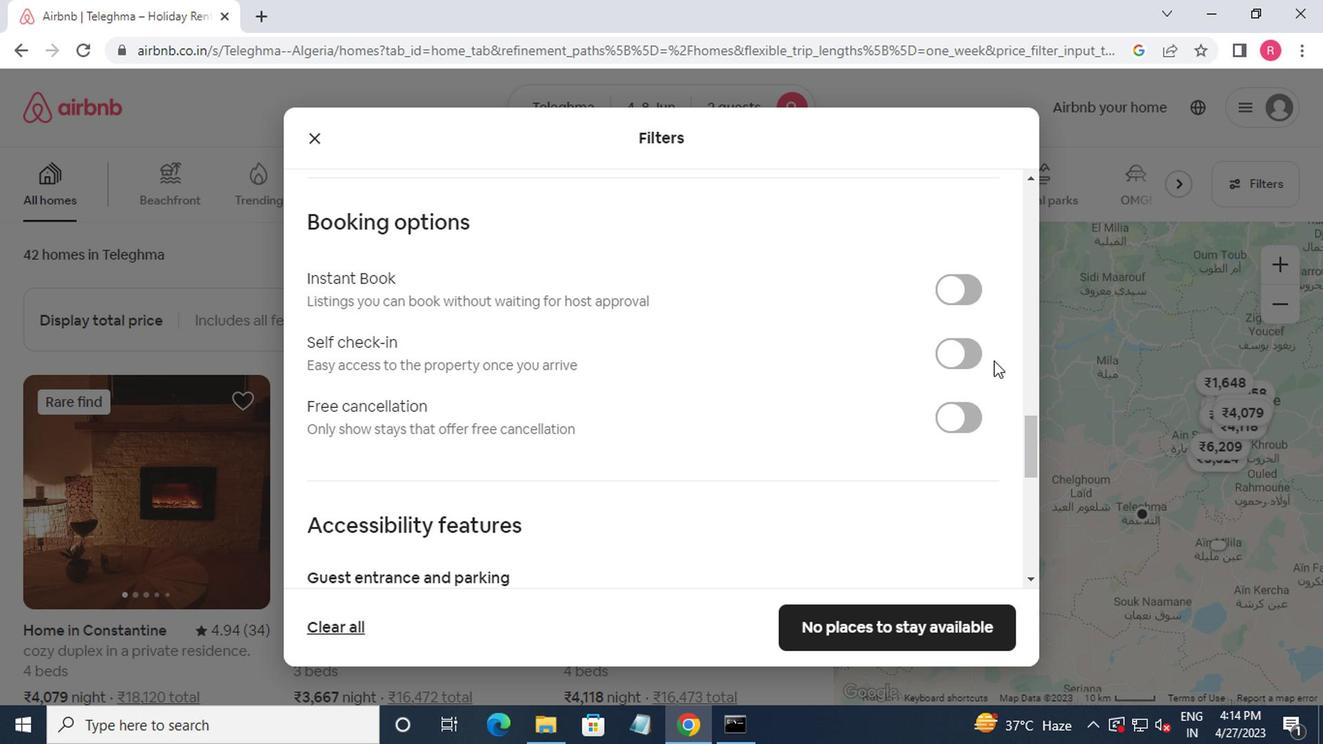 
Action: Mouse pressed left at (960, 359)
Screenshot: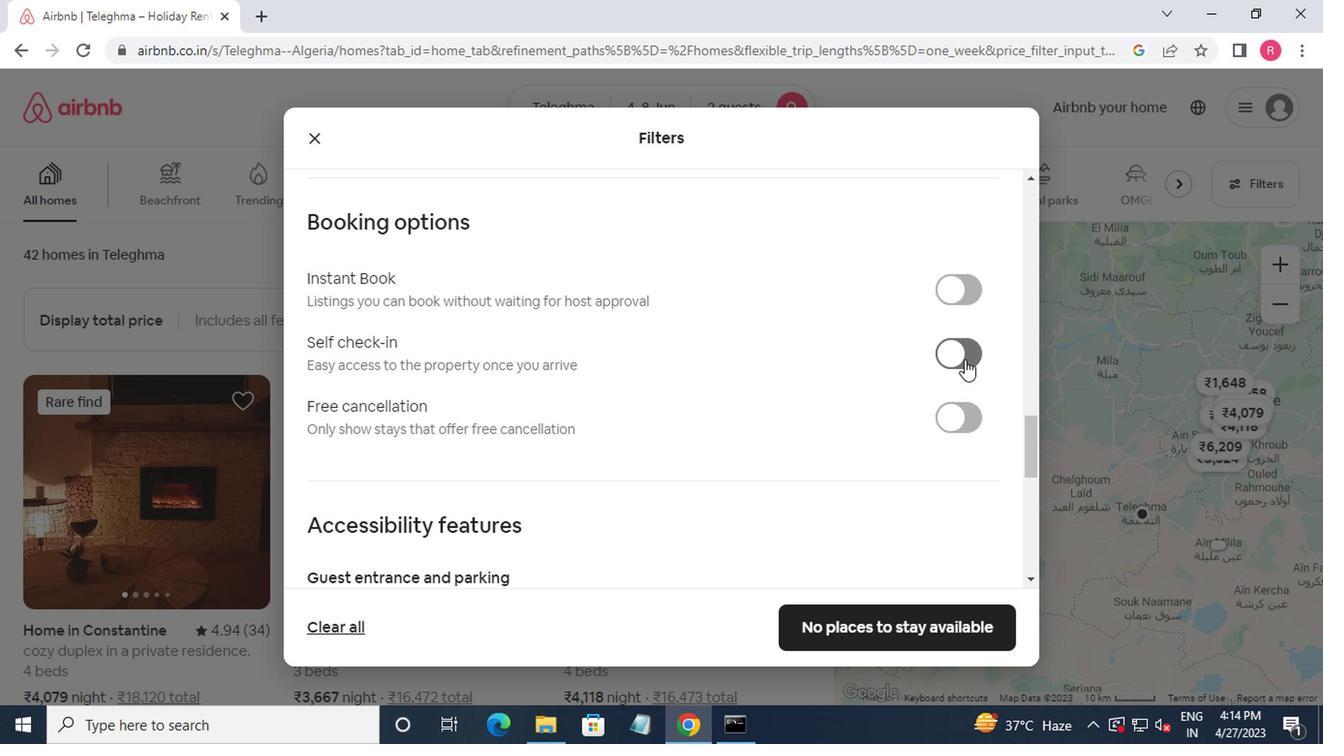 
Action: Mouse moved to (878, 622)
Screenshot: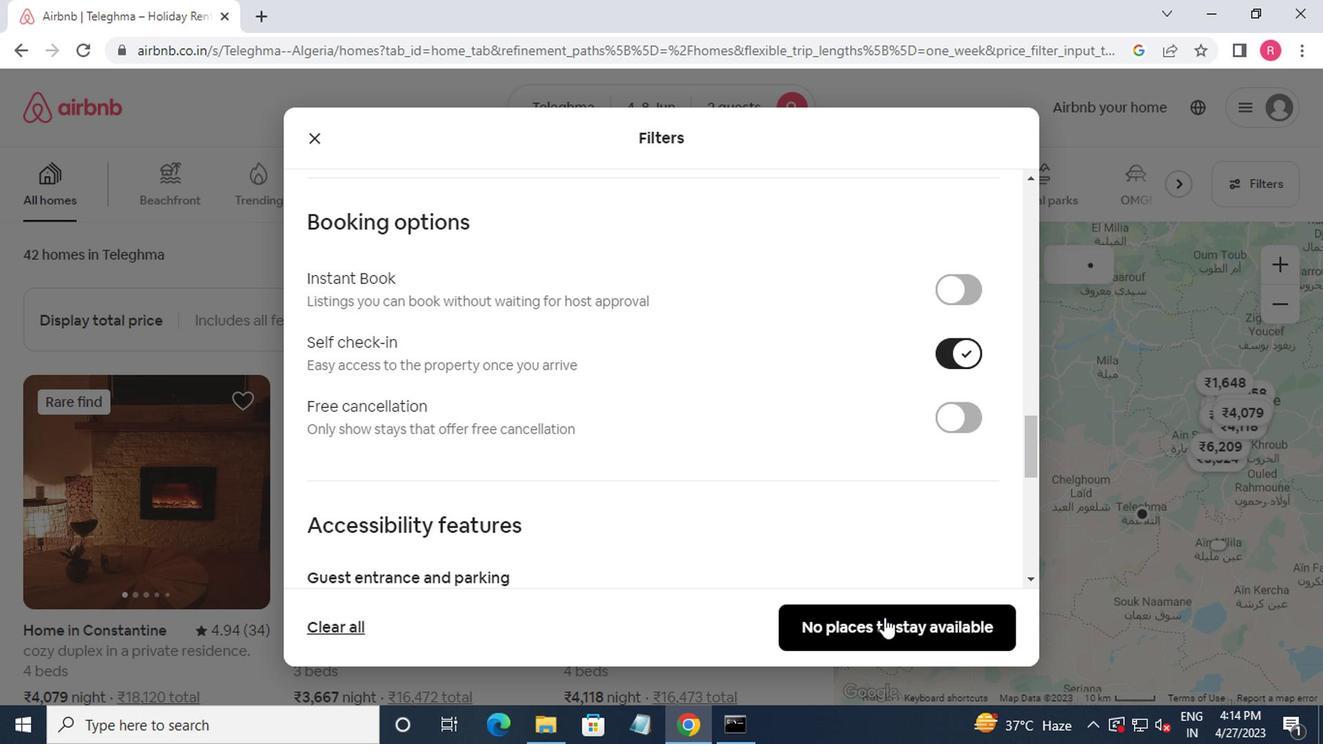 
Action: Mouse pressed left at (878, 622)
Screenshot: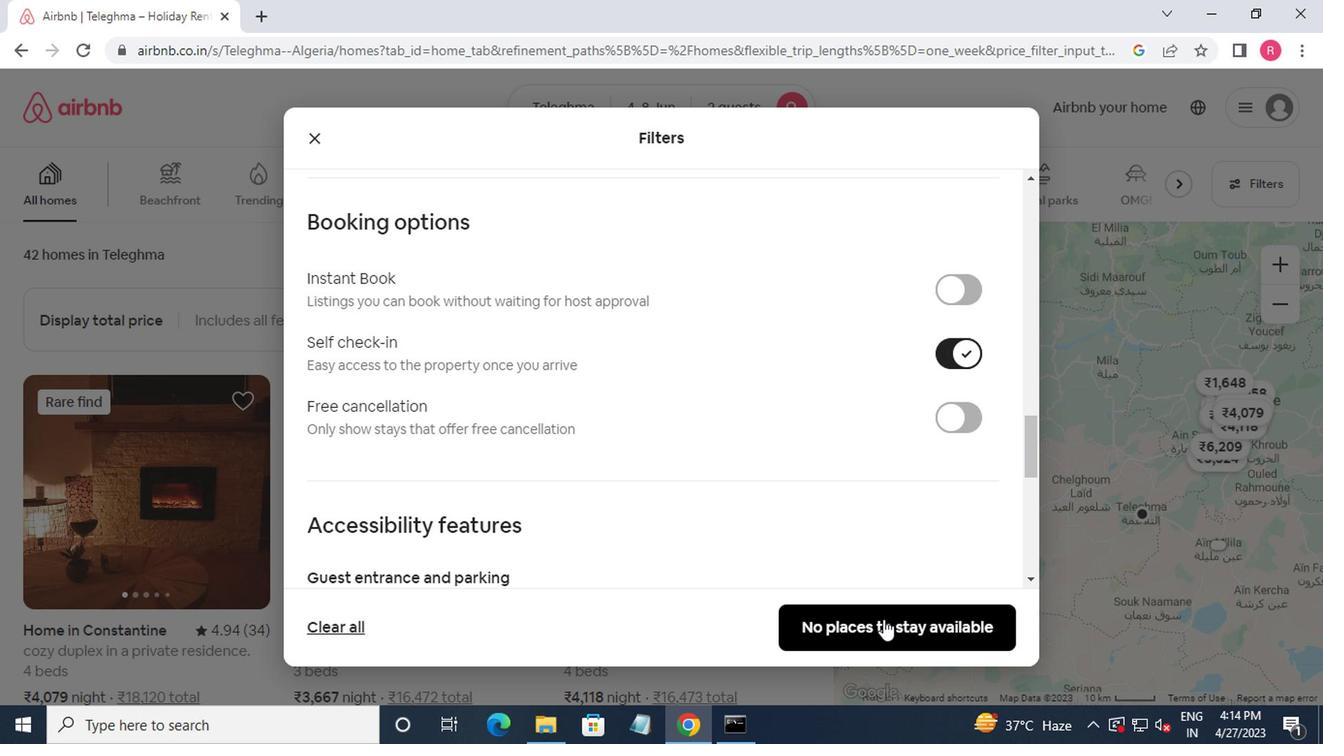 
Action: Mouse moved to (877, 618)
Screenshot: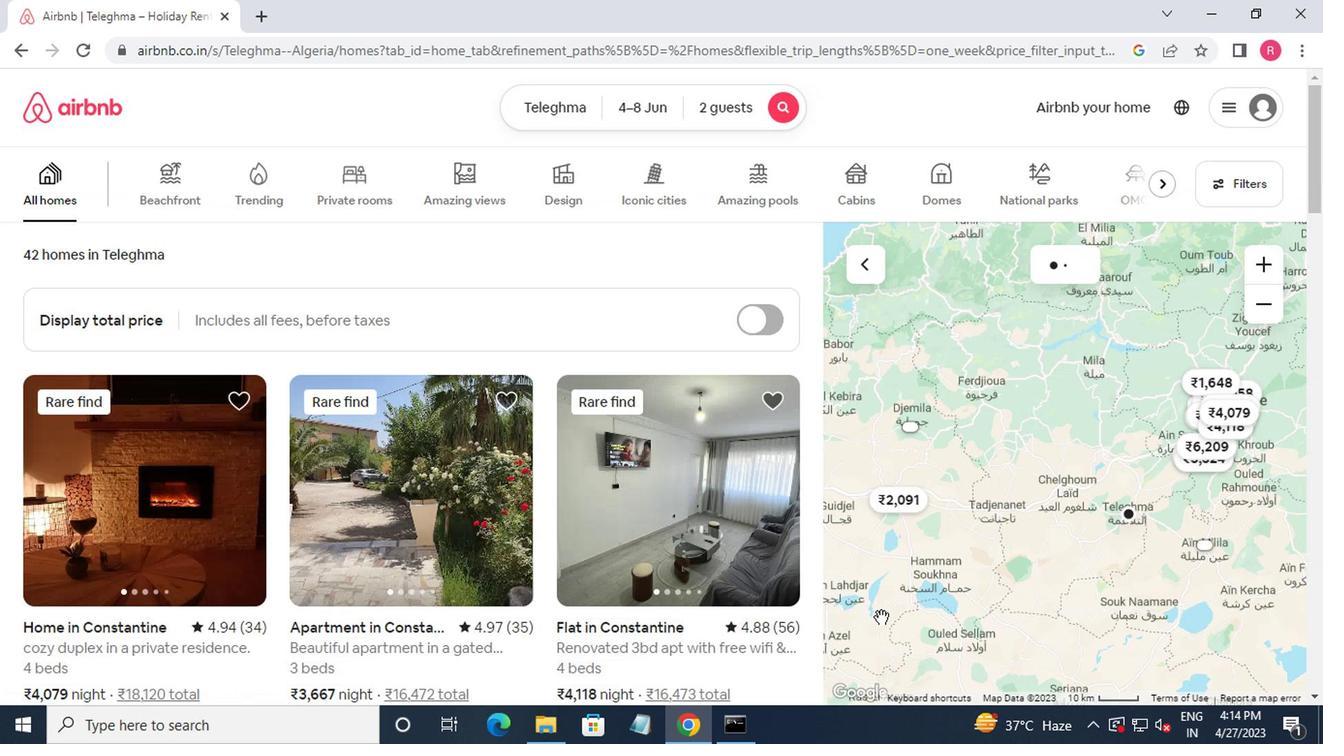 
